 Task: Use the formula "LINEST" in spreadsheet "Project portfolio".
Action: Mouse moved to (903, 114)
Screenshot: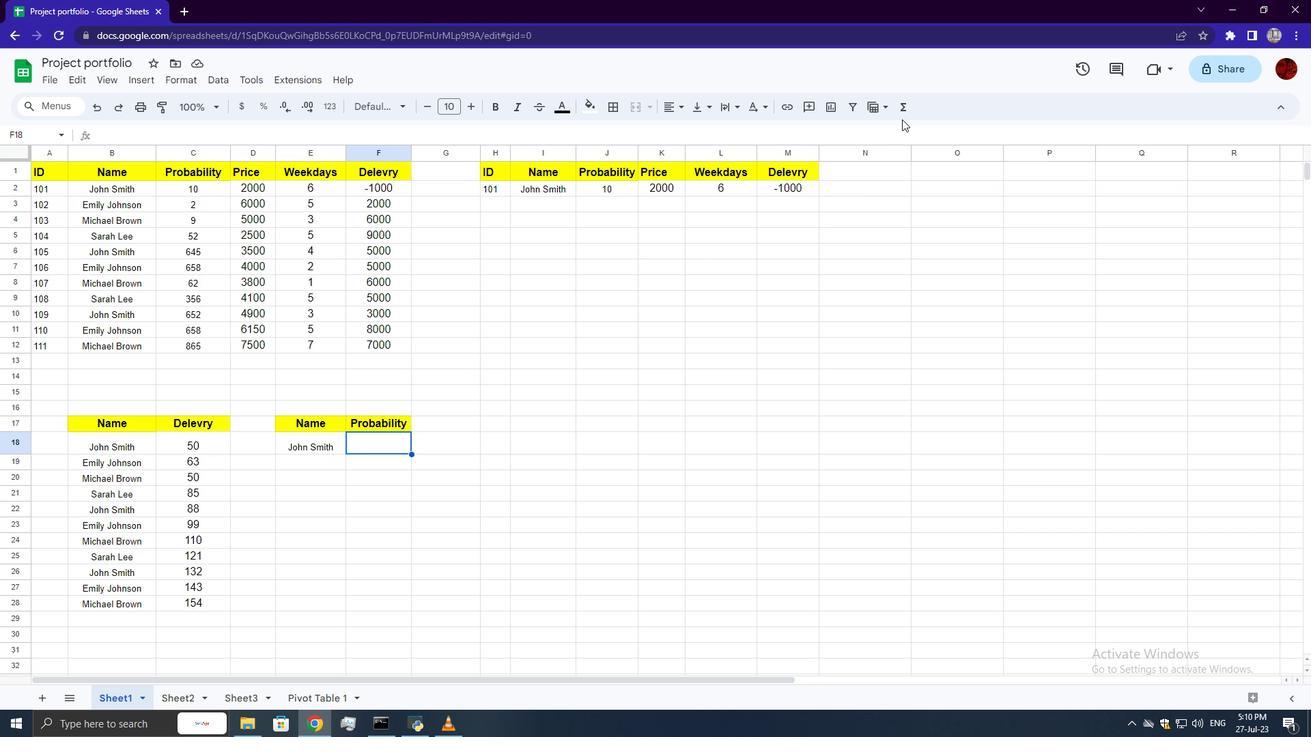 
Action: Mouse pressed left at (903, 114)
Screenshot: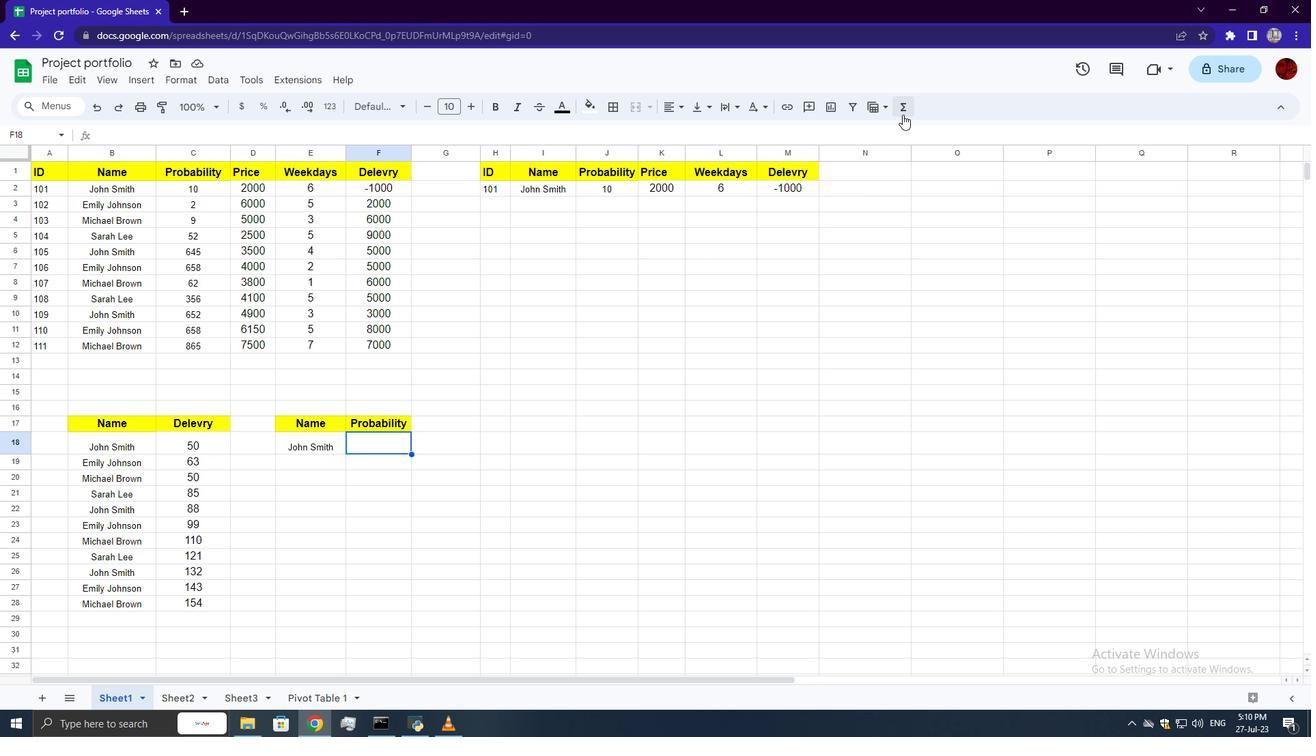 
Action: Mouse moved to (1098, 252)
Screenshot: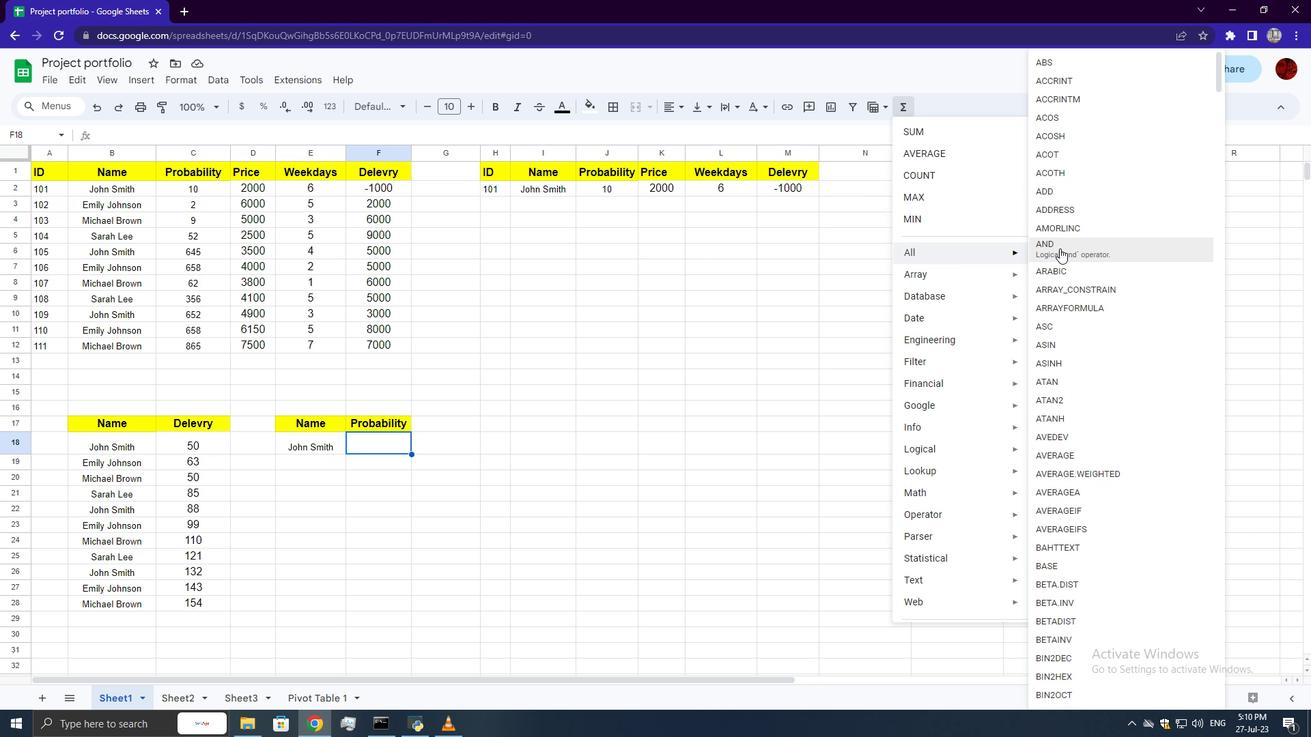 
Action: Mouse scrolled (1098, 251) with delta (0, 0)
Screenshot: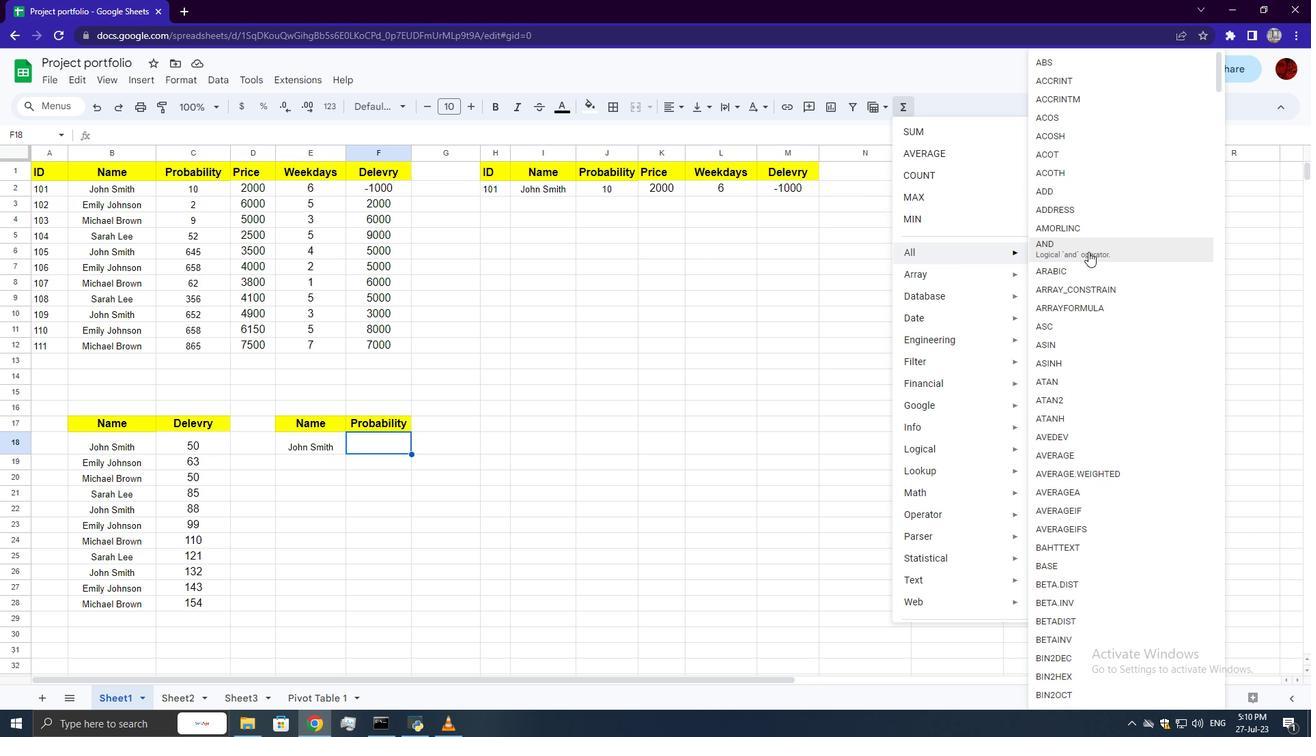 
Action: Mouse scrolled (1098, 251) with delta (0, 0)
Screenshot: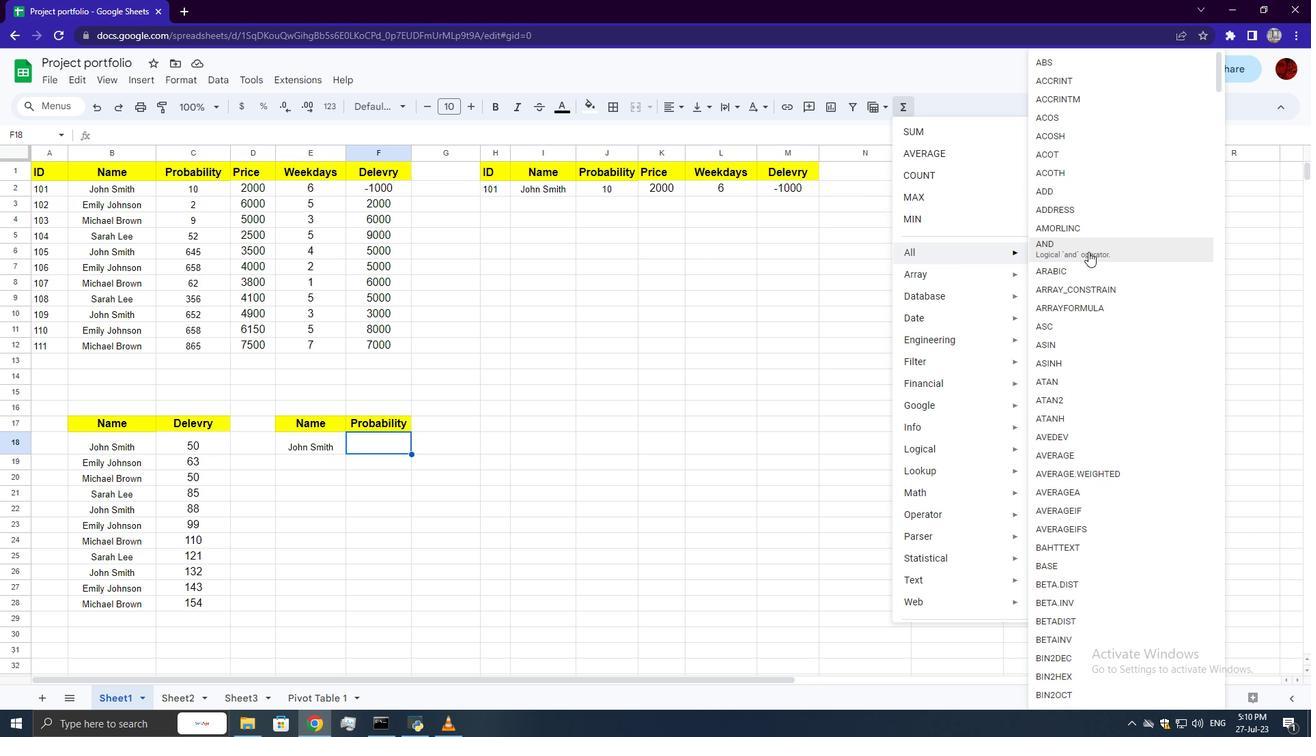
Action: Mouse scrolled (1098, 251) with delta (0, 0)
Screenshot: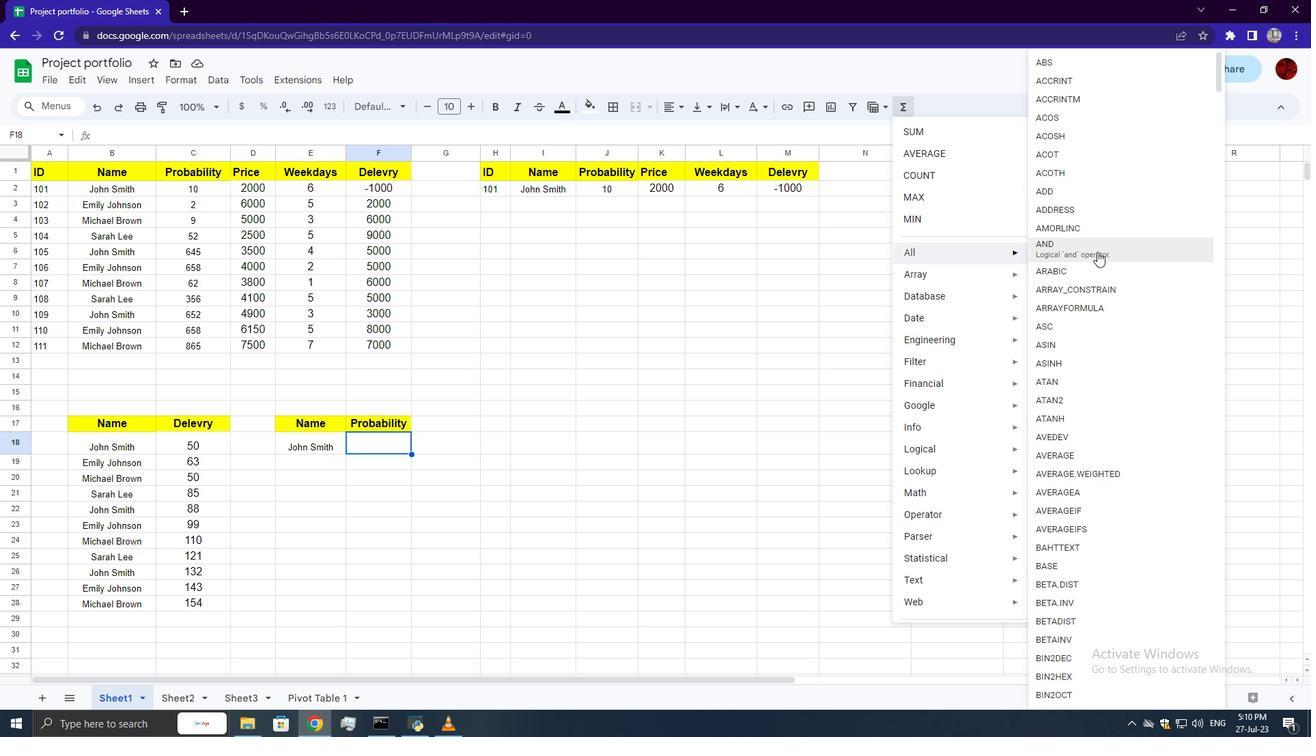 
Action: Mouse scrolled (1098, 251) with delta (0, 0)
Screenshot: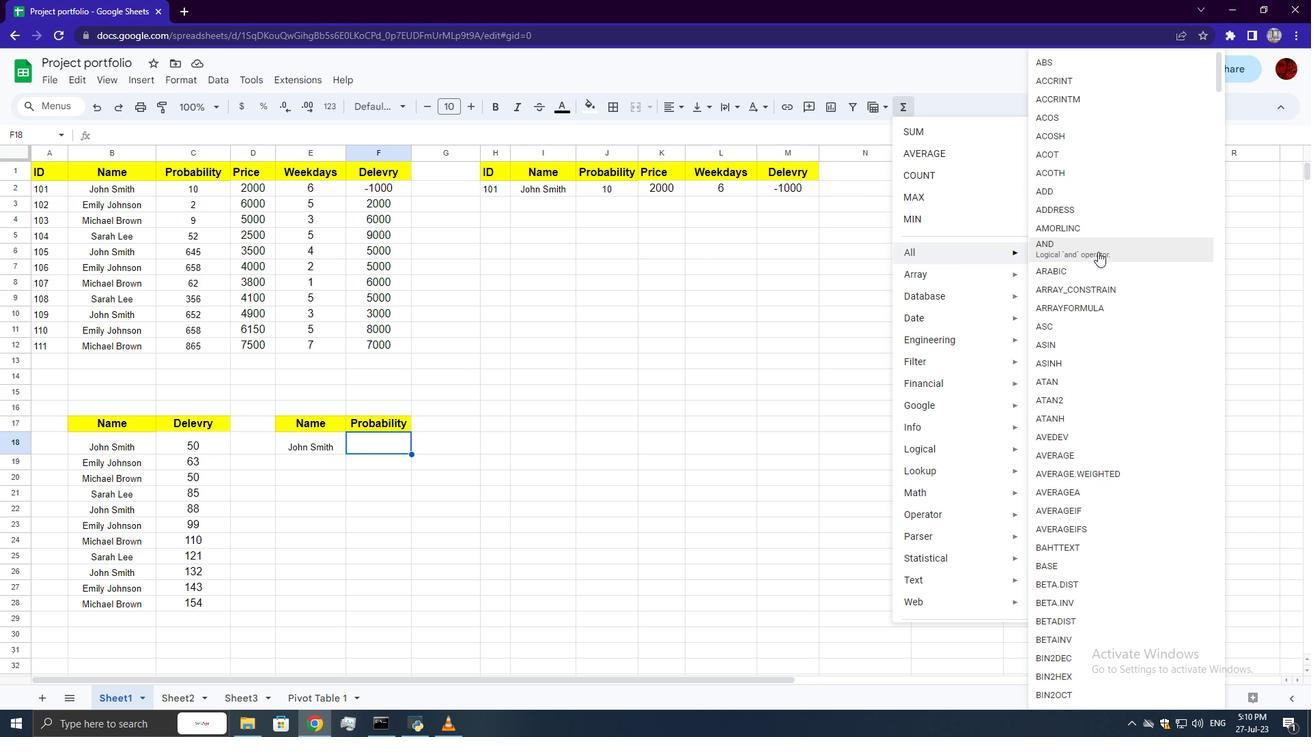 
Action: Mouse scrolled (1098, 251) with delta (0, 0)
Screenshot: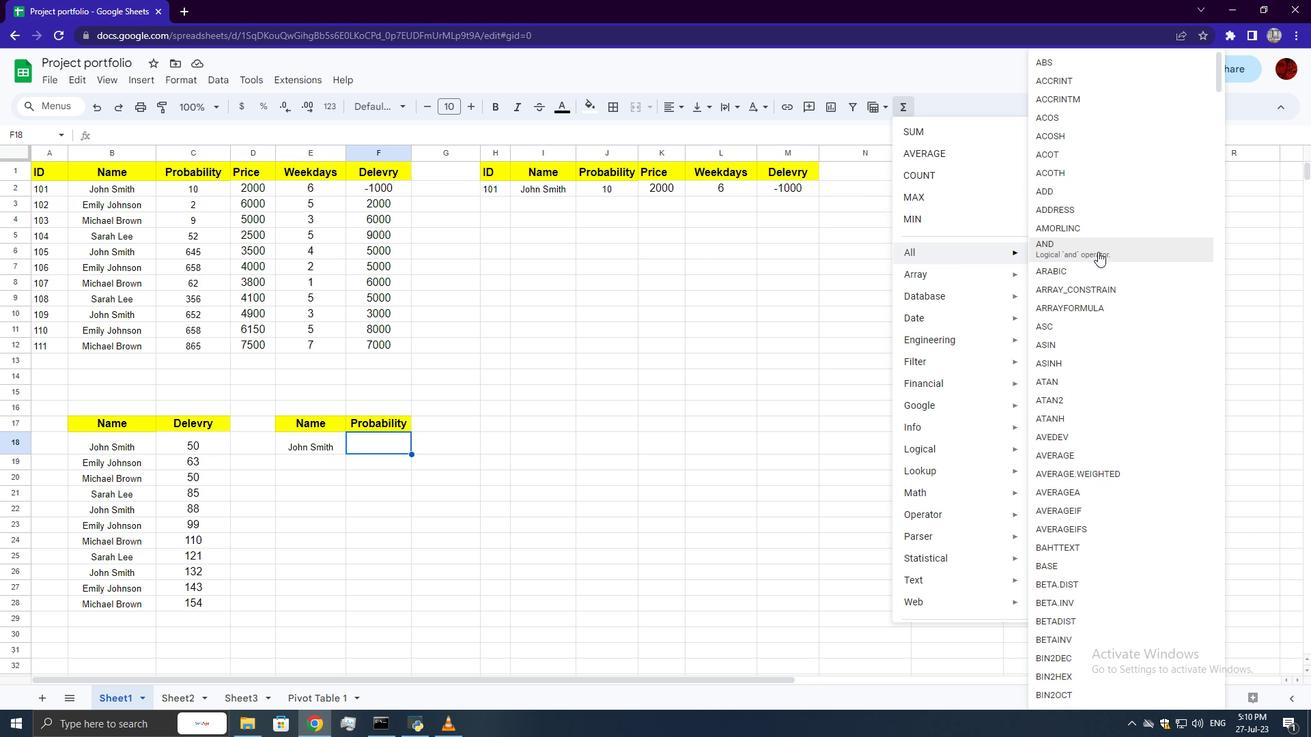 
Action: Mouse moved to (1099, 252)
Screenshot: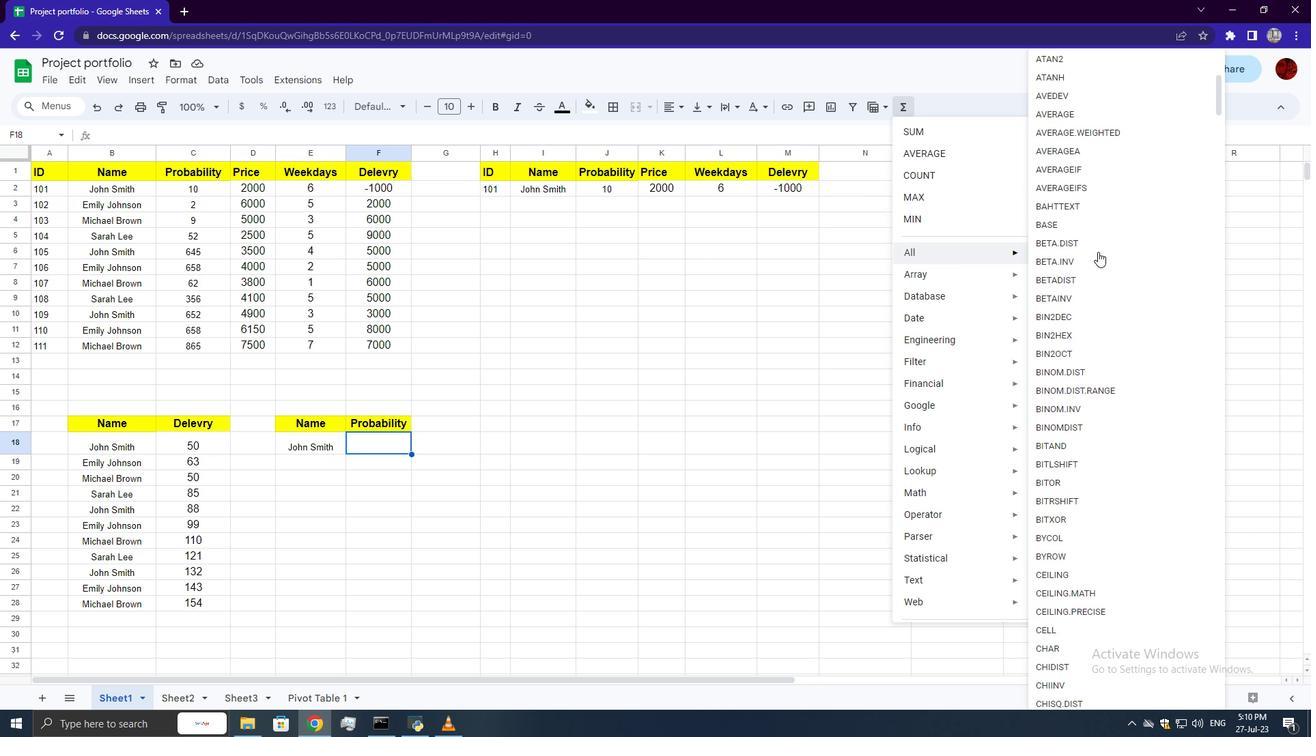 
Action: Mouse scrolled (1099, 252) with delta (0, 0)
Screenshot: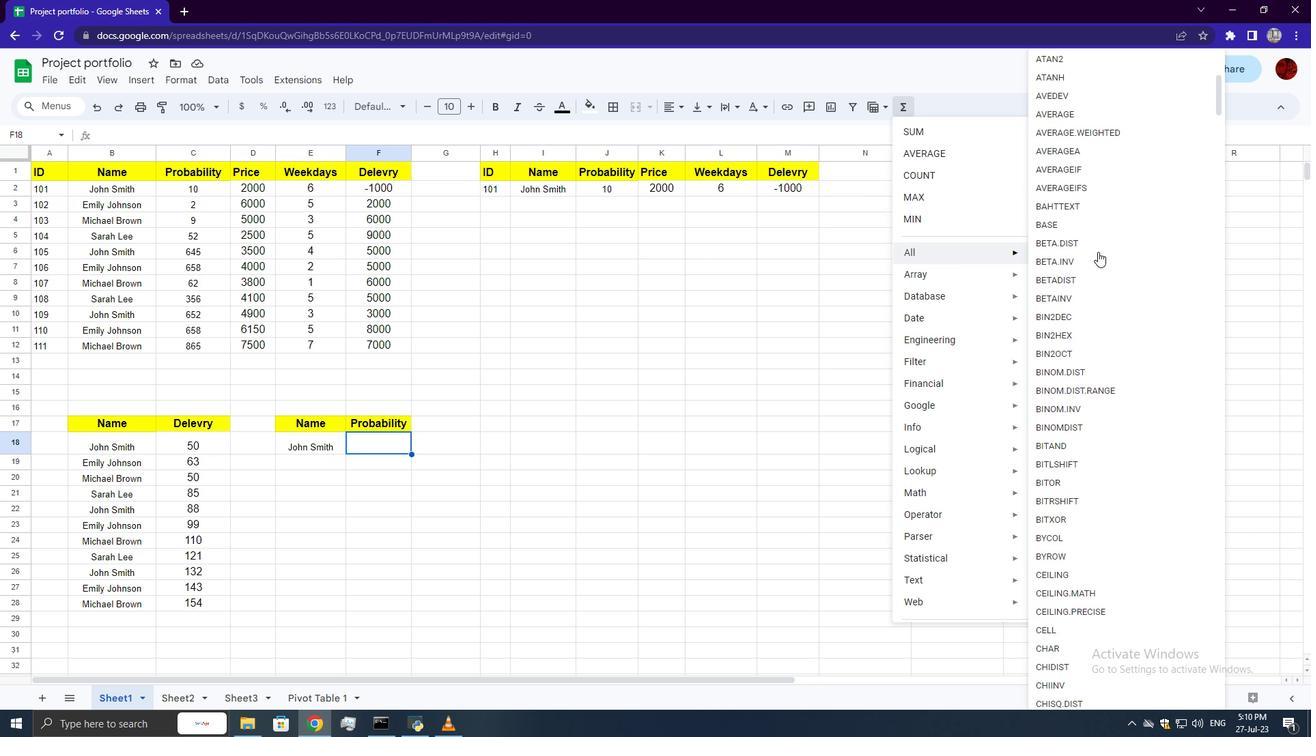 
Action: Mouse moved to (1099, 254)
Screenshot: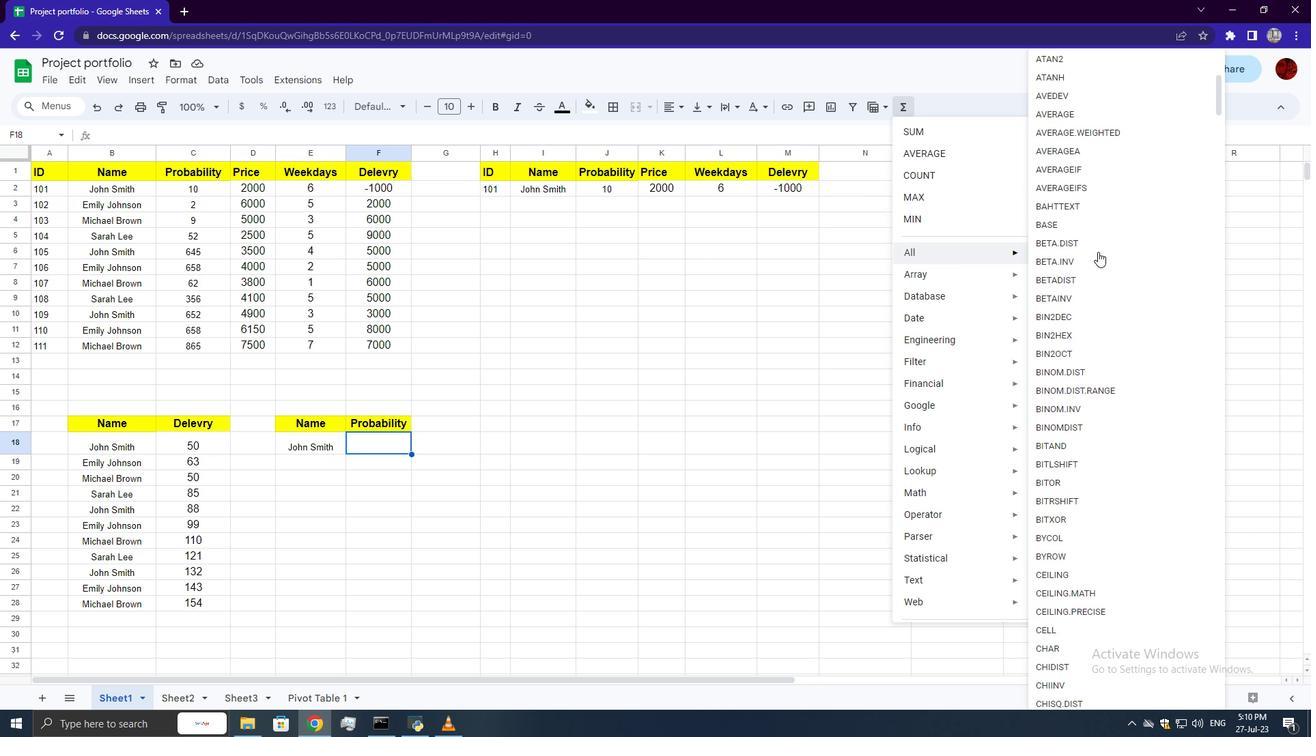 
Action: Mouse scrolled (1099, 254) with delta (0, 0)
Screenshot: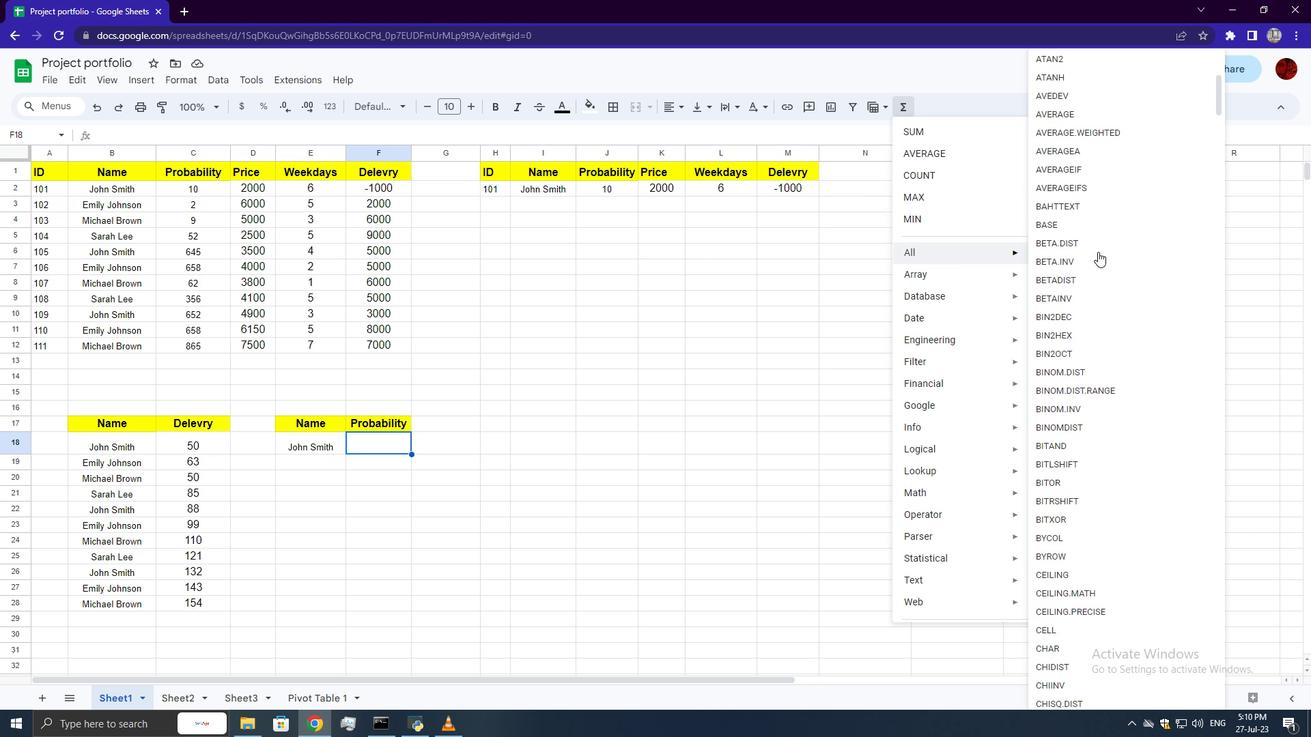 
Action: Mouse scrolled (1099, 254) with delta (0, 0)
Screenshot: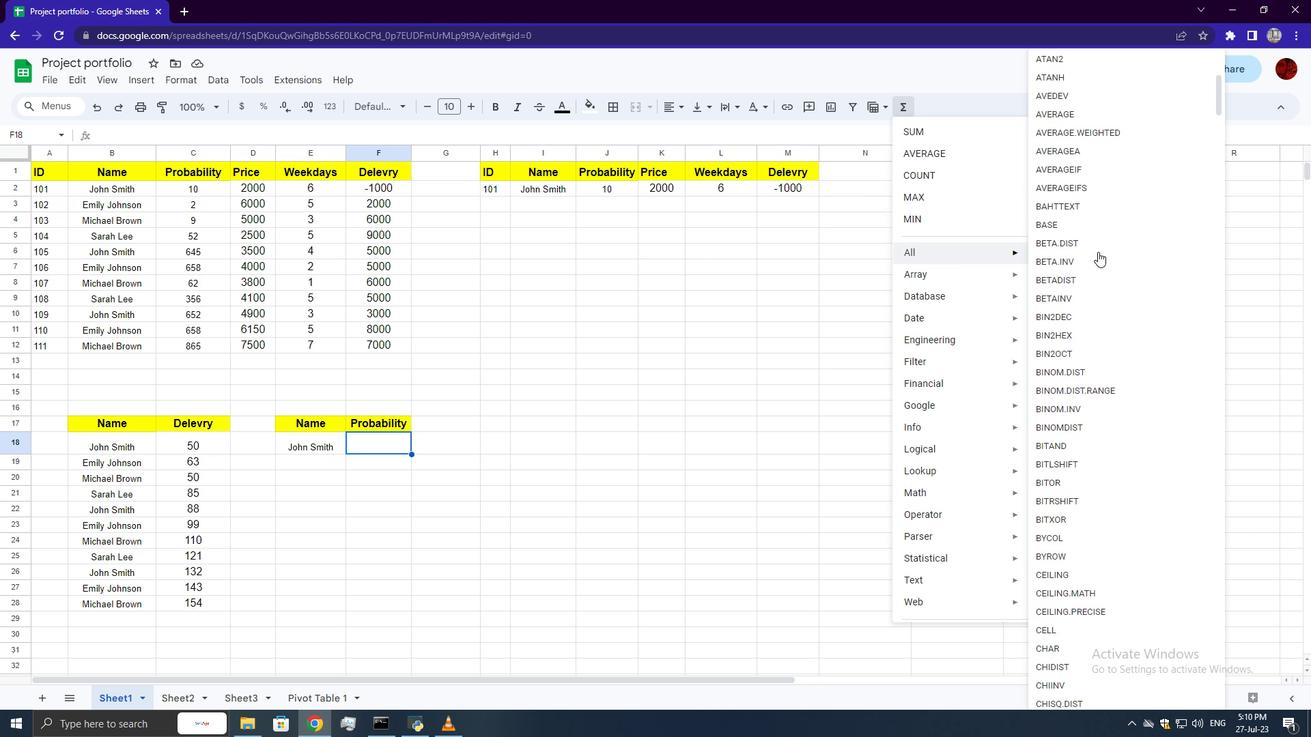 
Action: Mouse scrolled (1099, 254) with delta (0, 0)
Screenshot: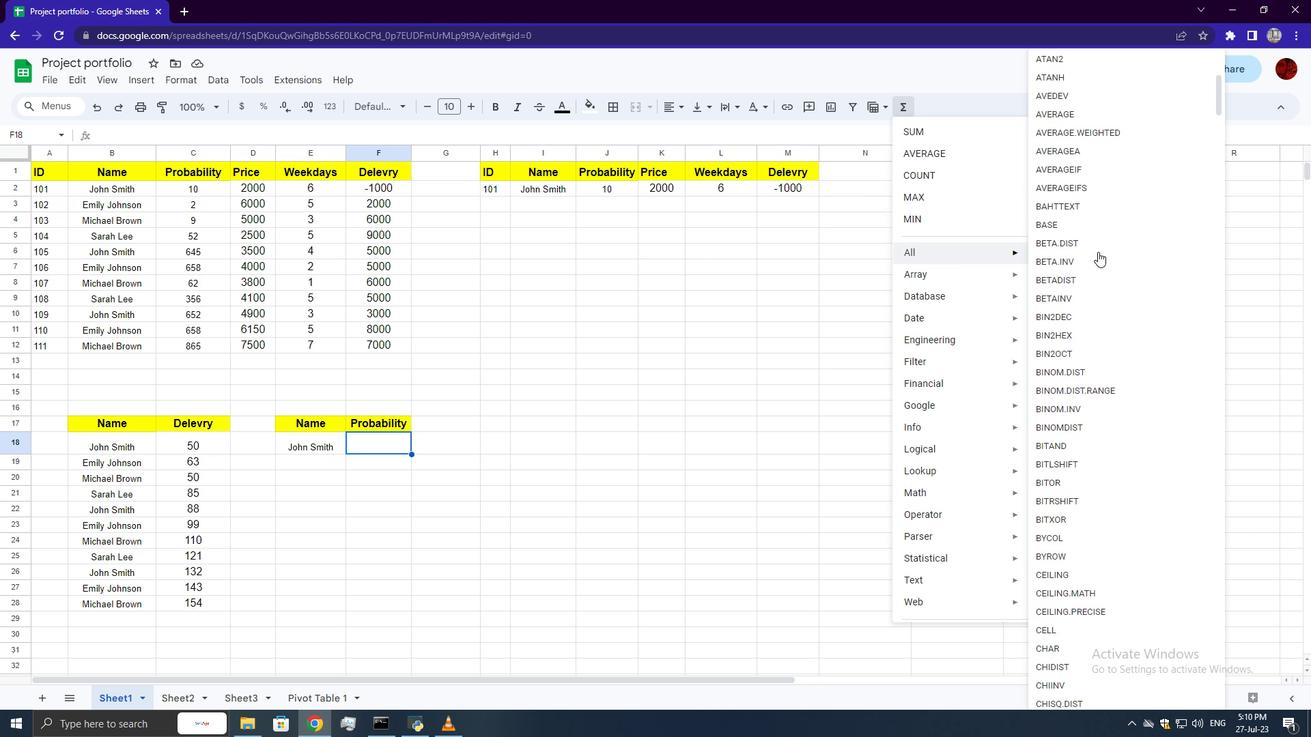 
Action: Mouse moved to (1097, 256)
Screenshot: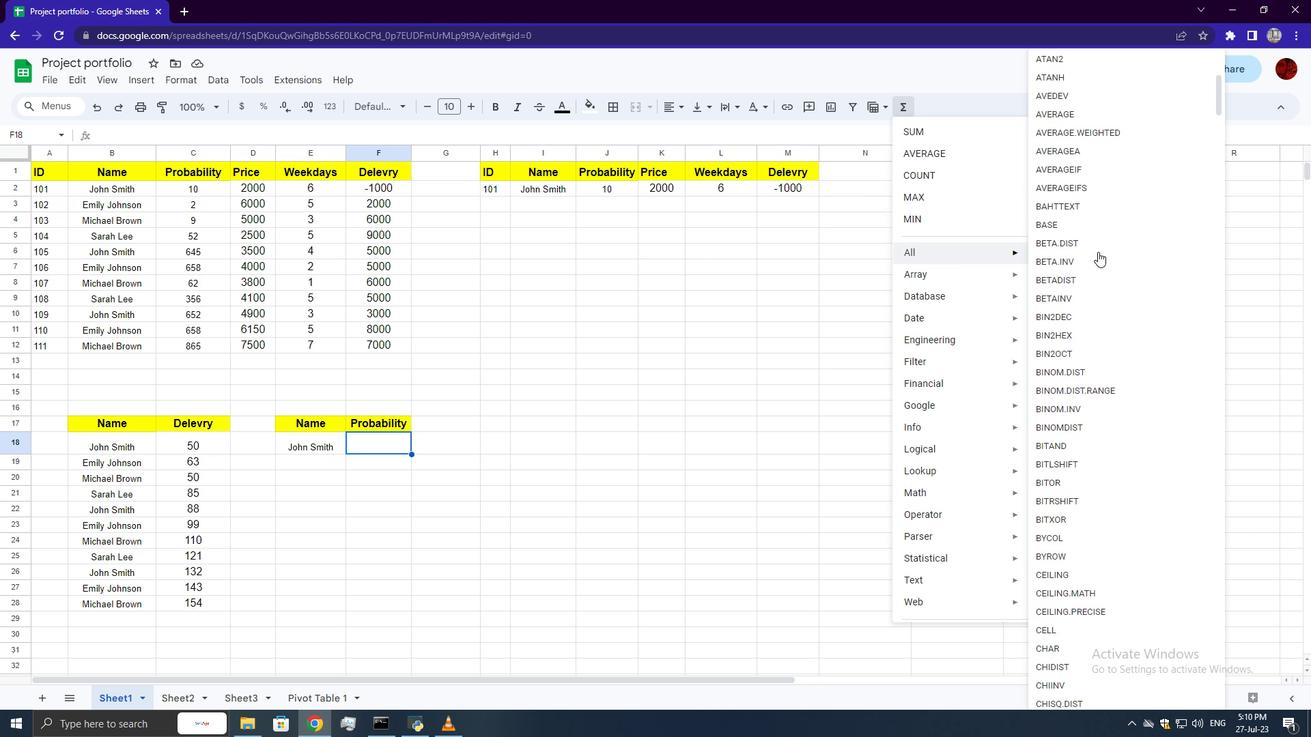 
Action: Mouse scrolled (1097, 255) with delta (0, 0)
Screenshot: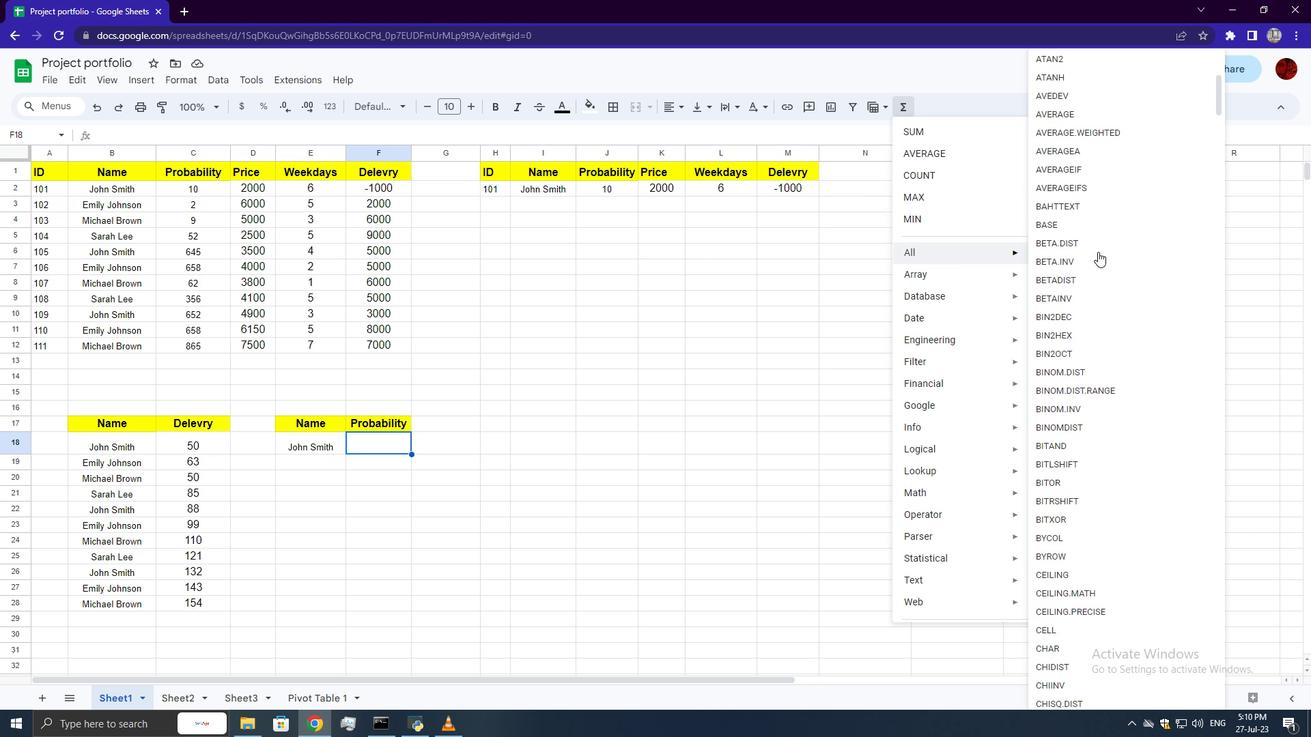 
Action: Mouse scrolled (1097, 255) with delta (0, 0)
Screenshot: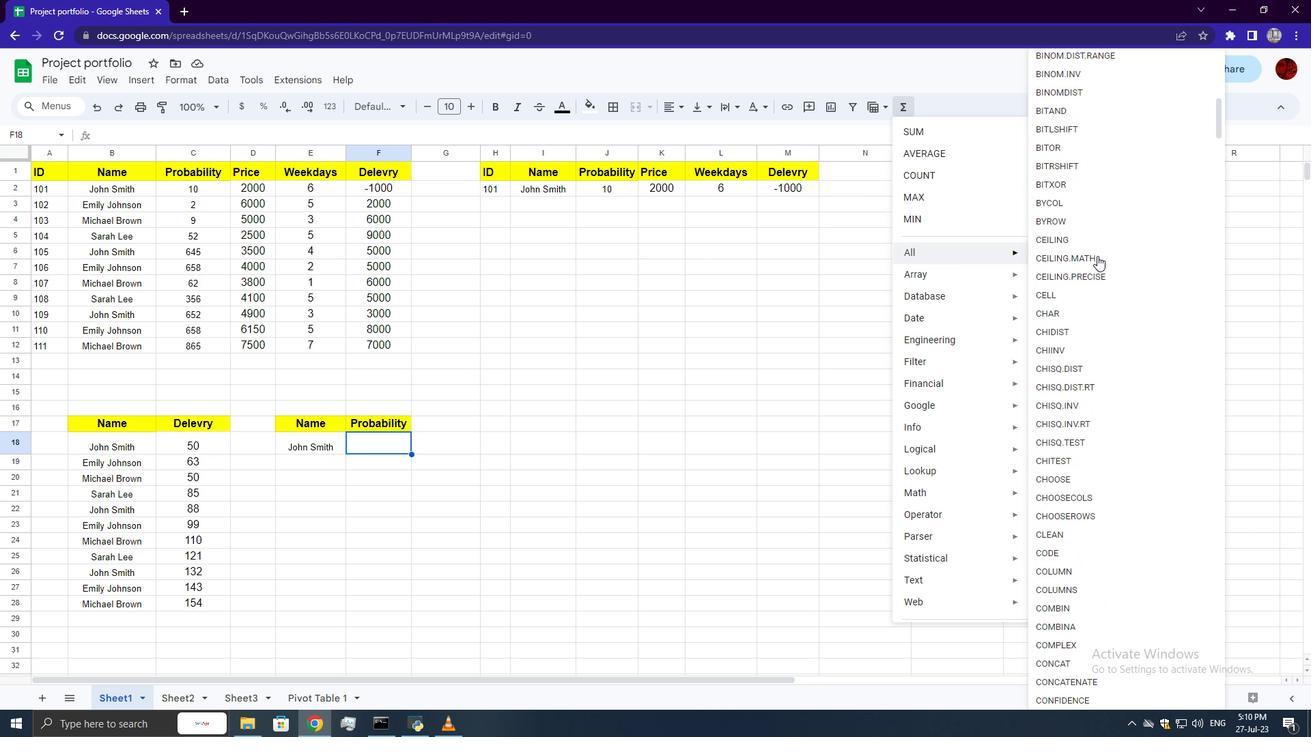 
Action: Mouse moved to (1098, 262)
Screenshot: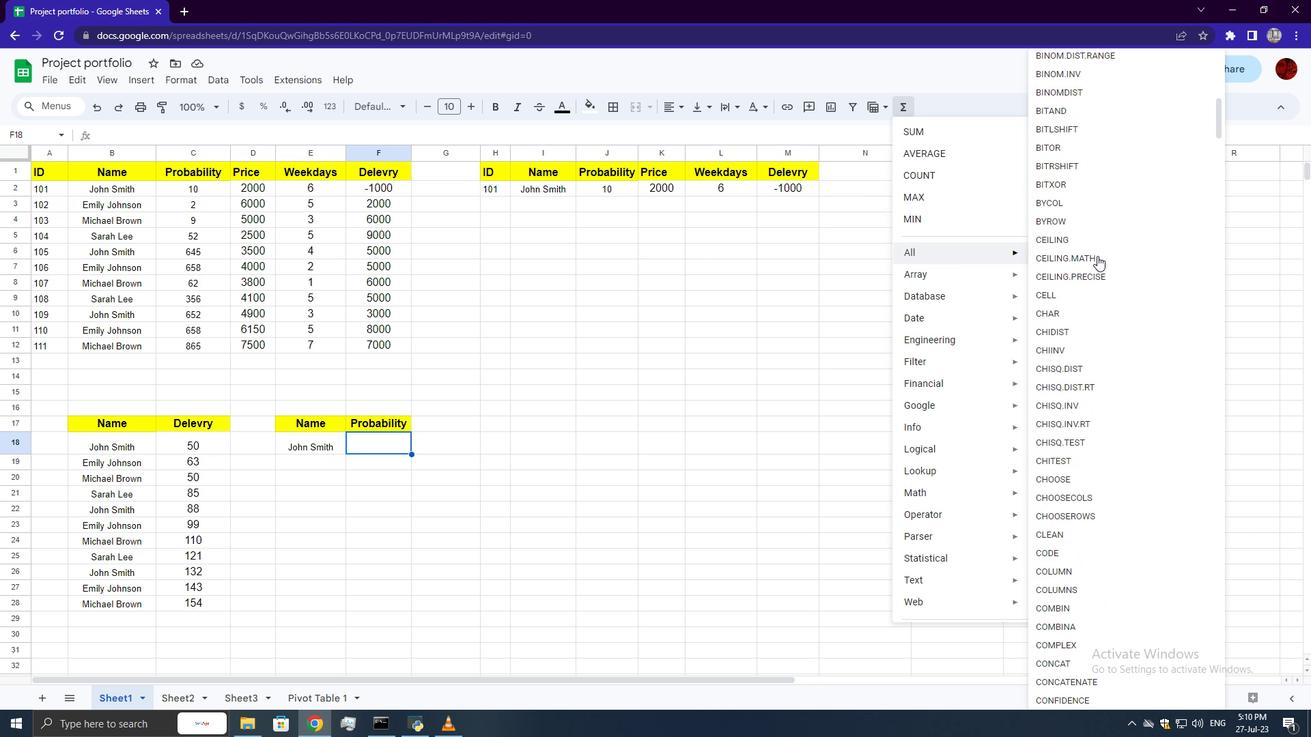 
Action: Mouse scrolled (1098, 262) with delta (0, 0)
Screenshot: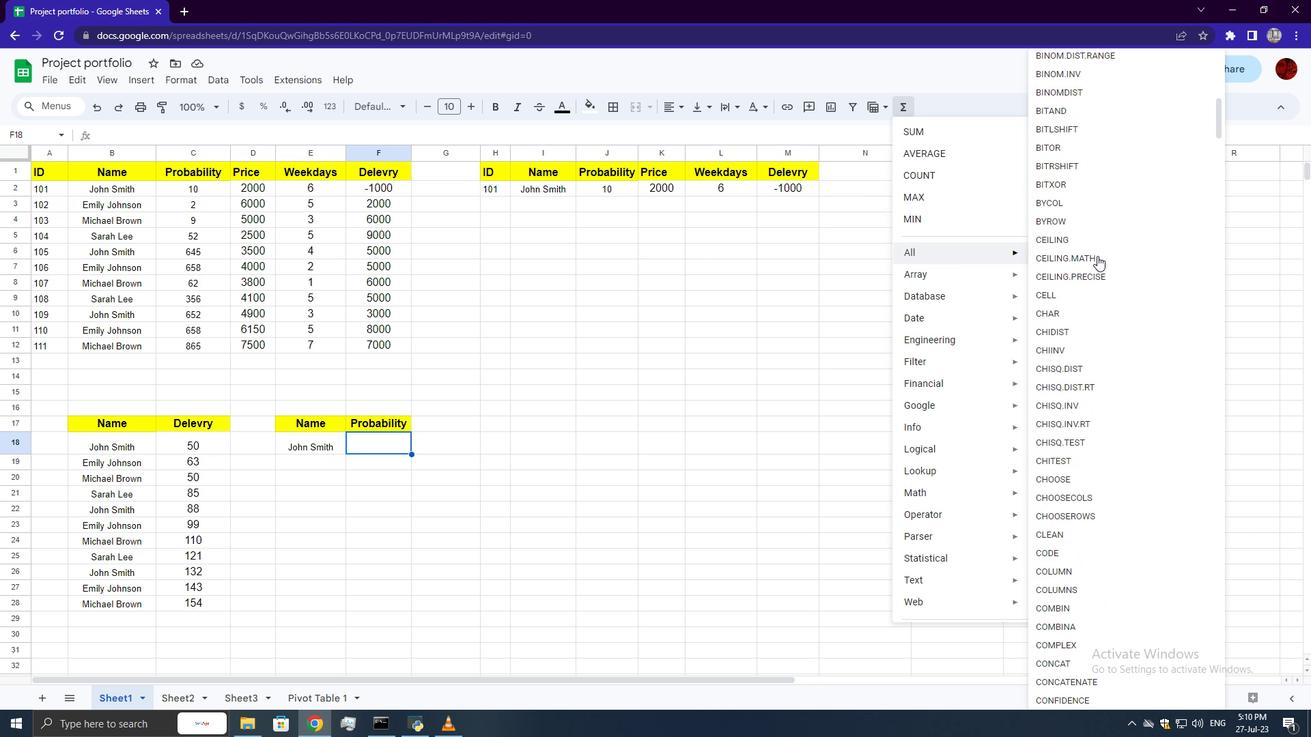 
Action: Mouse moved to (1101, 267)
Screenshot: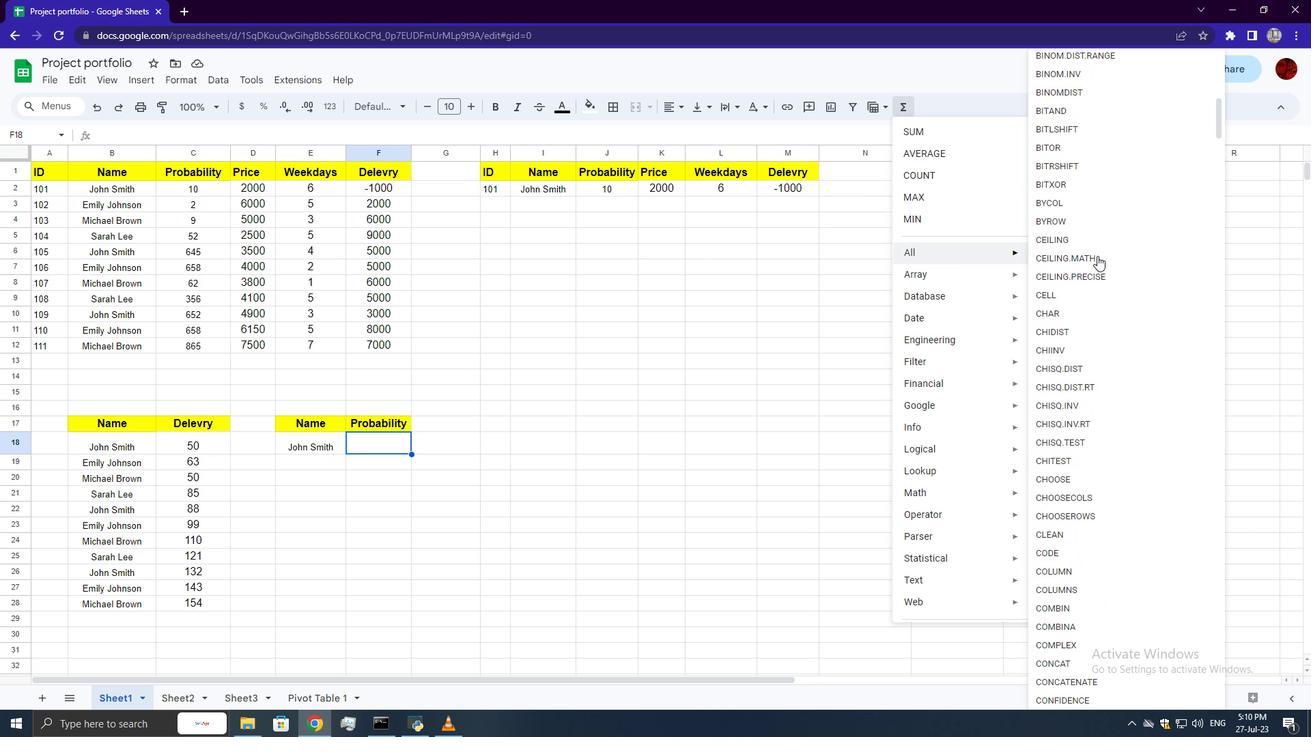 
Action: Mouse scrolled (1101, 266) with delta (0, 0)
Screenshot: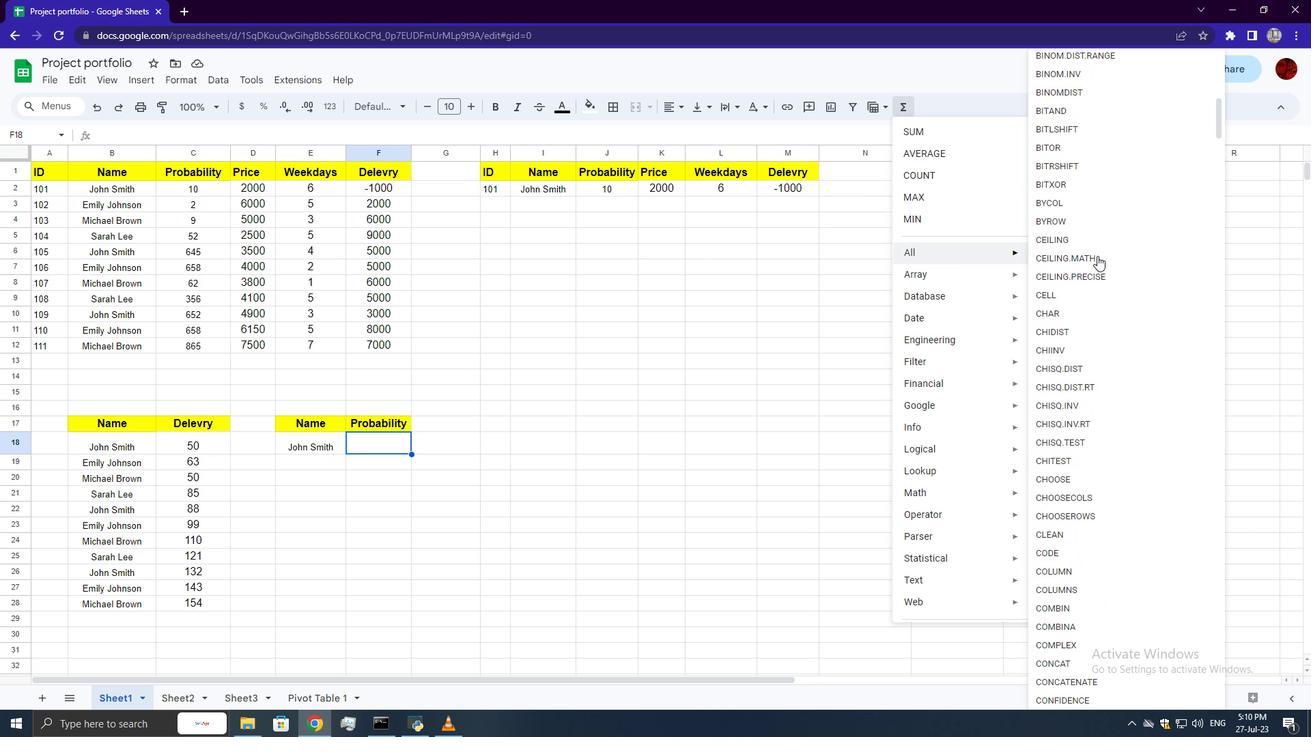 
Action: Mouse scrolled (1101, 266) with delta (0, 0)
Screenshot: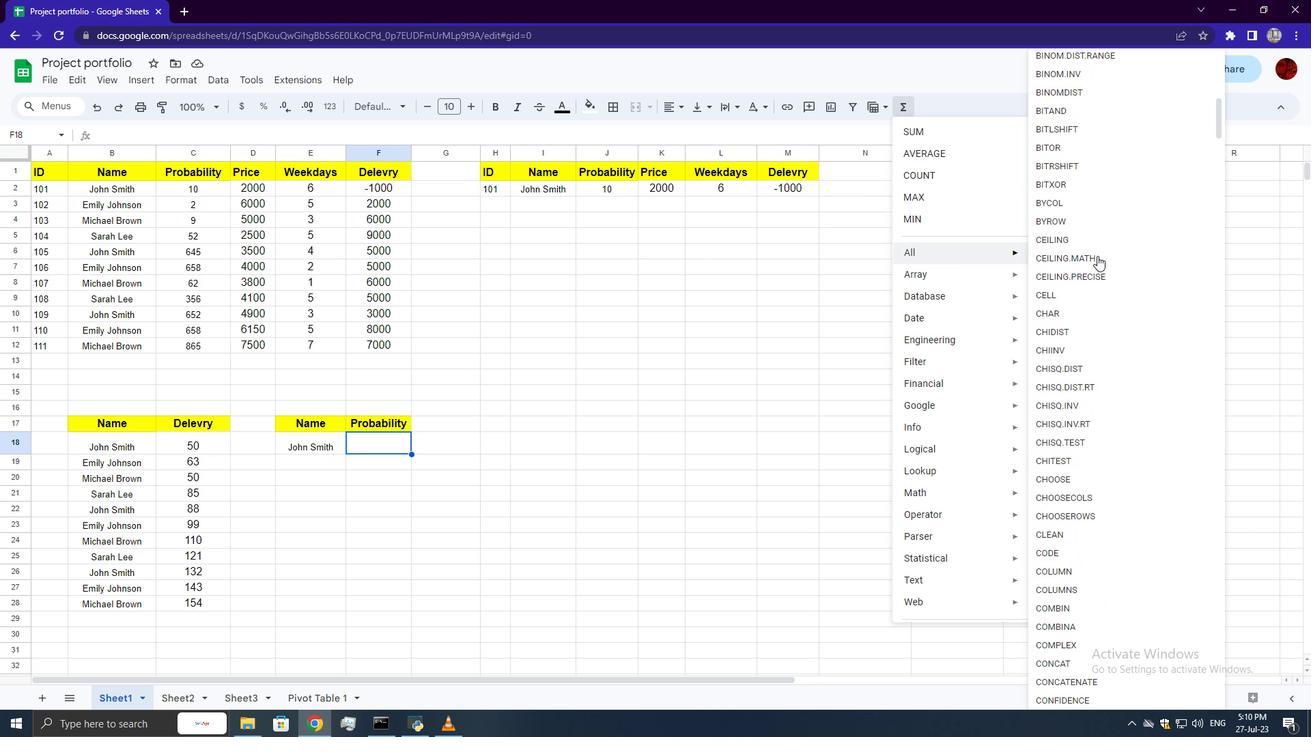 
Action: Mouse moved to (1101, 267)
Screenshot: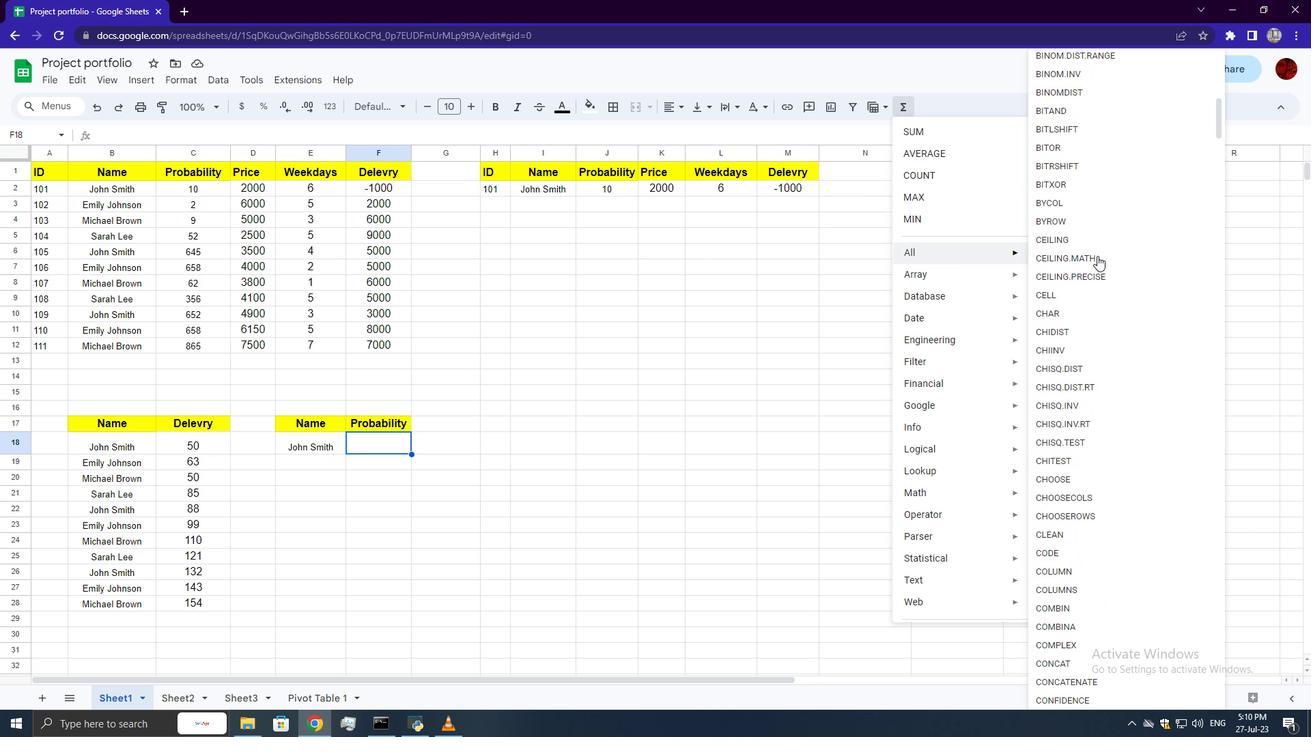 
Action: Mouse scrolled (1101, 266) with delta (0, 0)
Screenshot: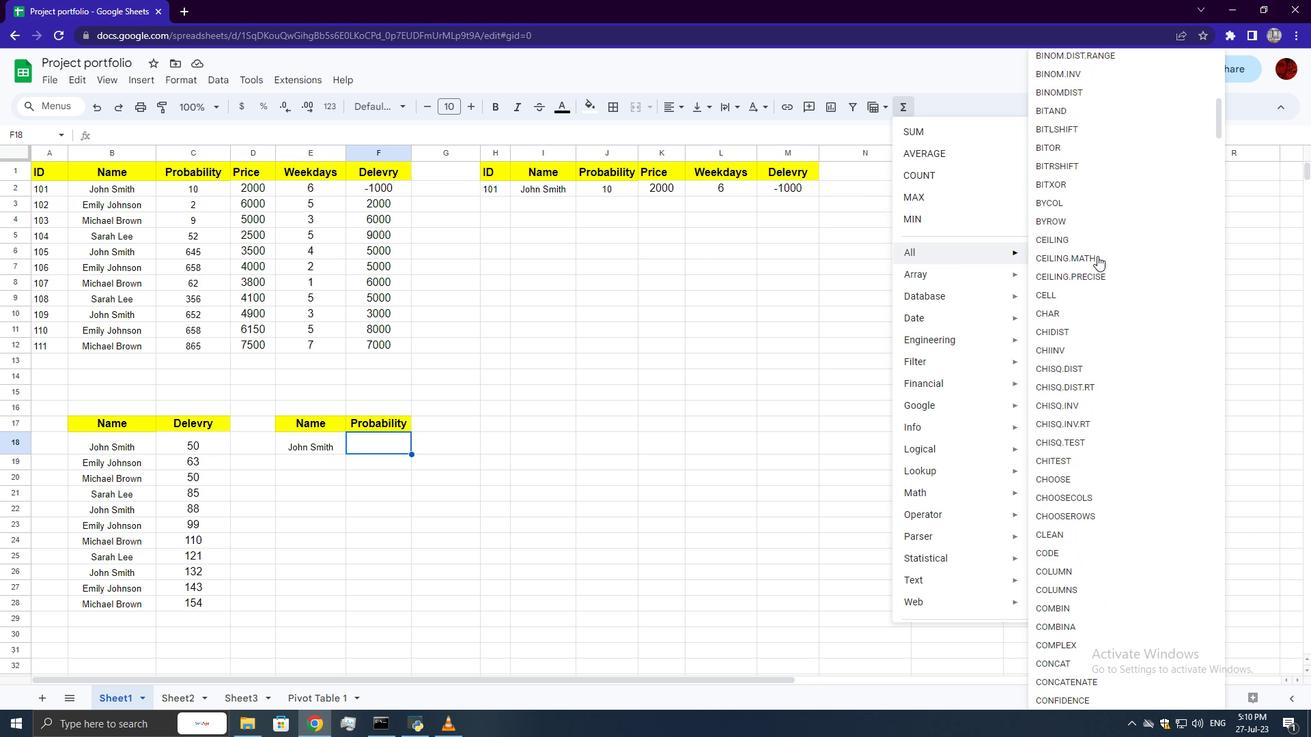 
Action: Mouse scrolled (1101, 266) with delta (0, 0)
Screenshot: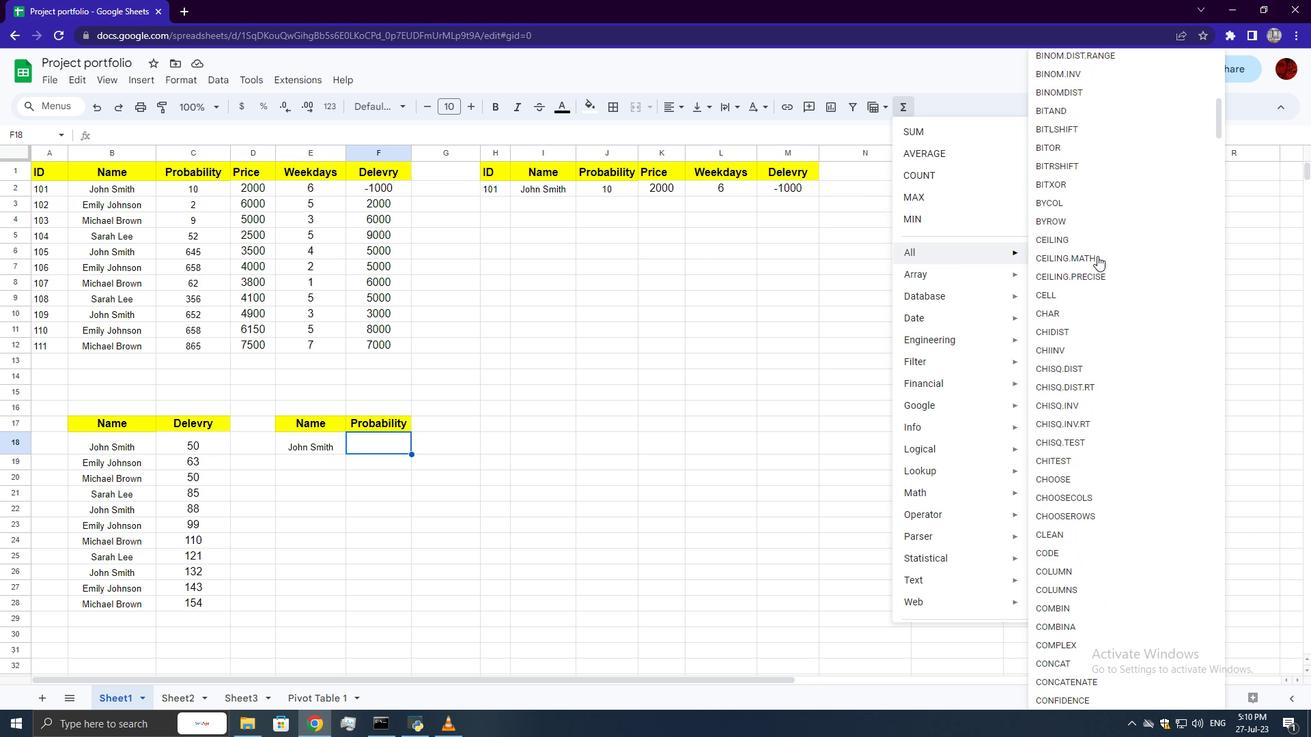 
Action: Mouse scrolled (1101, 266) with delta (0, 0)
Screenshot: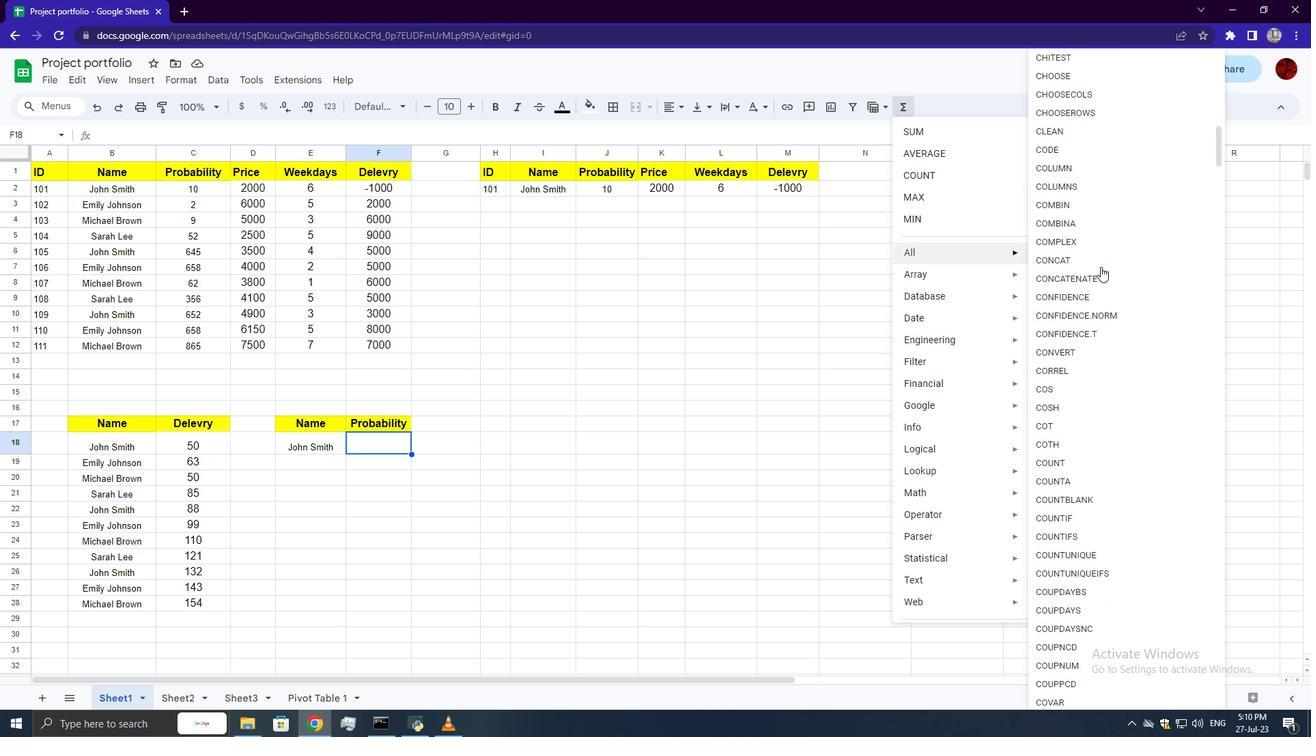 
Action: Mouse scrolled (1101, 266) with delta (0, 0)
Screenshot: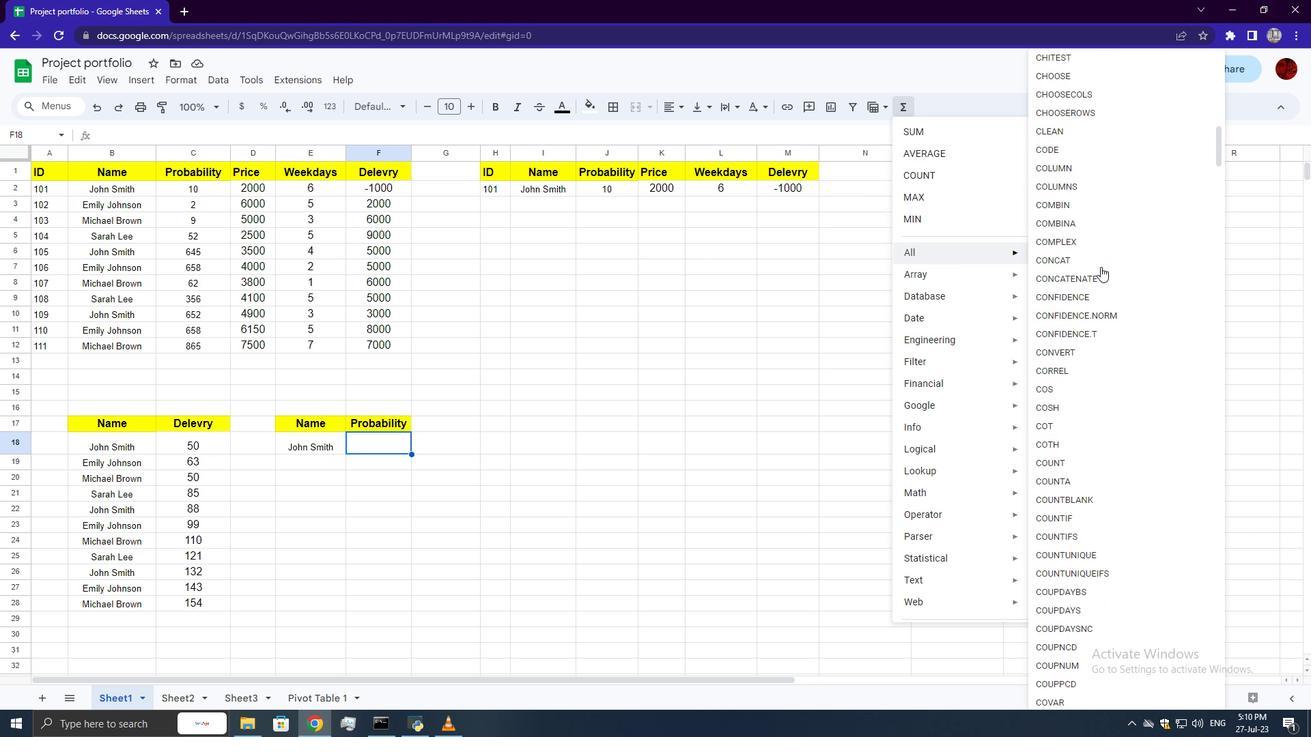 
Action: Mouse scrolled (1101, 266) with delta (0, 0)
Screenshot: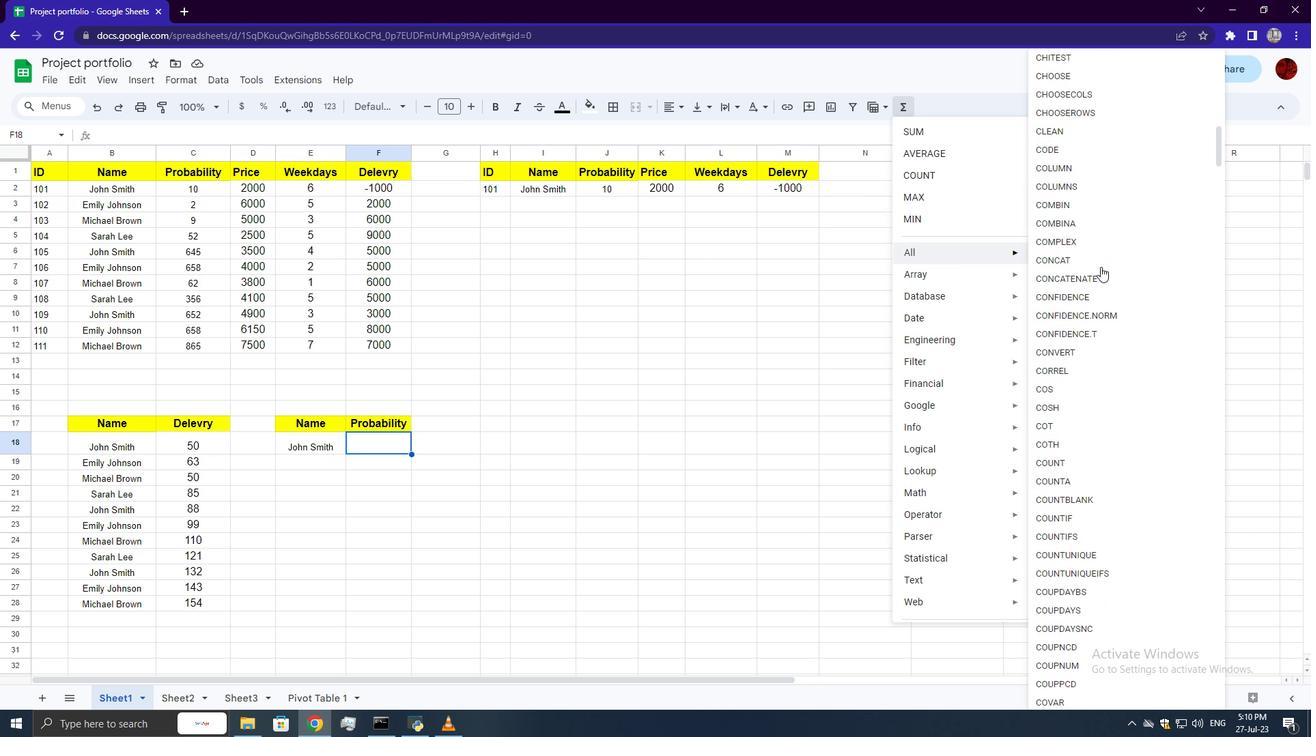 
Action: Mouse scrolled (1101, 266) with delta (0, 0)
Screenshot: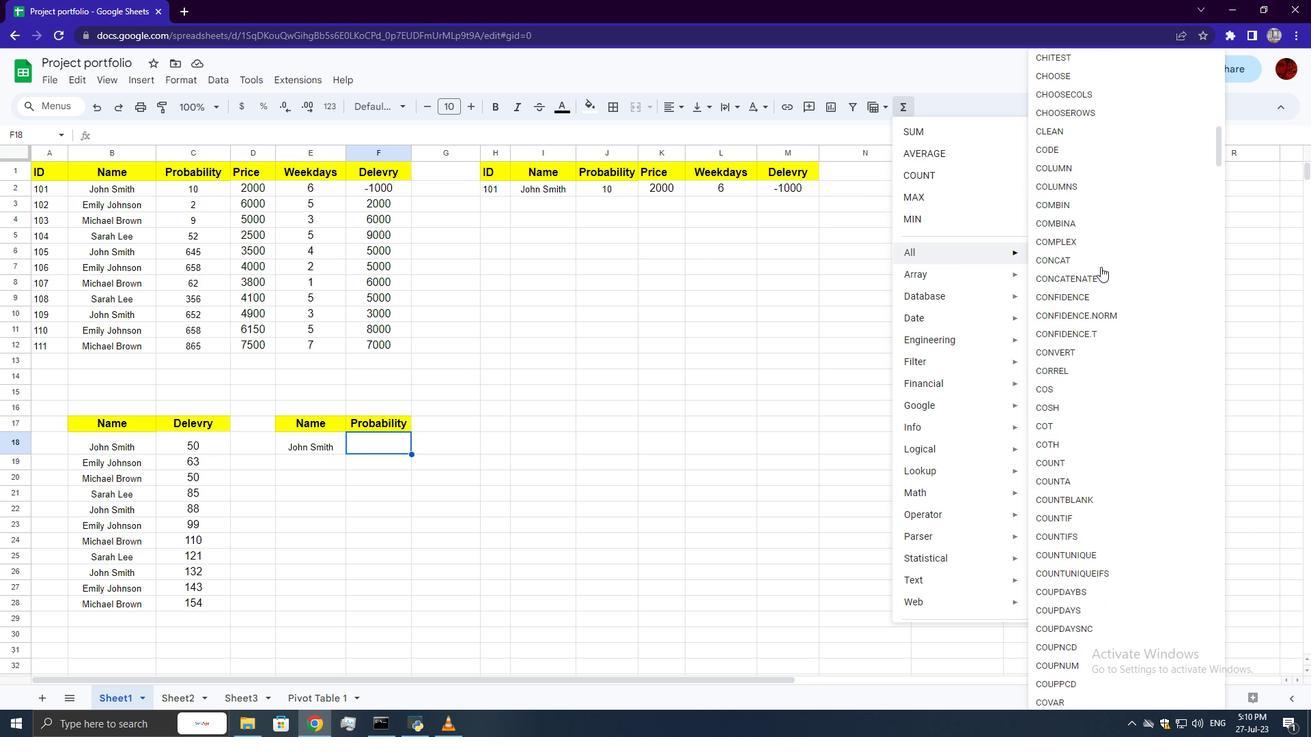 
Action: Mouse scrolled (1101, 266) with delta (0, 0)
Screenshot: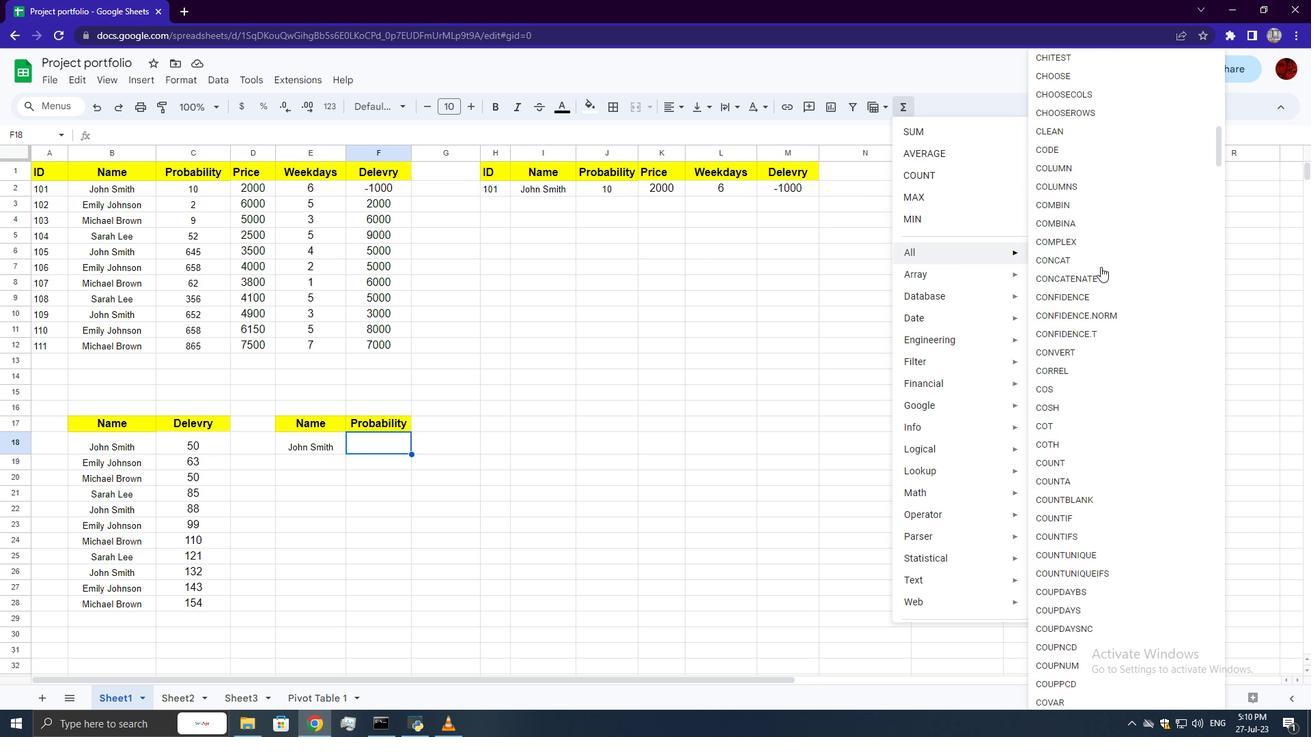 
Action: Mouse scrolled (1101, 266) with delta (0, 0)
Screenshot: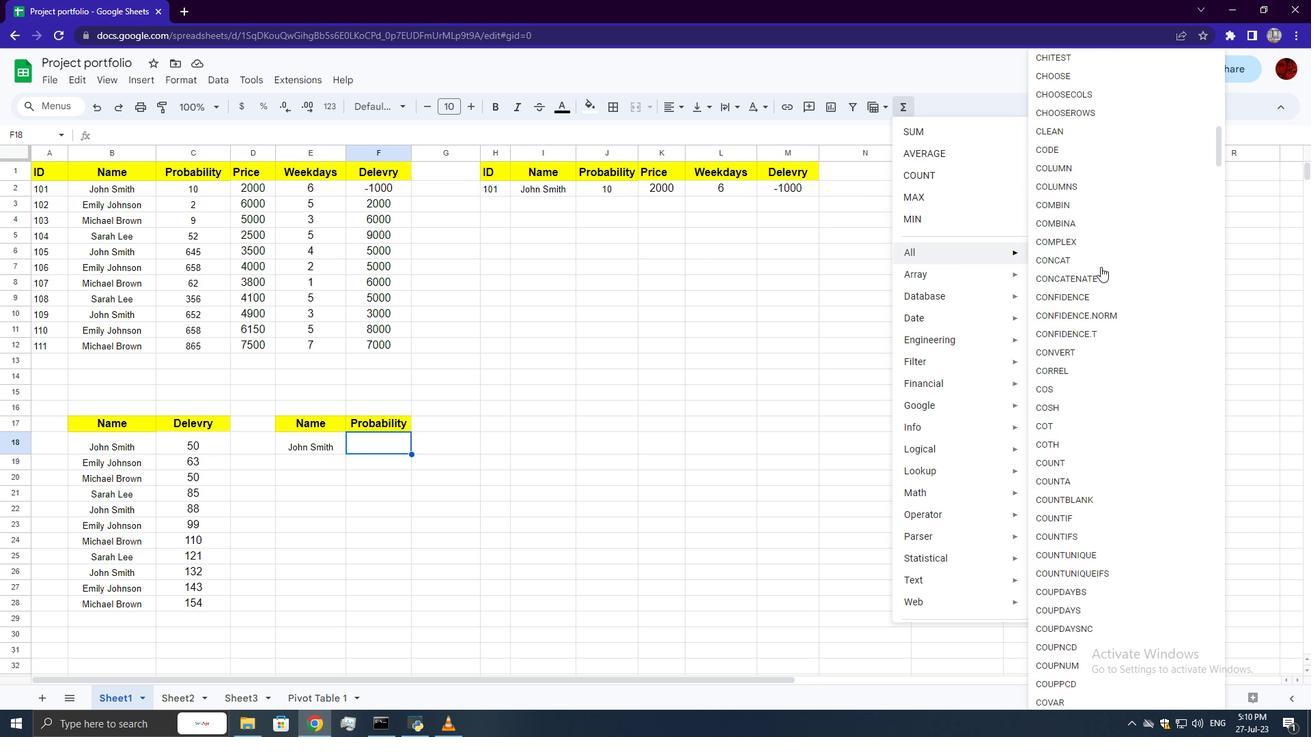 
Action: Mouse scrolled (1101, 267) with delta (0, 0)
Screenshot: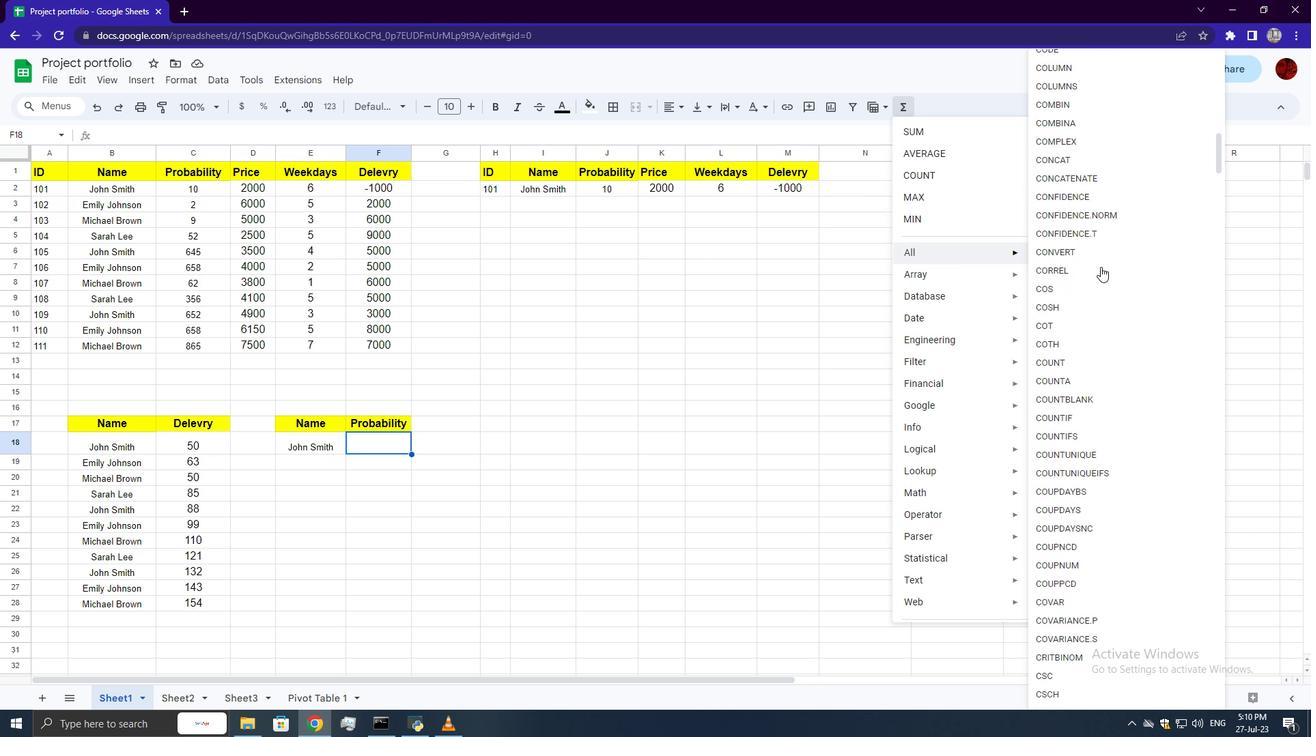 
Action: Mouse scrolled (1101, 266) with delta (0, 0)
Screenshot: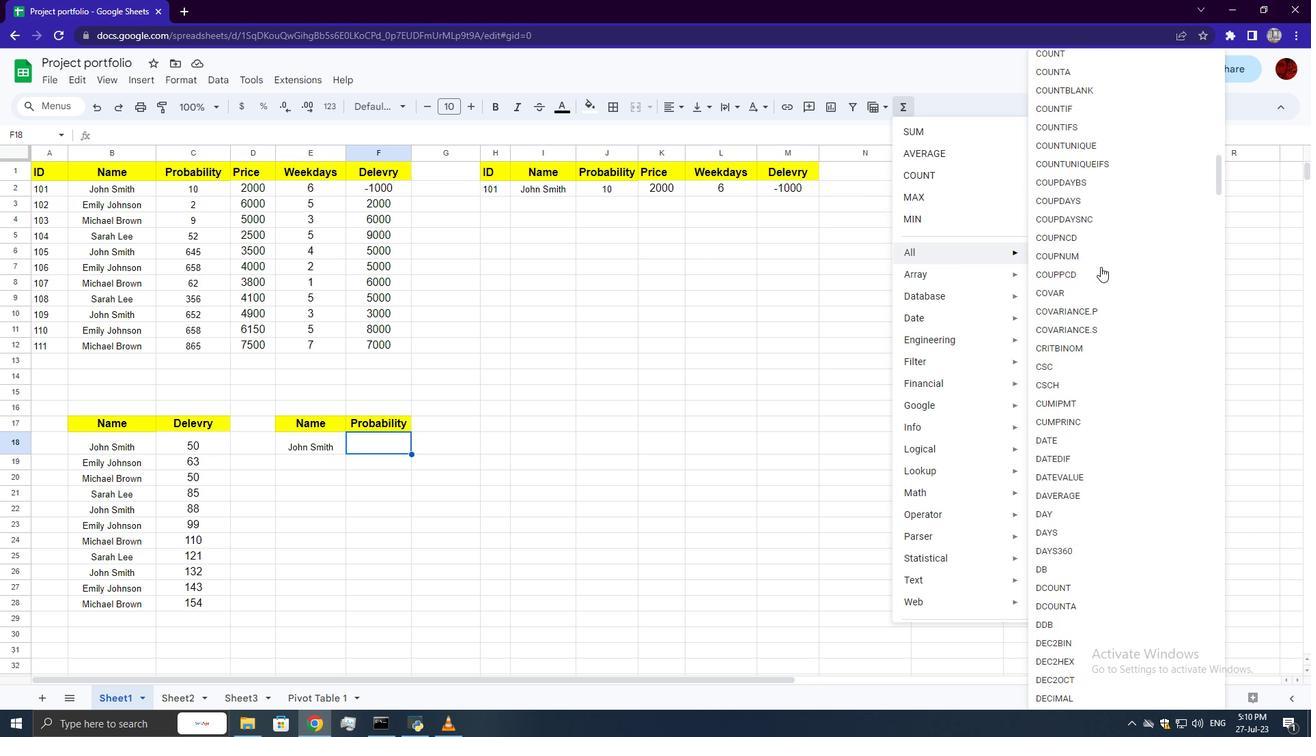 
Action: Mouse scrolled (1101, 266) with delta (0, 0)
Screenshot: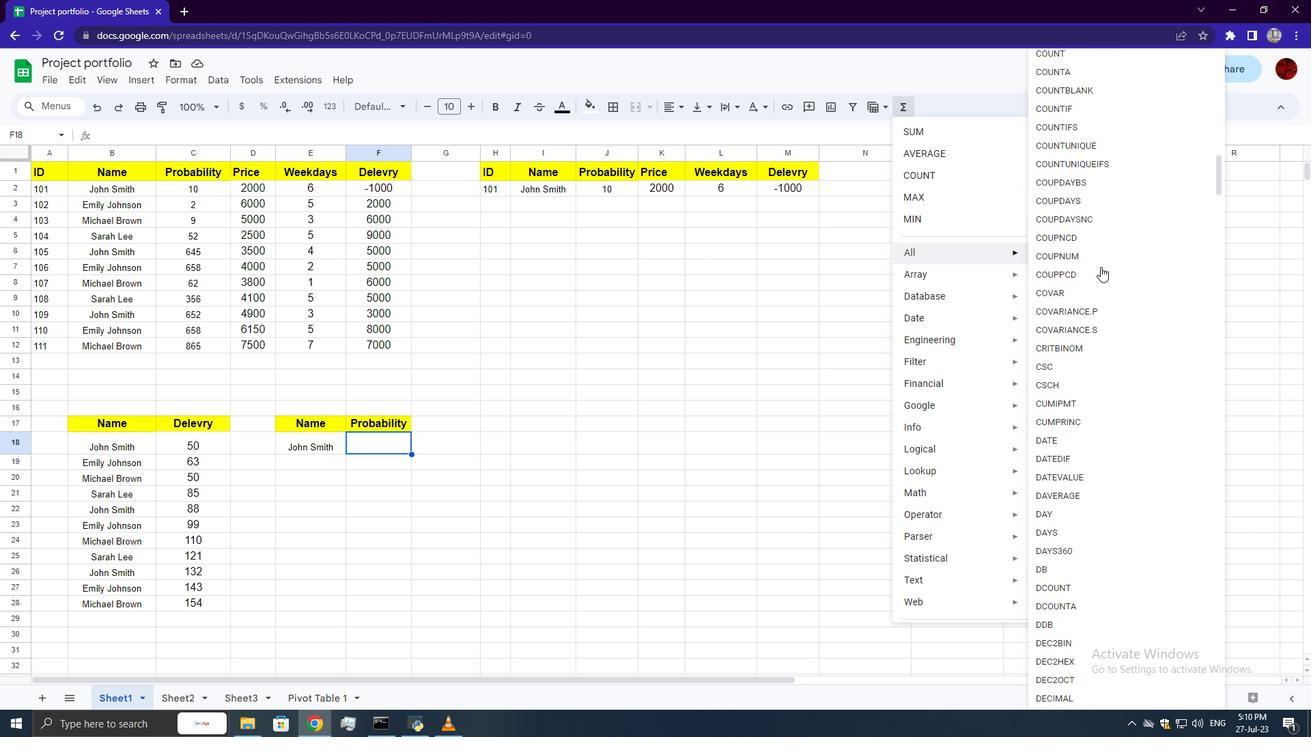 
Action: Mouse scrolled (1101, 266) with delta (0, 0)
Screenshot: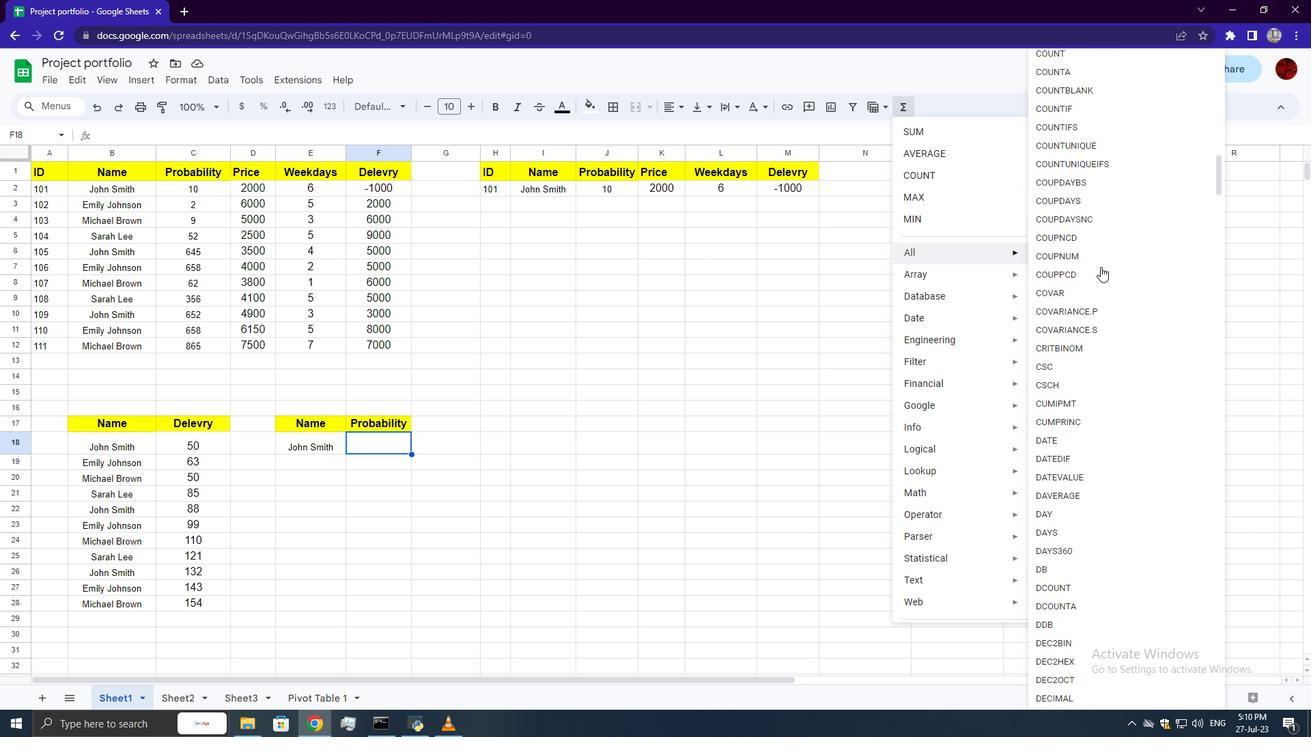 
Action: Mouse scrolled (1101, 266) with delta (0, 0)
Screenshot: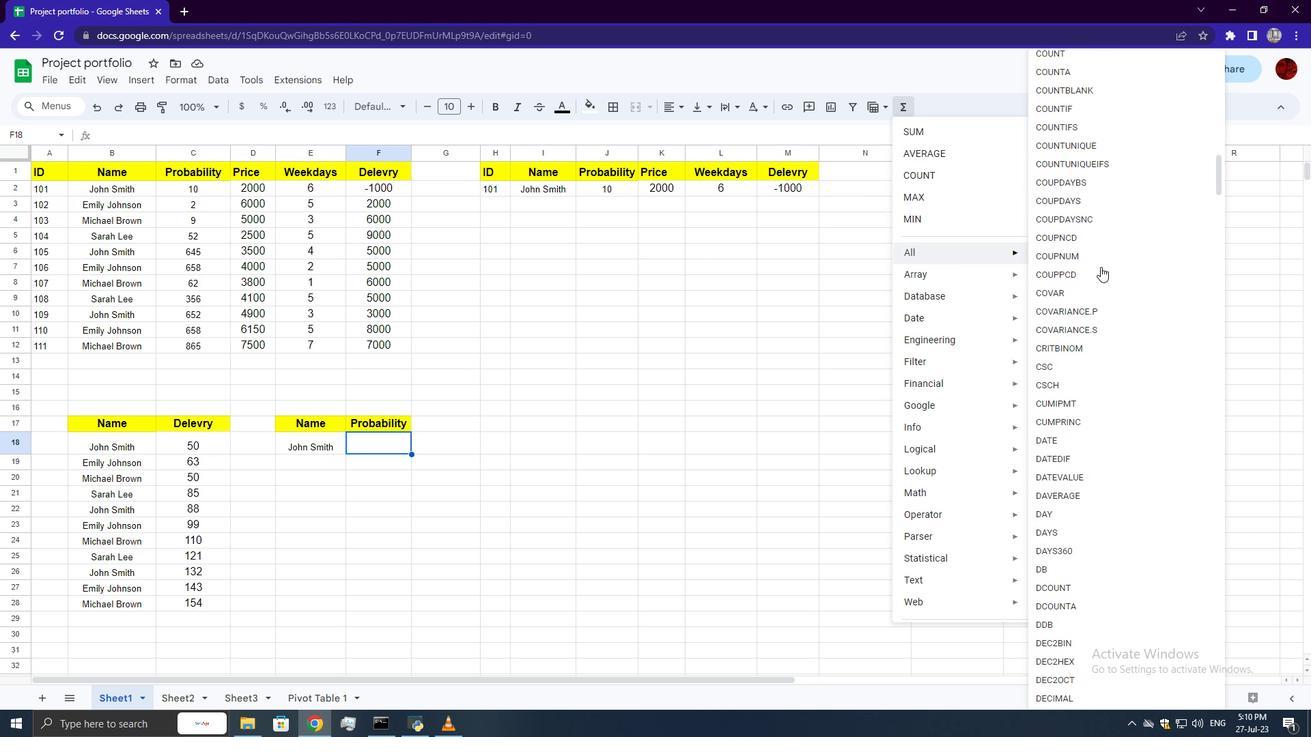 
Action: Mouse scrolled (1101, 266) with delta (0, 0)
Screenshot: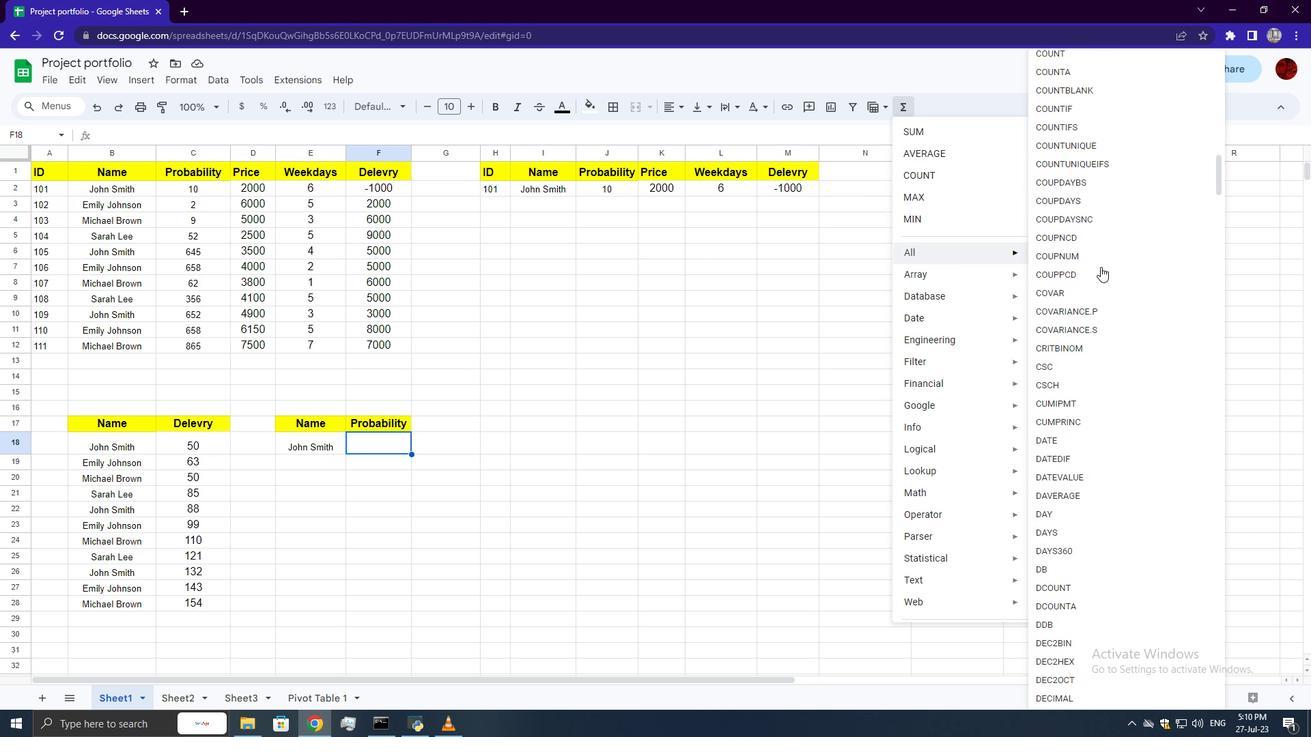 
Action: Mouse scrolled (1101, 266) with delta (0, 0)
Screenshot: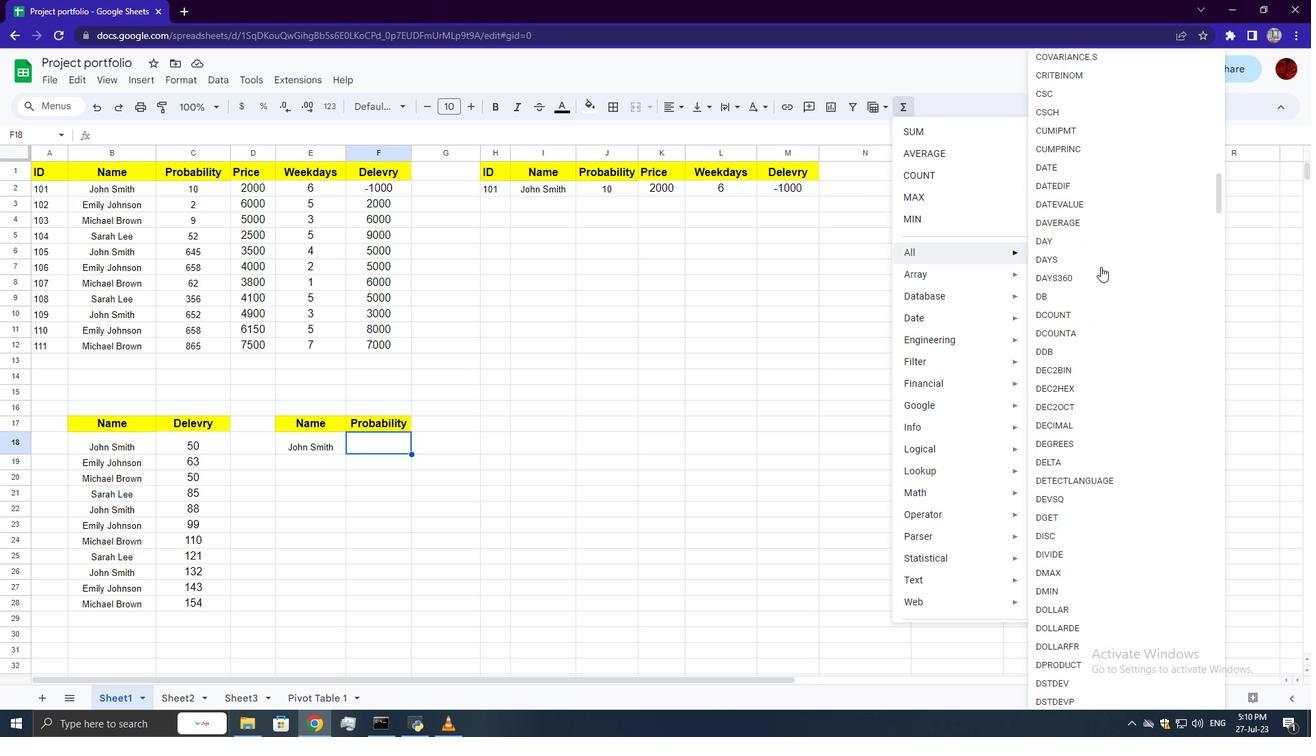 
Action: Mouse scrolled (1101, 266) with delta (0, 0)
Screenshot: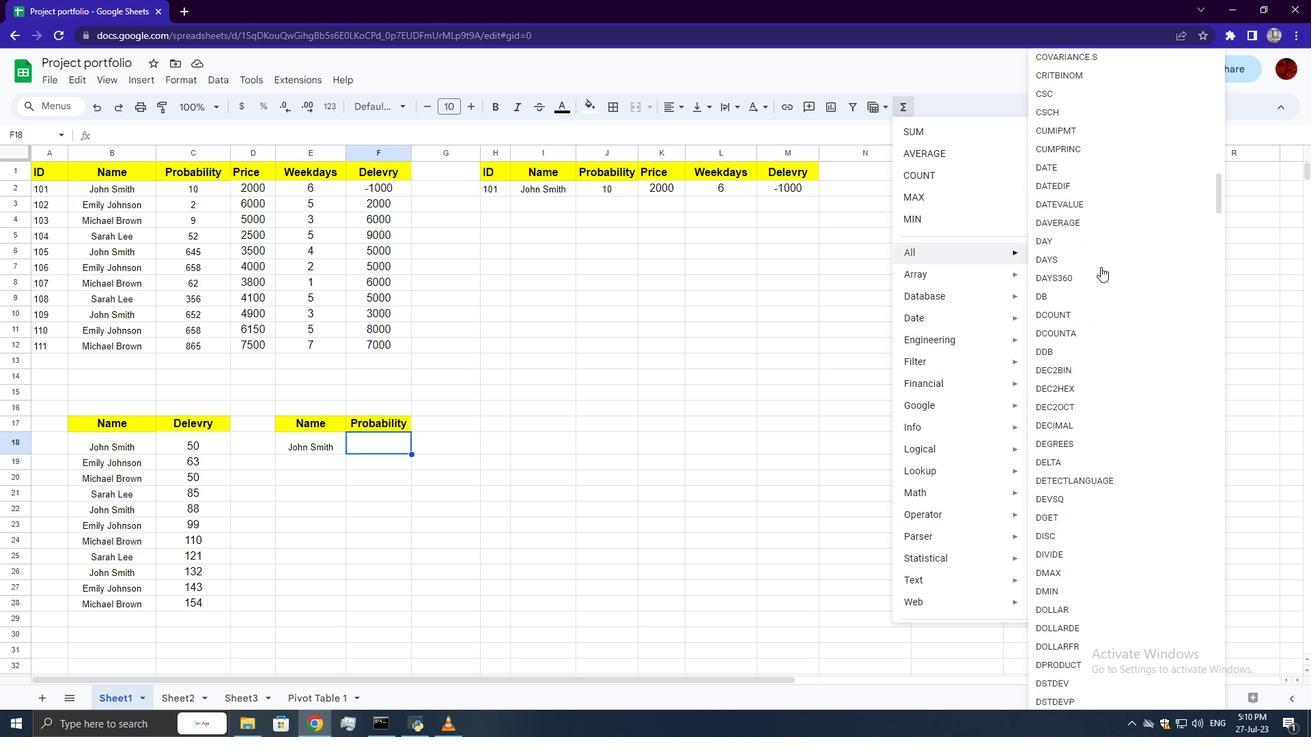 
Action: Mouse scrolled (1101, 266) with delta (0, 0)
Screenshot: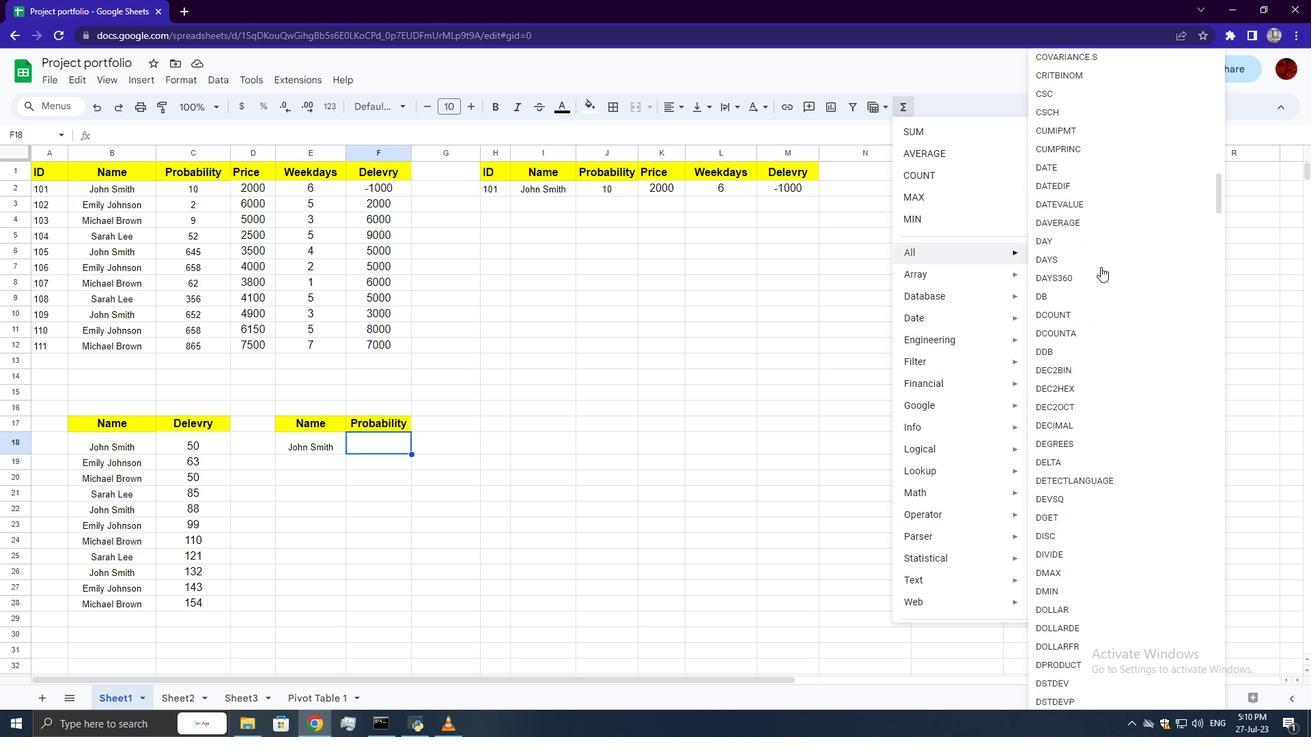 
Action: Mouse scrolled (1101, 266) with delta (0, 0)
Screenshot: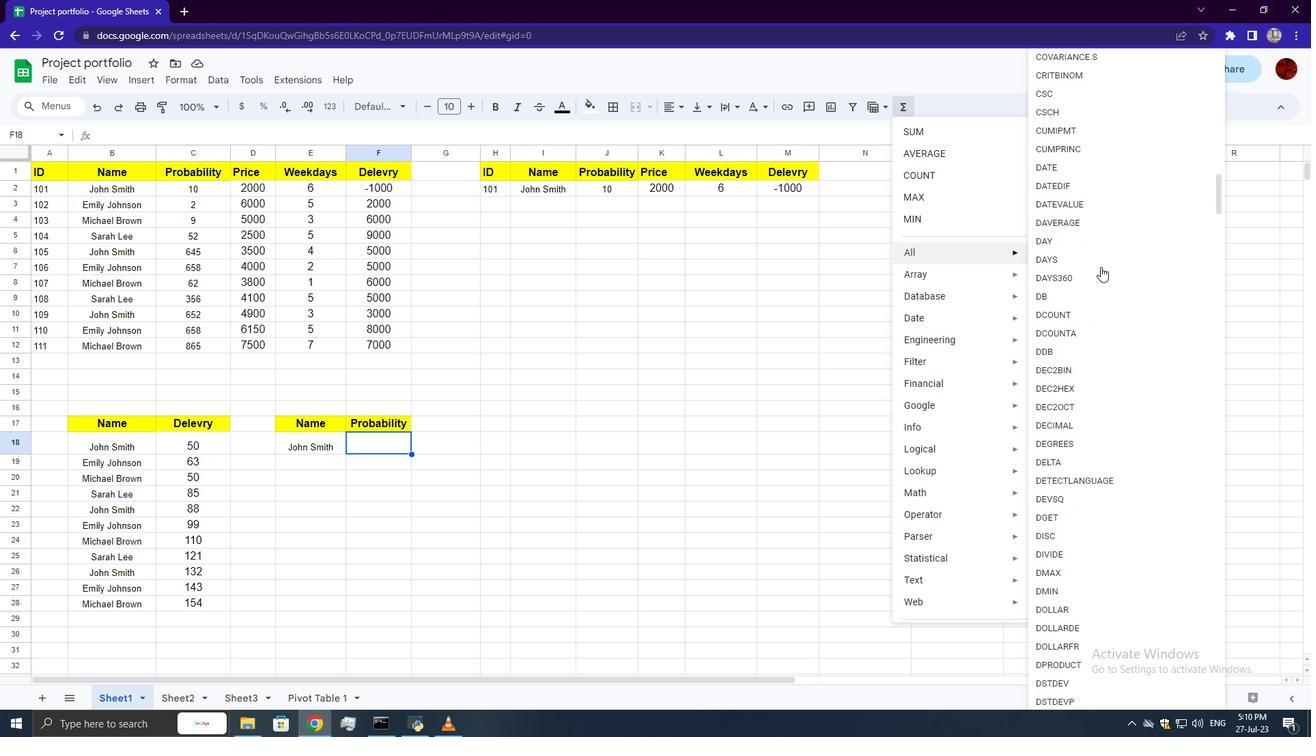 
Action: Mouse scrolled (1101, 266) with delta (0, 0)
Screenshot: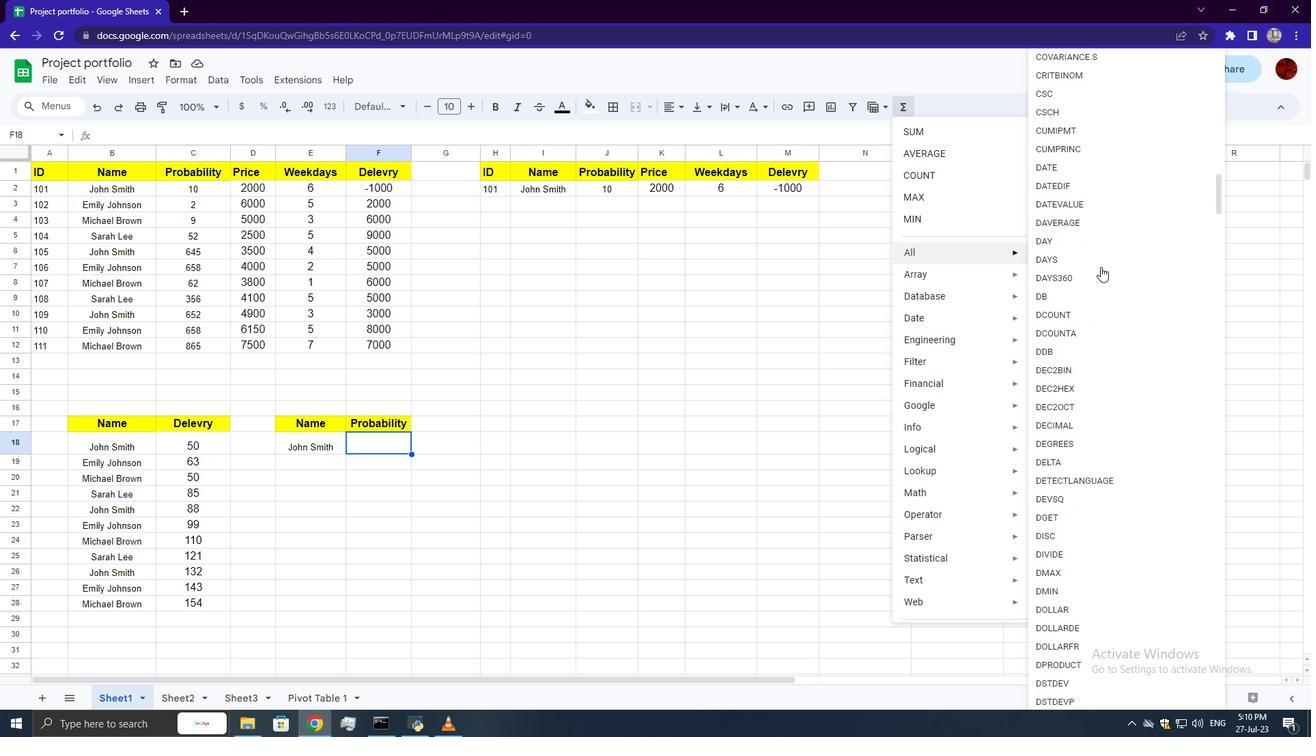 
Action: Mouse scrolled (1101, 266) with delta (0, 0)
Screenshot: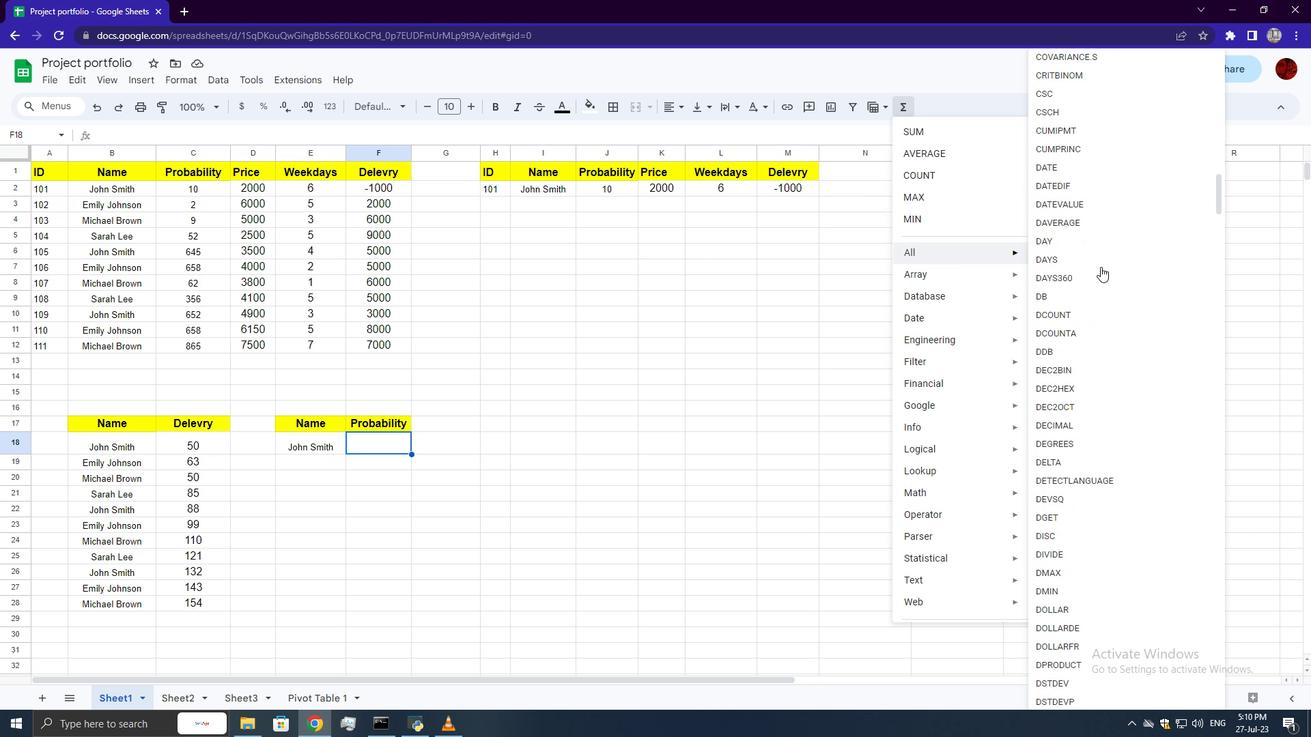 
Action: Mouse scrolled (1101, 267) with delta (0, 0)
Screenshot: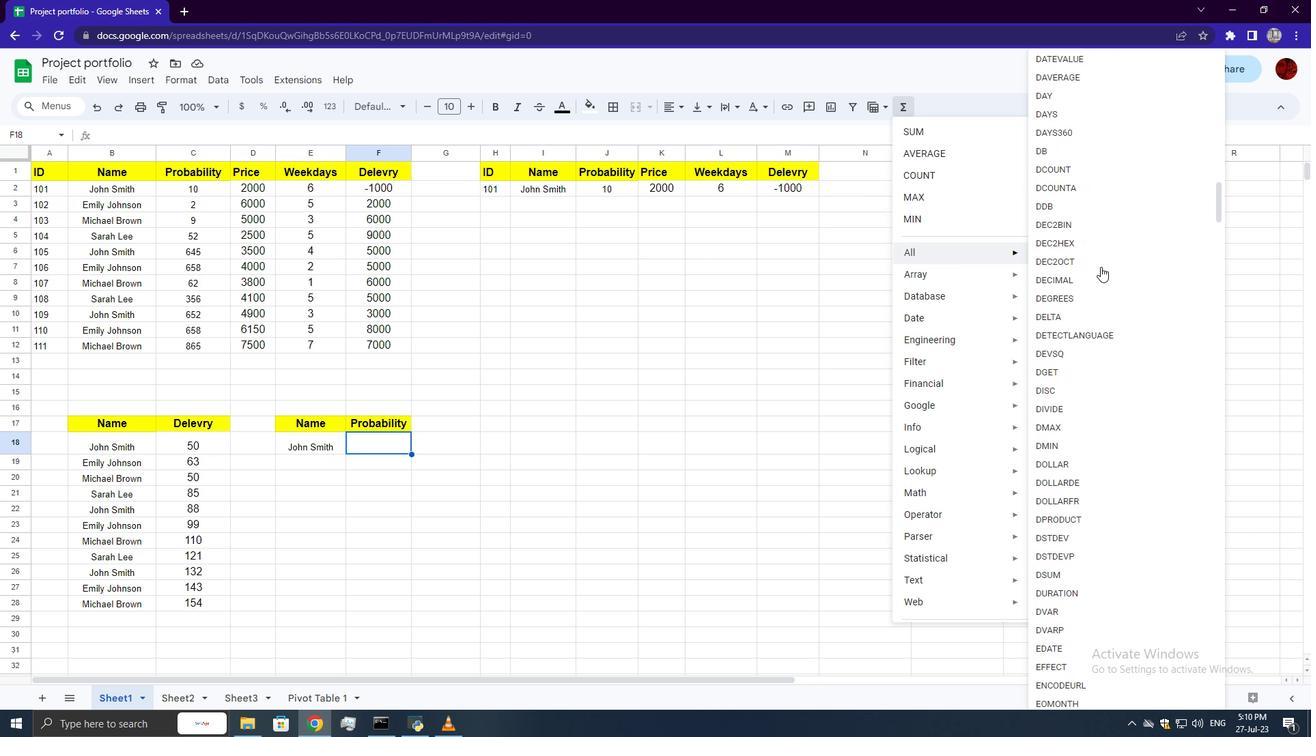 
Action: Mouse scrolled (1101, 266) with delta (0, 0)
Screenshot: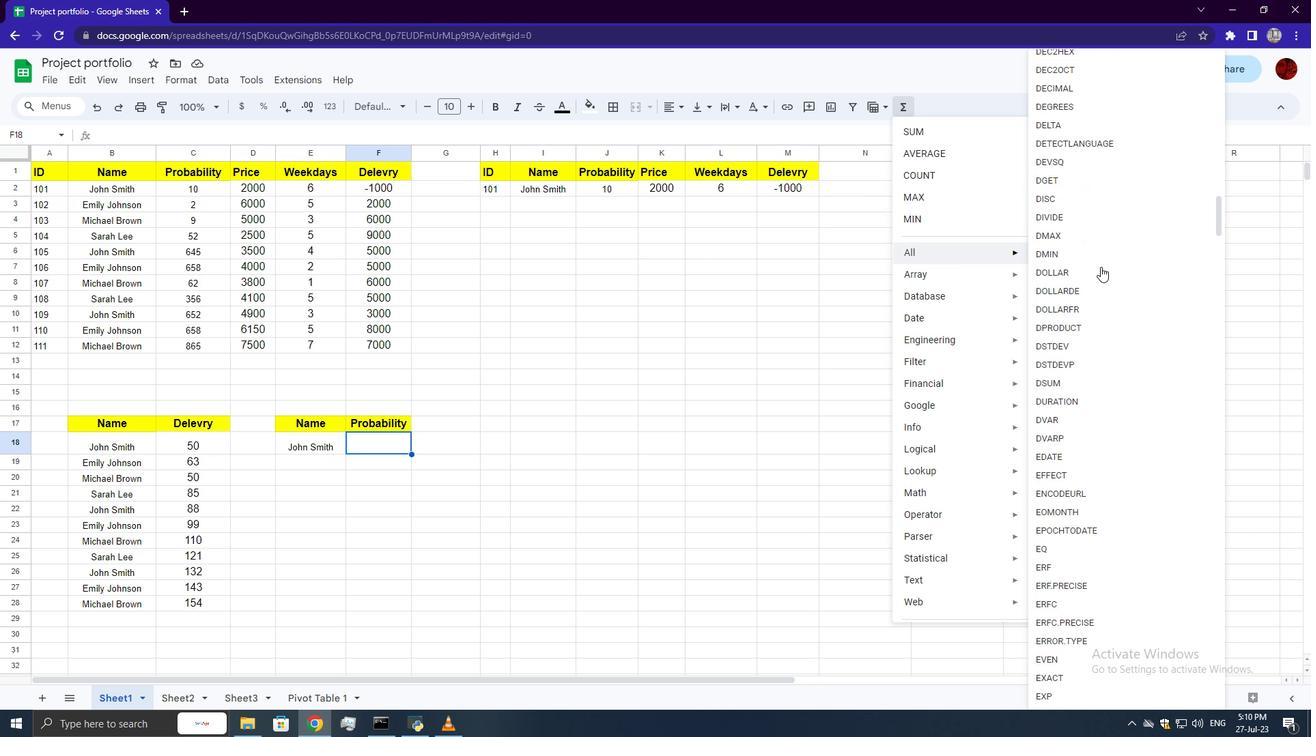 
Action: Mouse scrolled (1101, 266) with delta (0, 0)
Screenshot: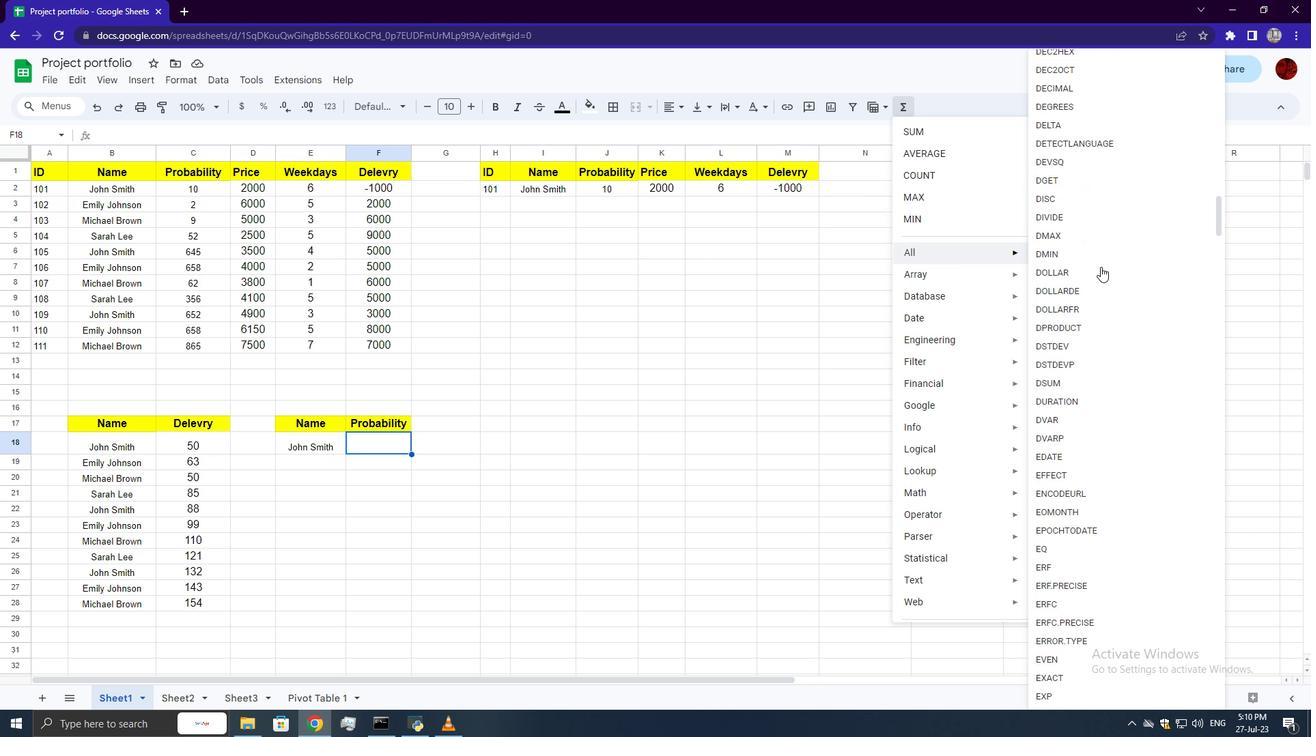 
Action: Mouse scrolled (1101, 266) with delta (0, 0)
Screenshot: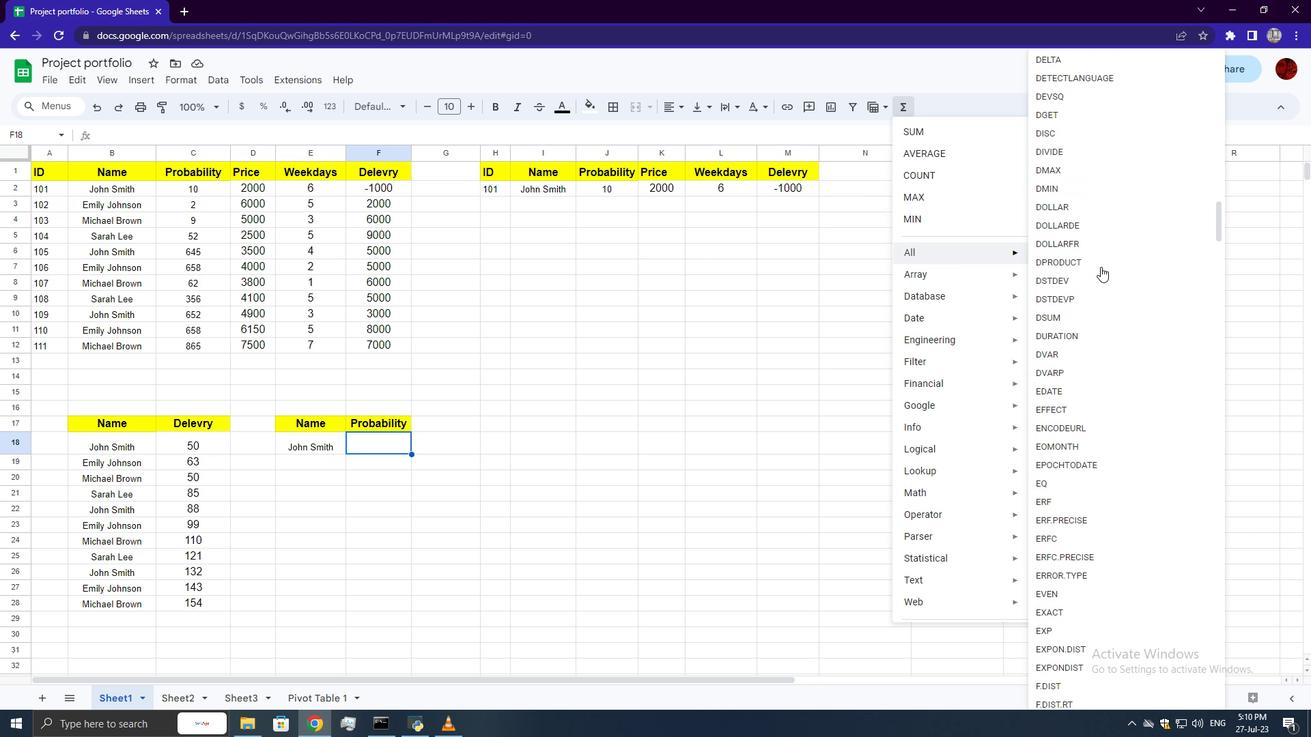 
Action: Mouse scrolled (1101, 266) with delta (0, 0)
Screenshot: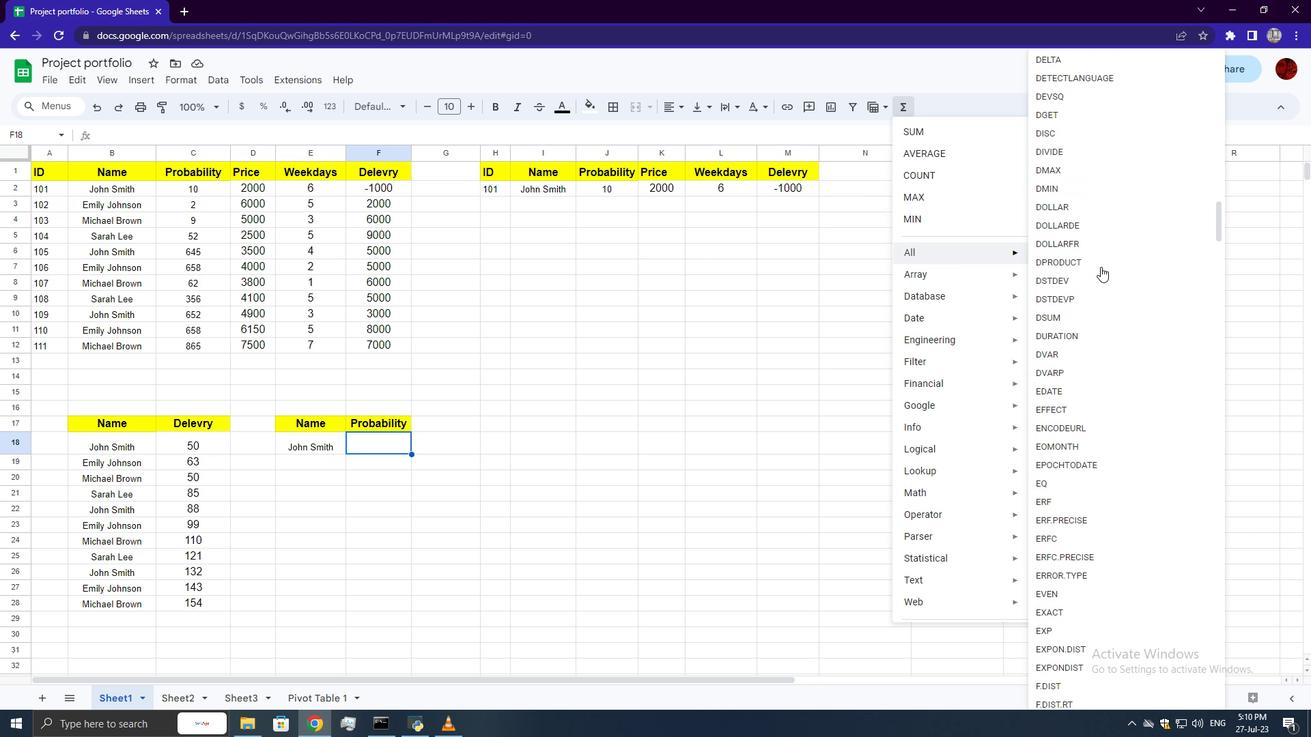 
Action: Mouse scrolled (1101, 266) with delta (0, 0)
Screenshot: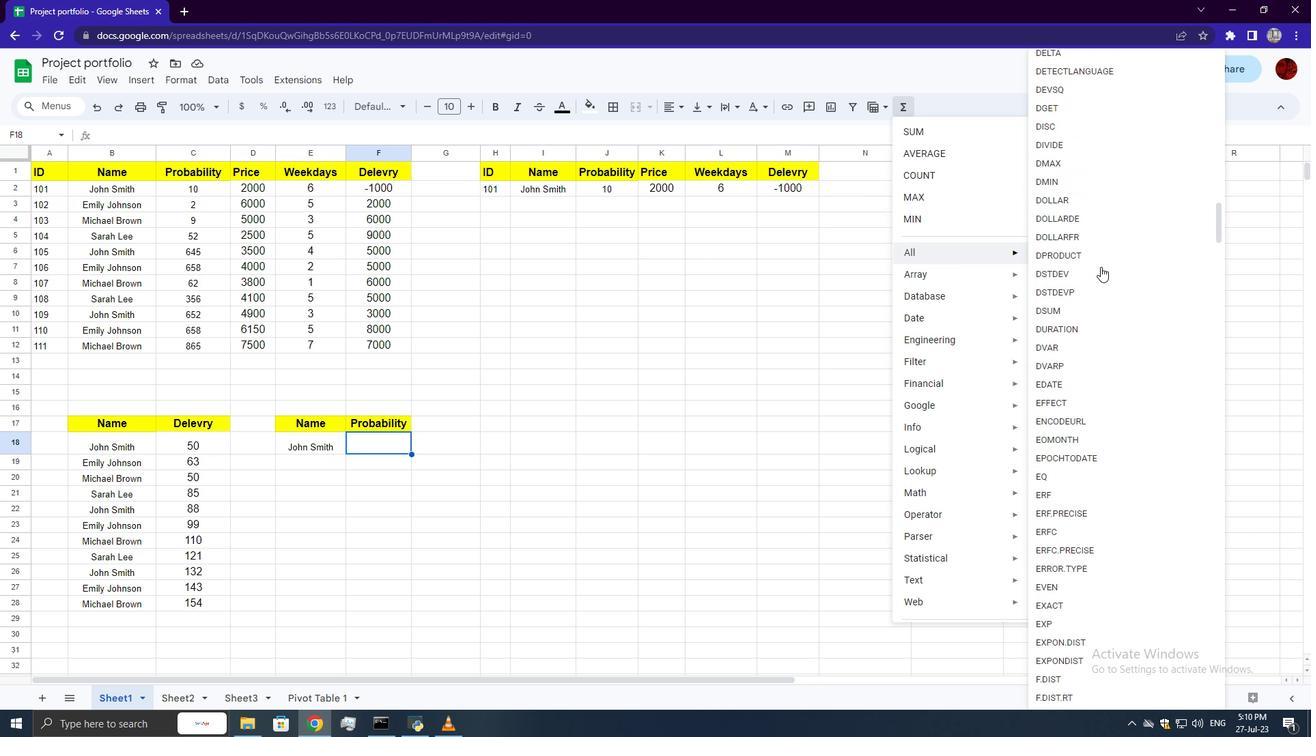 
Action: Mouse scrolled (1101, 266) with delta (0, 0)
Screenshot: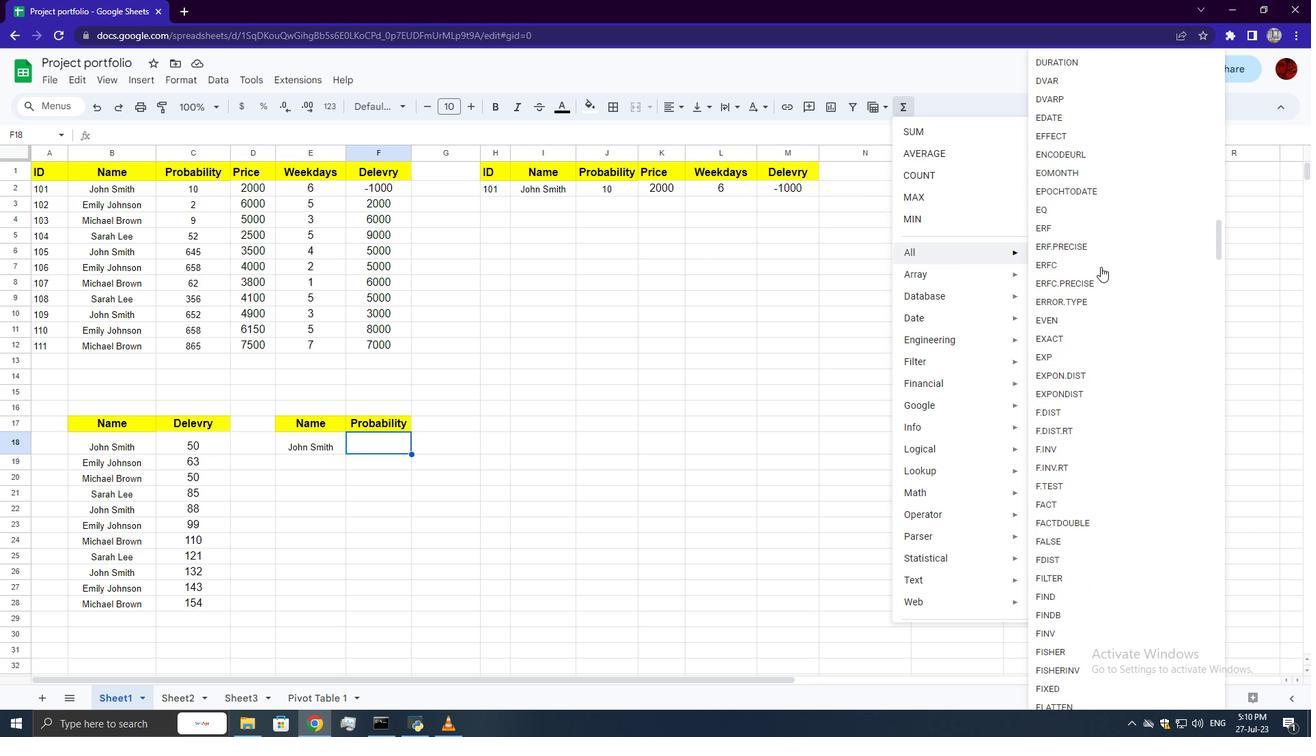 
Action: Mouse scrolled (1101, 266) with delta (0, 0)
Screenshot: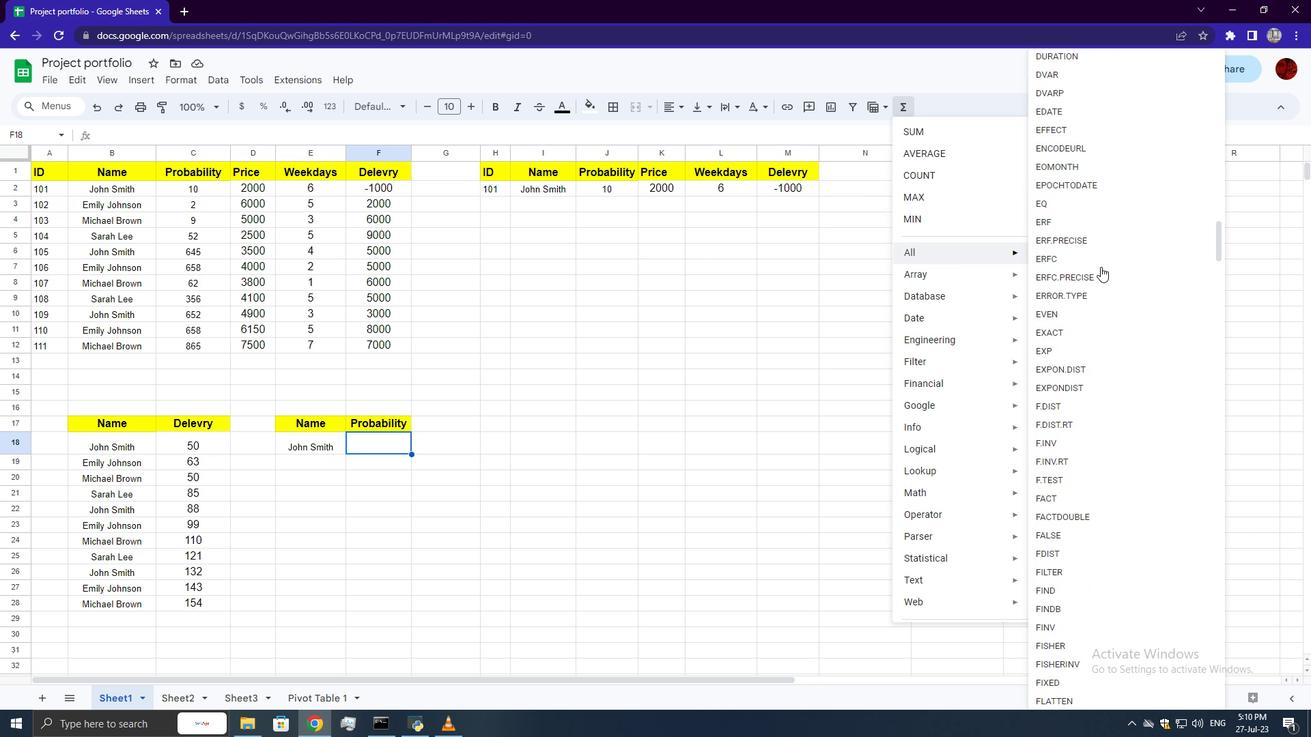 
Action: Mouse scrolled (1101, 266) with delta (0, 0)
Screenshot: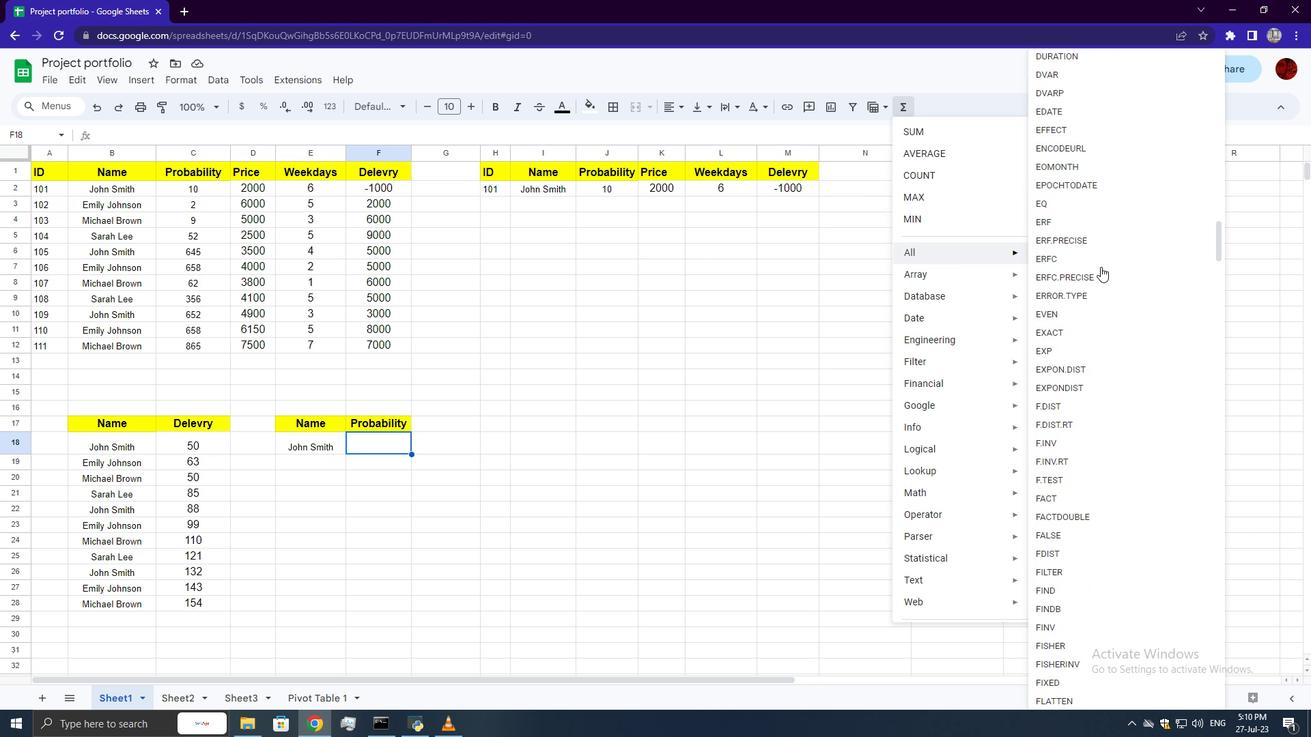 
Action: Mouse scrolled (1101, 266) with delta (0, 0)
Screenshot: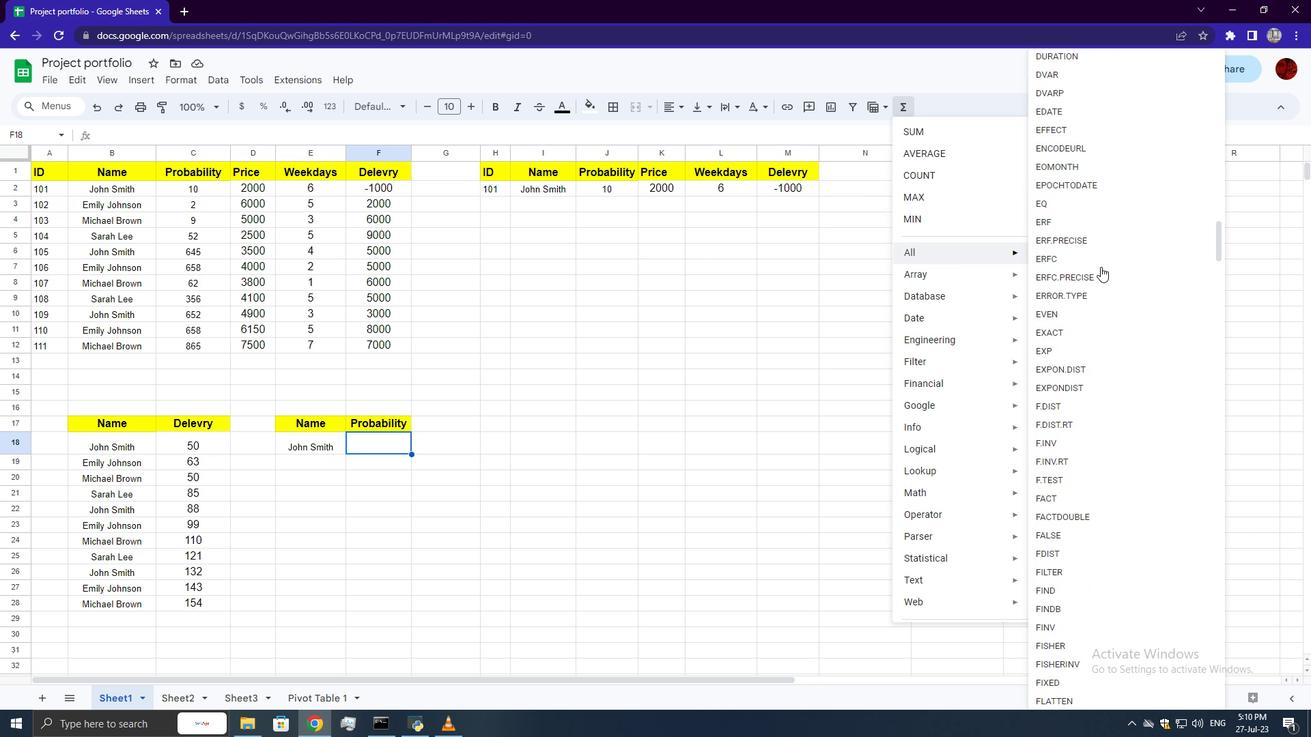
Action: Mouse scrolled (1101, 266) with delta (0, 0)
Screenshot: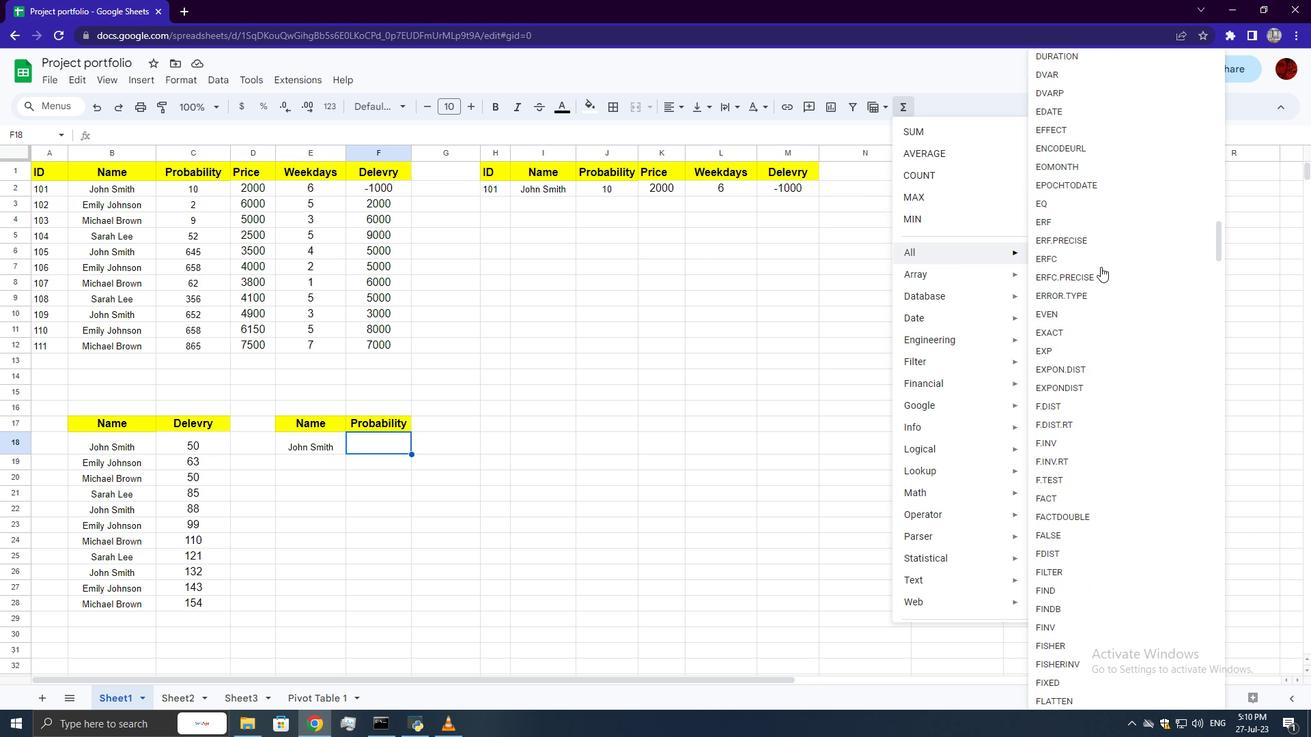 
Action: Mouse scrolled (1101, 266) with delta (0, 0)
Screenshot: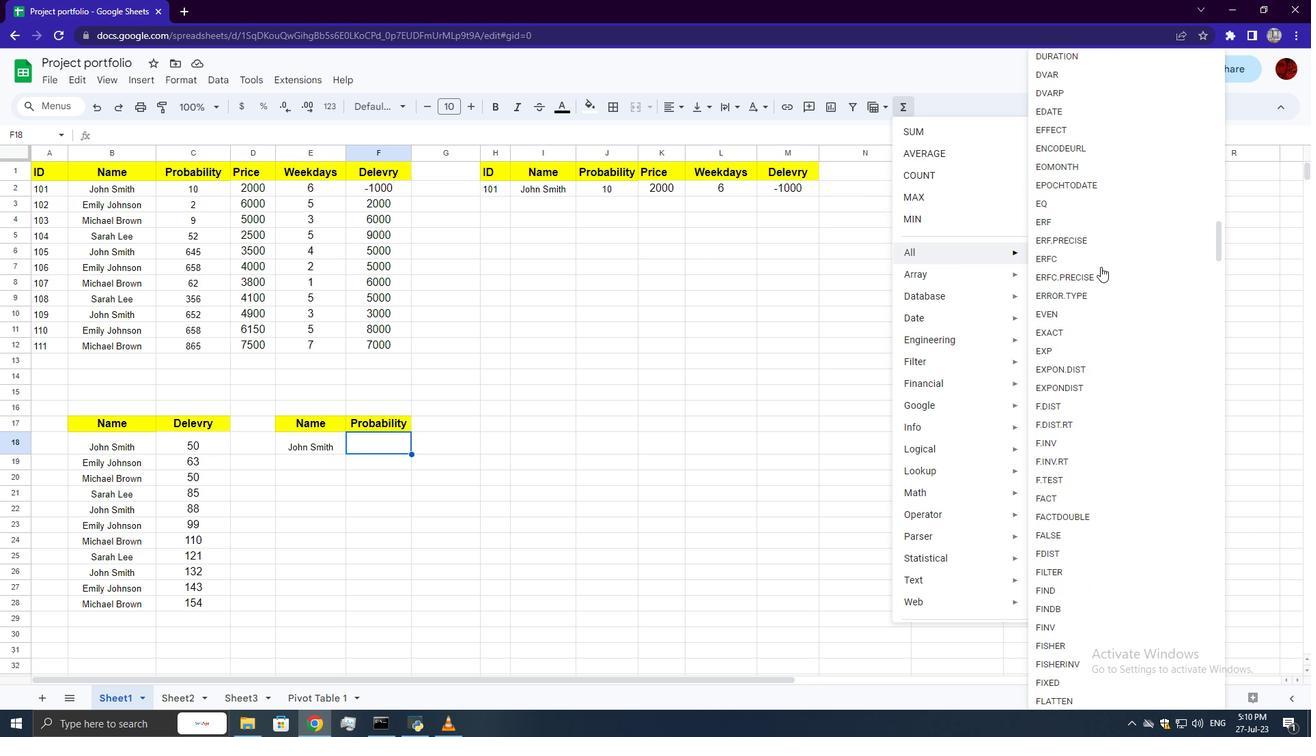 
Action: Mouse scrolled (1101, 266) with delta (0, 0)
Screenshot: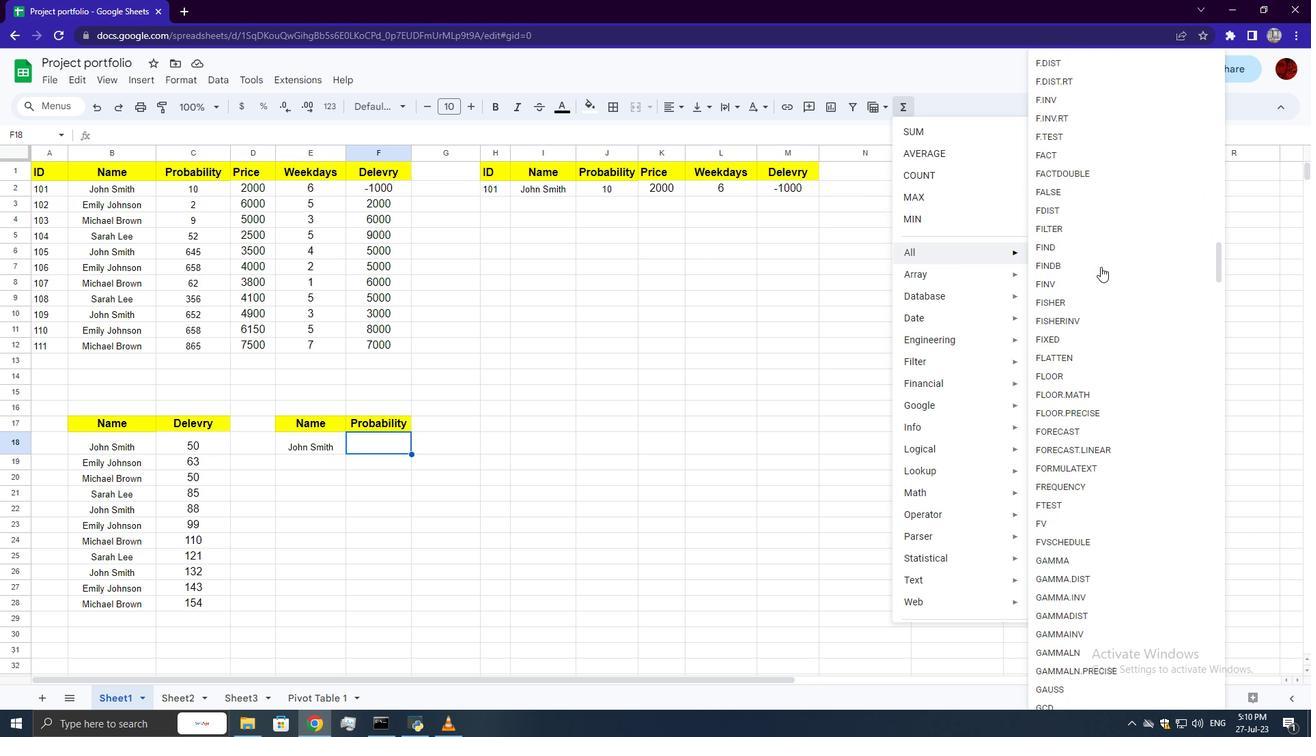 
Action: Mouse scrolled (1101, 266) with delta (0, 0)
Screenshot: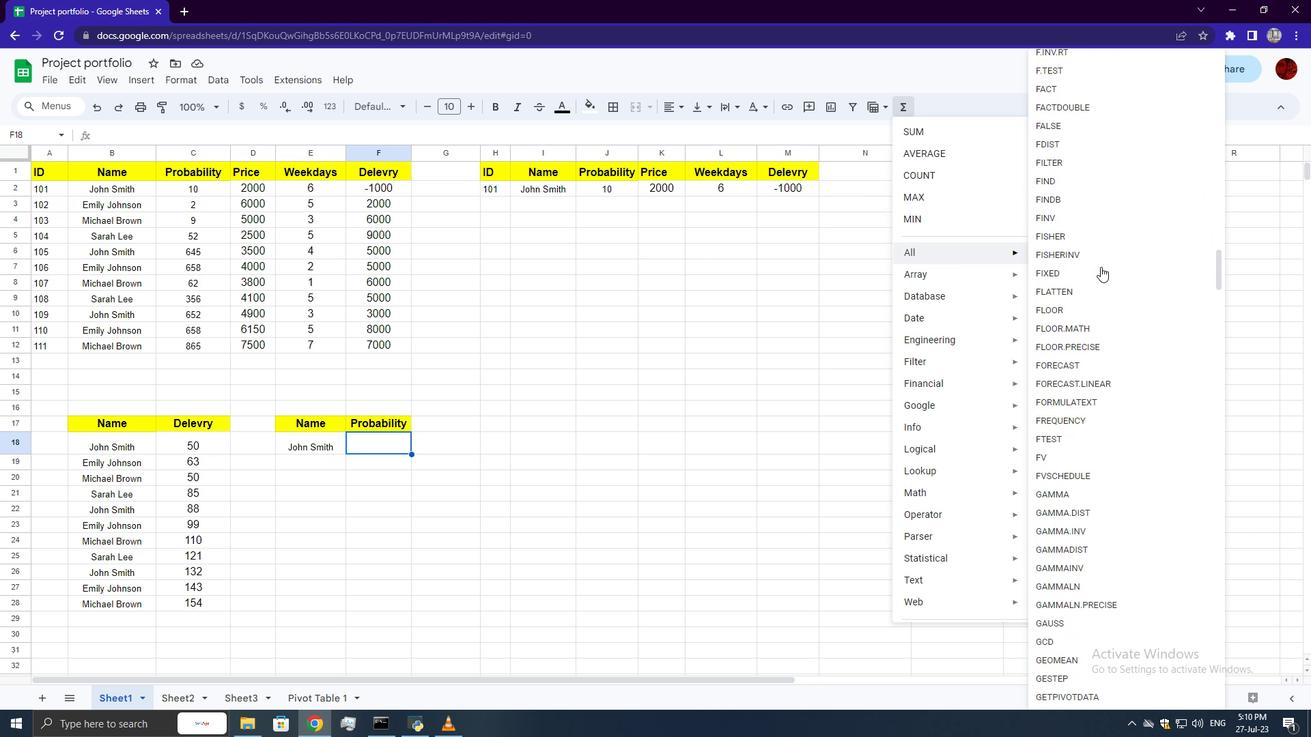 
Action: Mouse scrolled (1101, 266) with delta (0, 0)
Screenshot: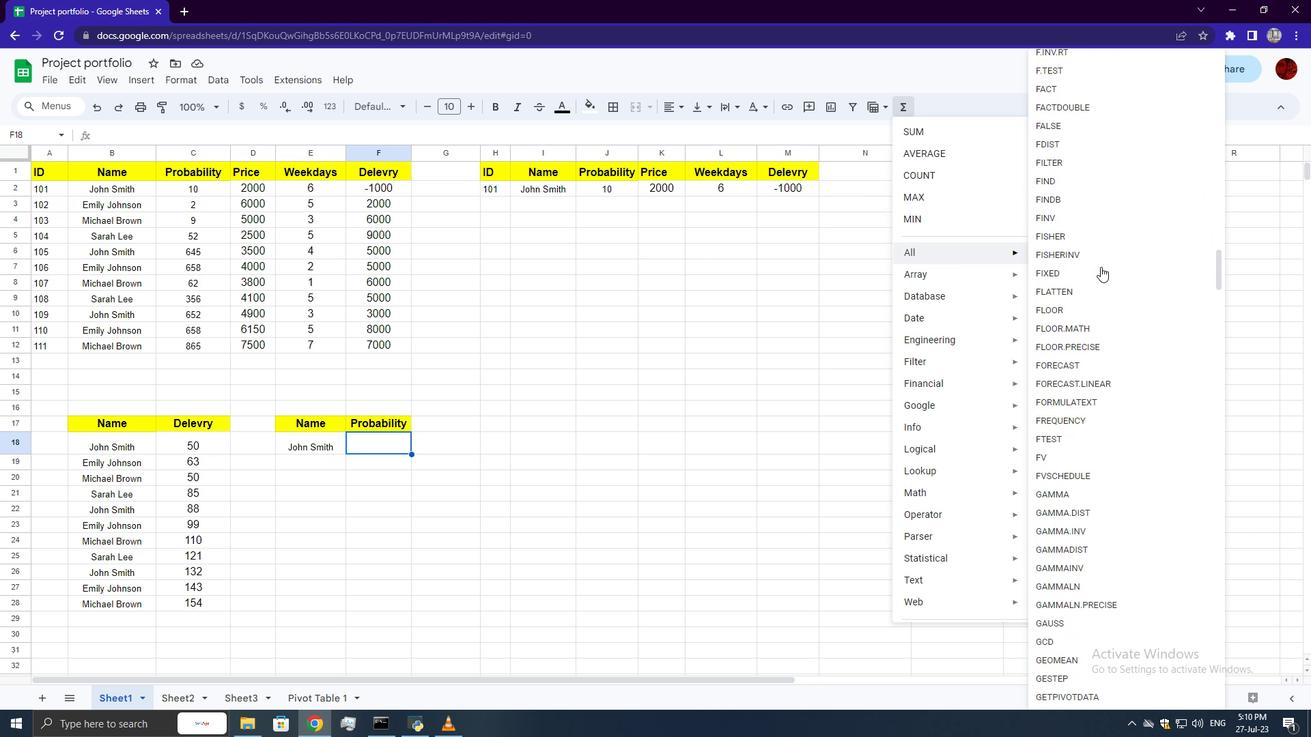 
Action: Mouse scrolled (1101, 266) with delta (0, 0)
Screenshot: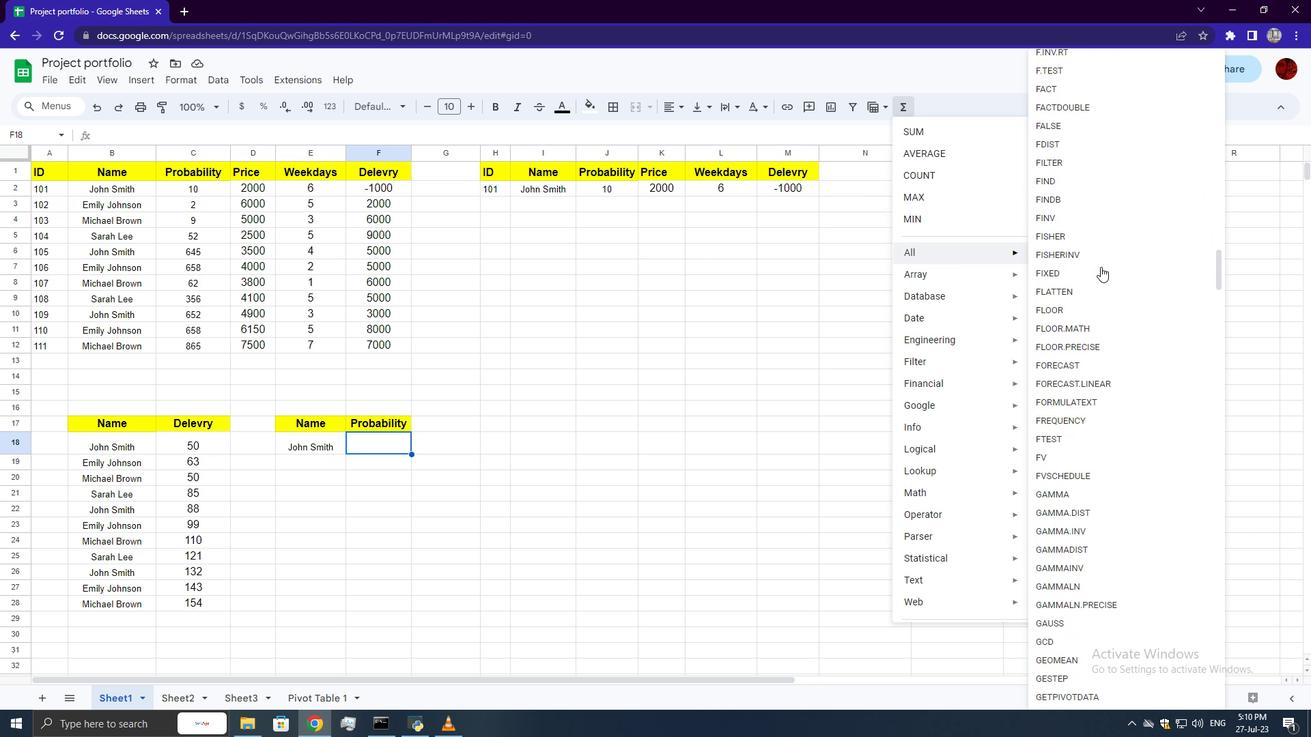 
Action: Mouse scrolled (1101, 266) with delta (0, 0)
Screenshot: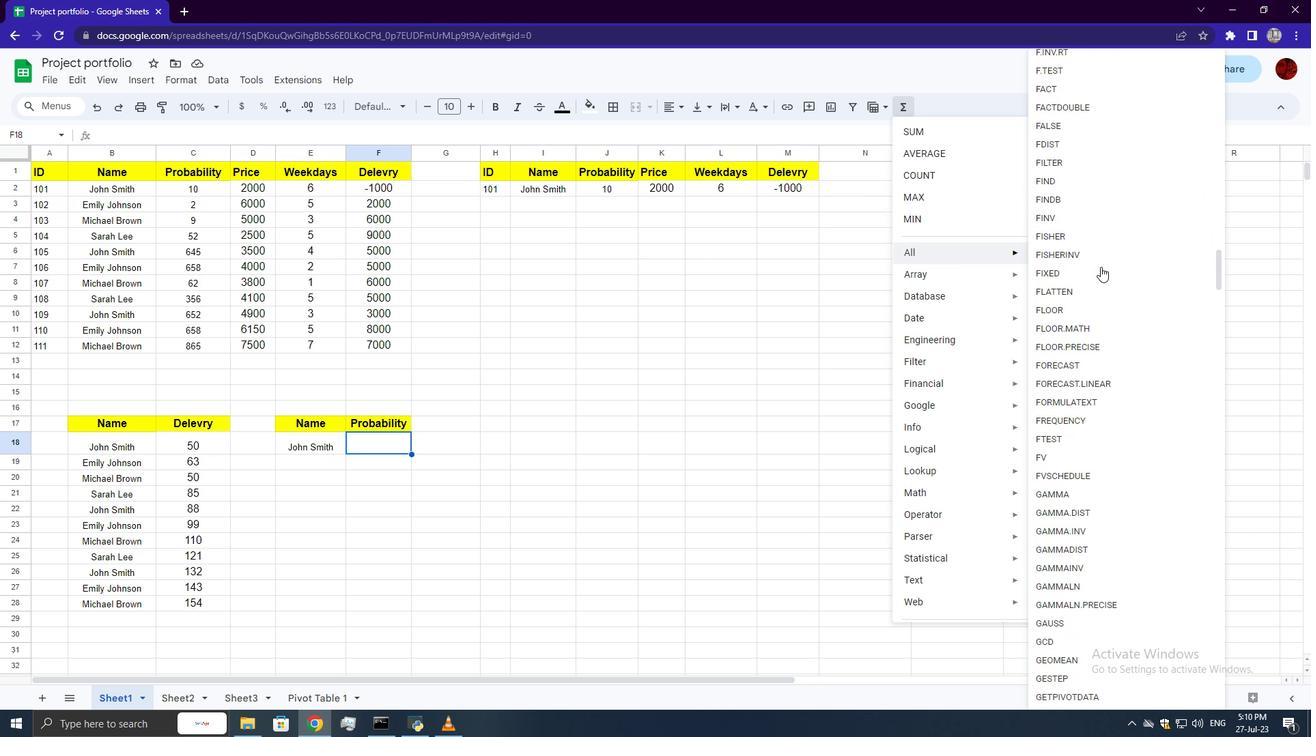 
Action: Mouse scrolled (1101, 266) with delta (0, 0)
Screenshot: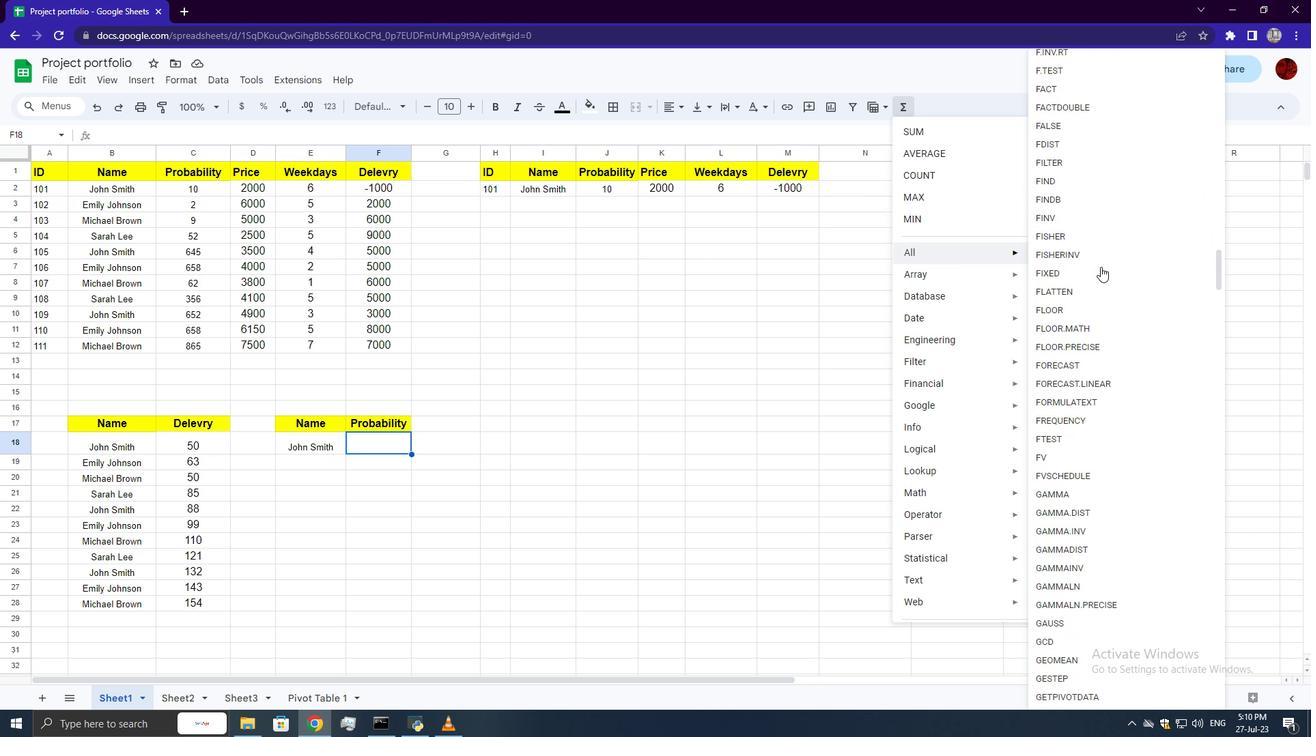
Action: Mouse scrolled (1101, 266) with delta (0, 0)
Screenshot: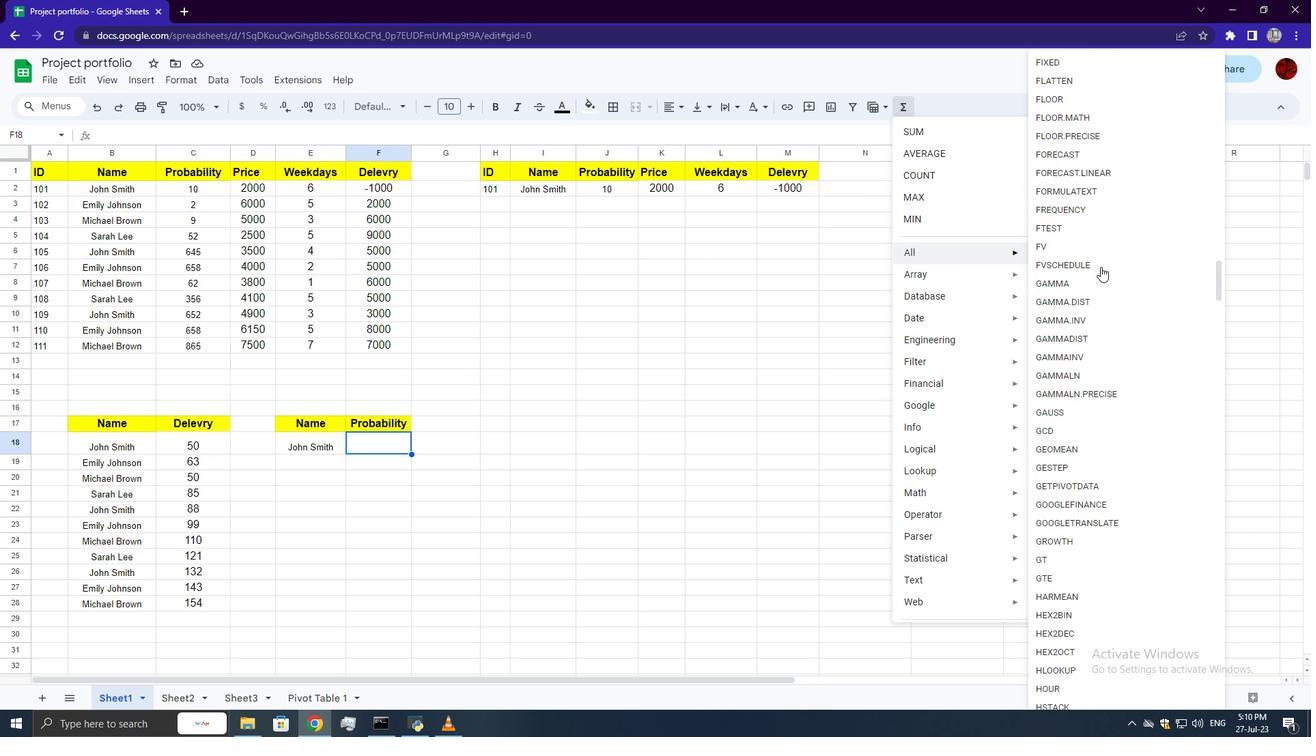 
Action: Mouse scrolled (1101, 266) with delta (0, 0)
Screenshot: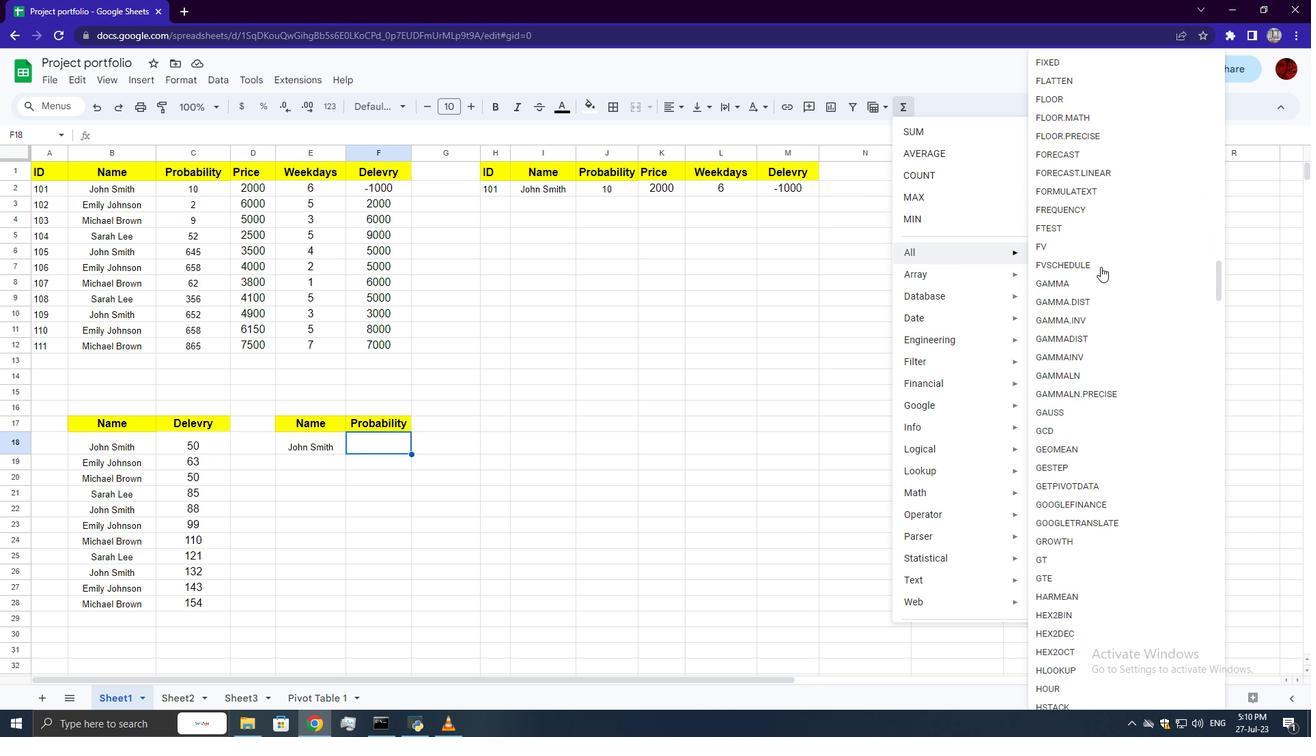 
Action: Mouse scrolled (1101, 266) with delta (0, 0)
Screenshot: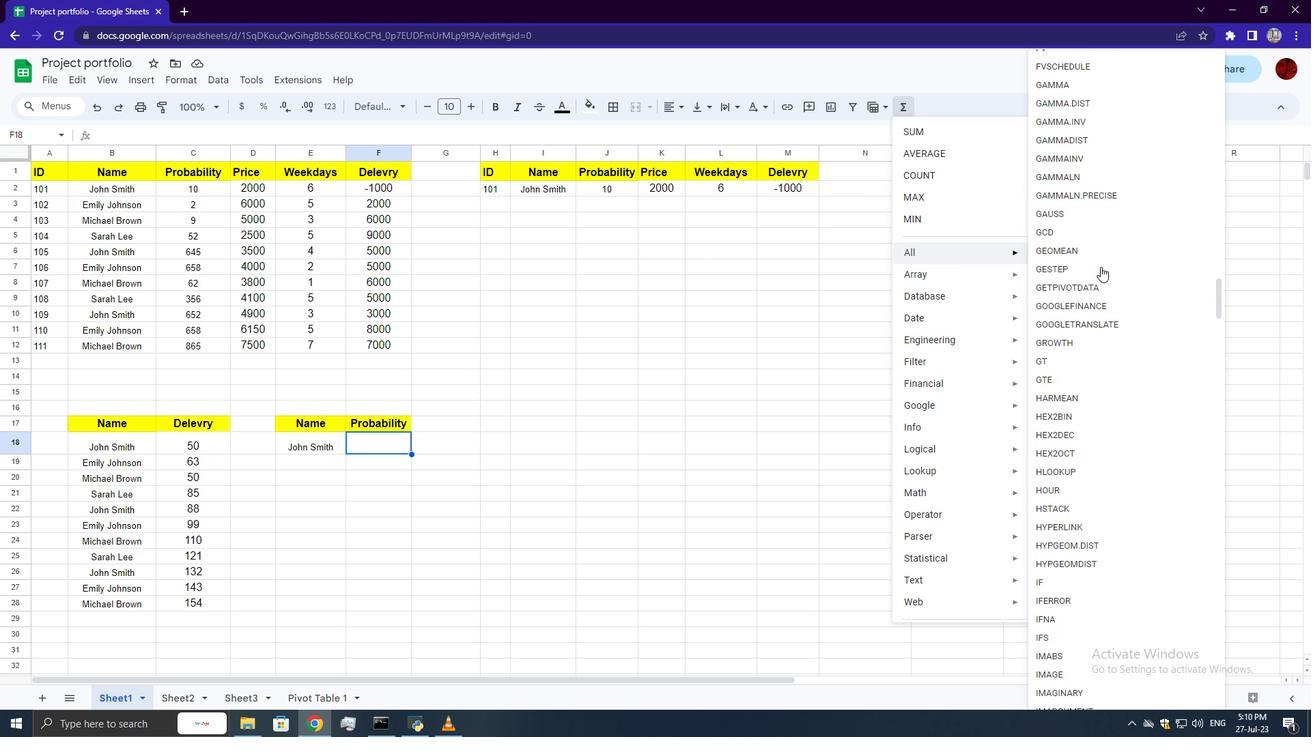 
Action: Mouse scrolled (1101, 266) with delta (0, 0)
Screenshot: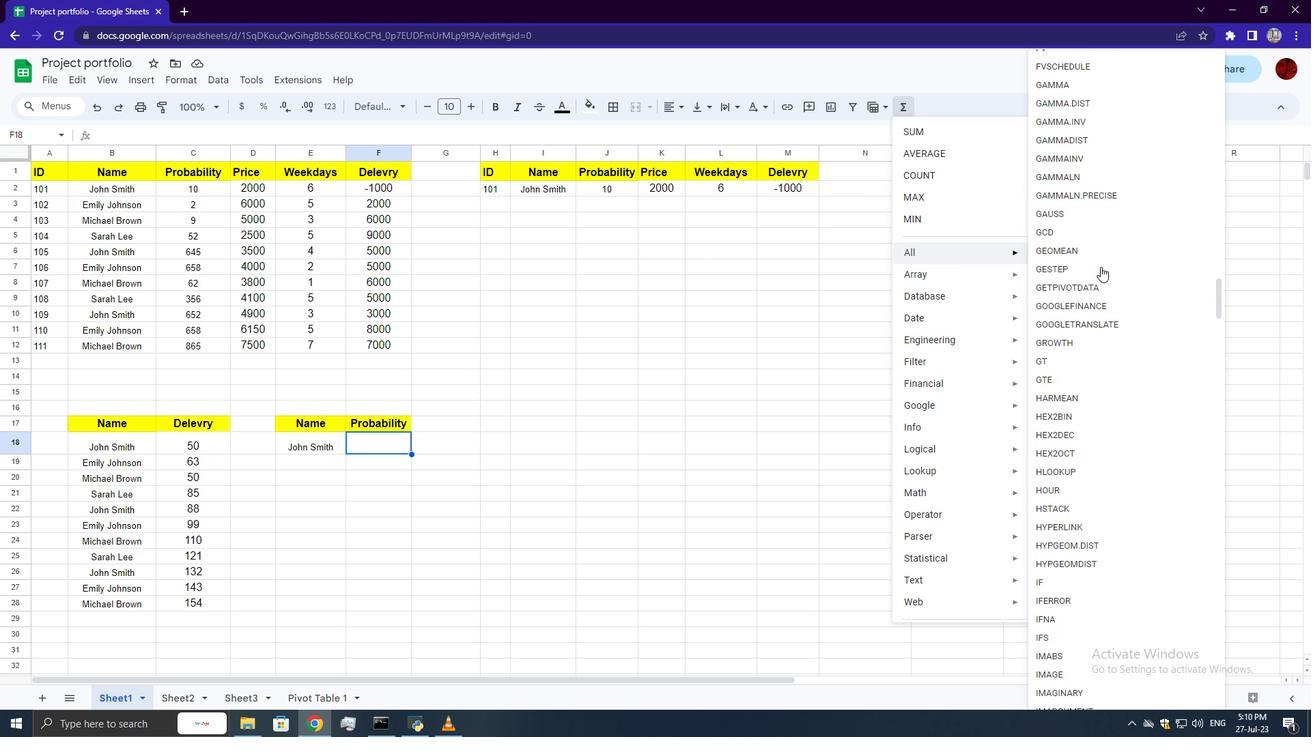 
Action: Mouse scrolled (1101, 266) with delta (0, 0)
Screenshot: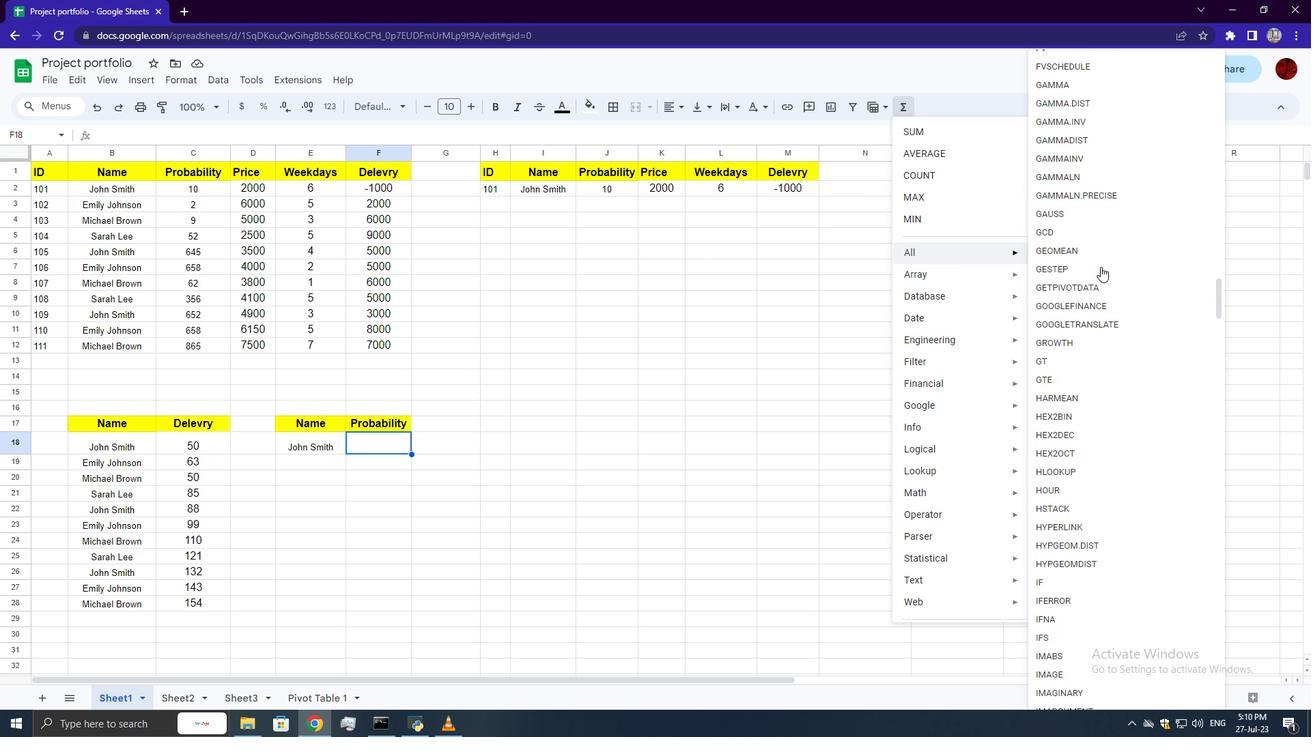 
Action: Mouse scrolled (1101, 266) with delta (0, 0)
Screenshot: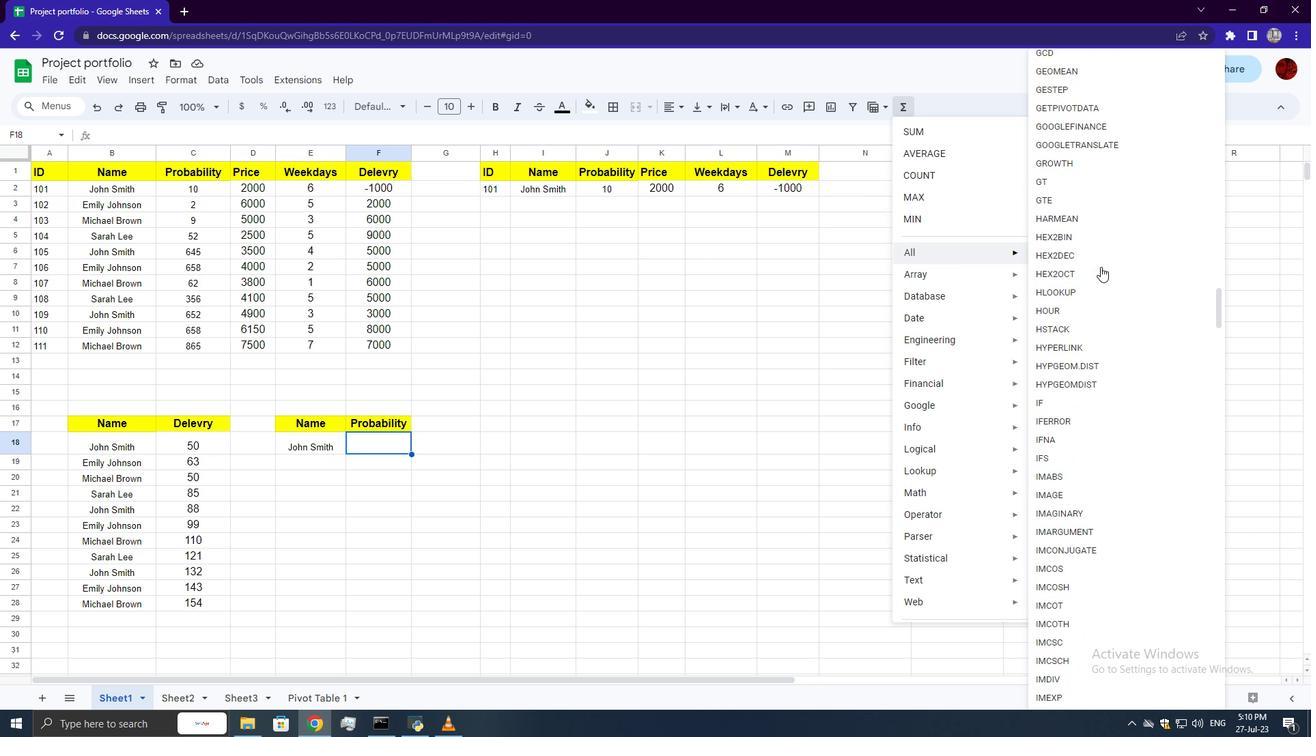 
Action: Mouse scrolled (1101, 266) with delta (0, 0)
Screenshot: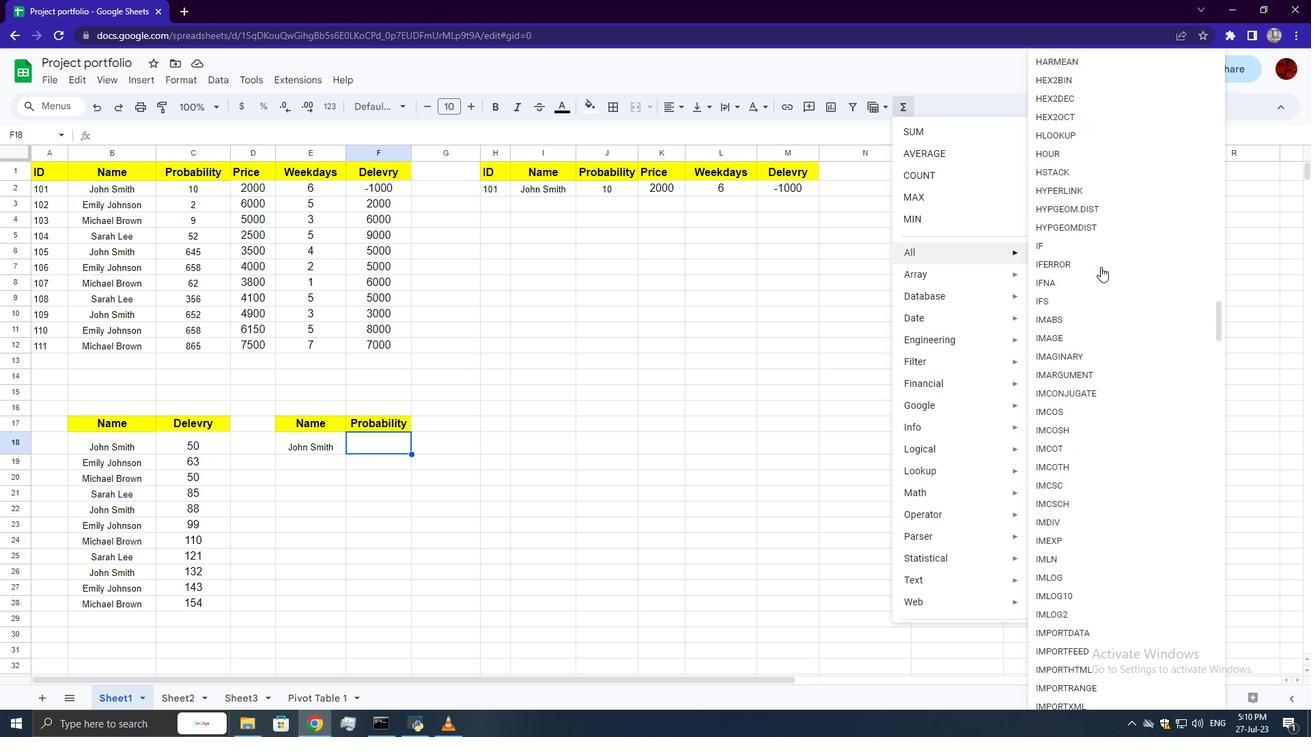 
Action: Mouse scrolled (1101, 266) with delta (0, 0)
Screenshot: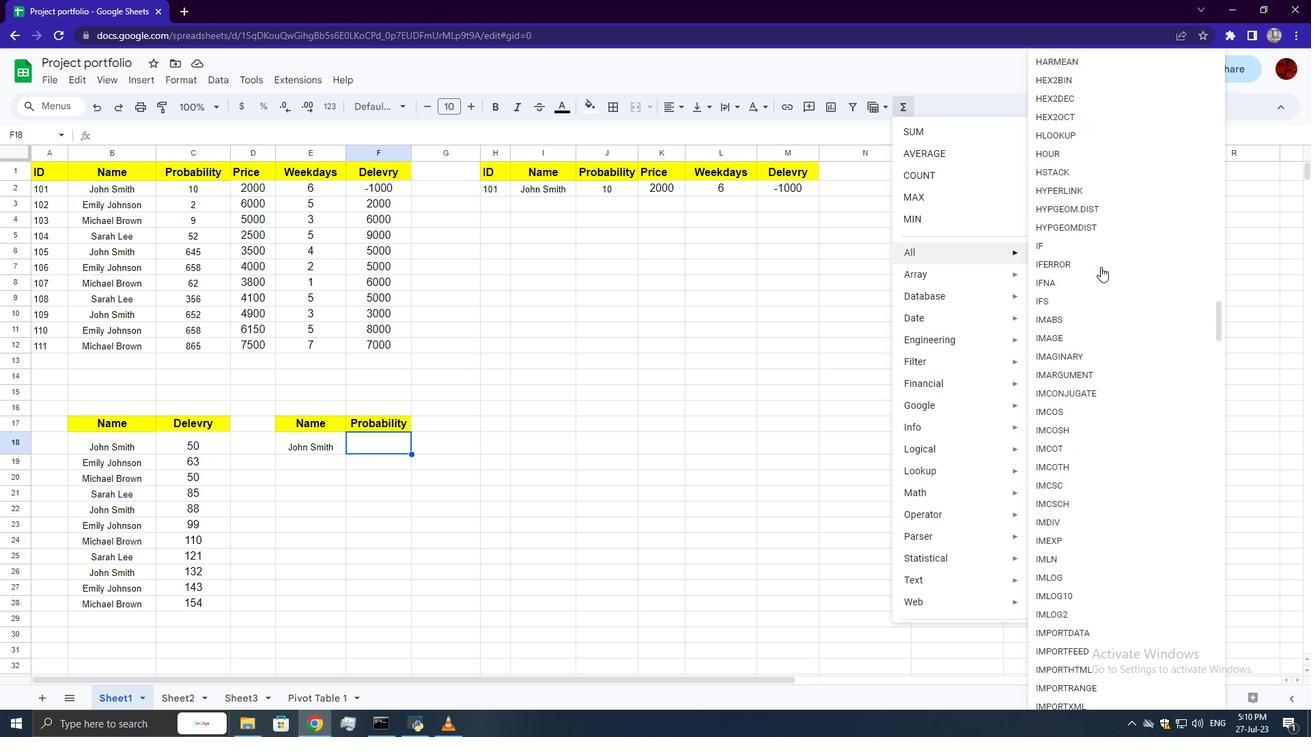 
Action: Mouse scrolled (1101, 266) with delta (0, 0)
Screenshot: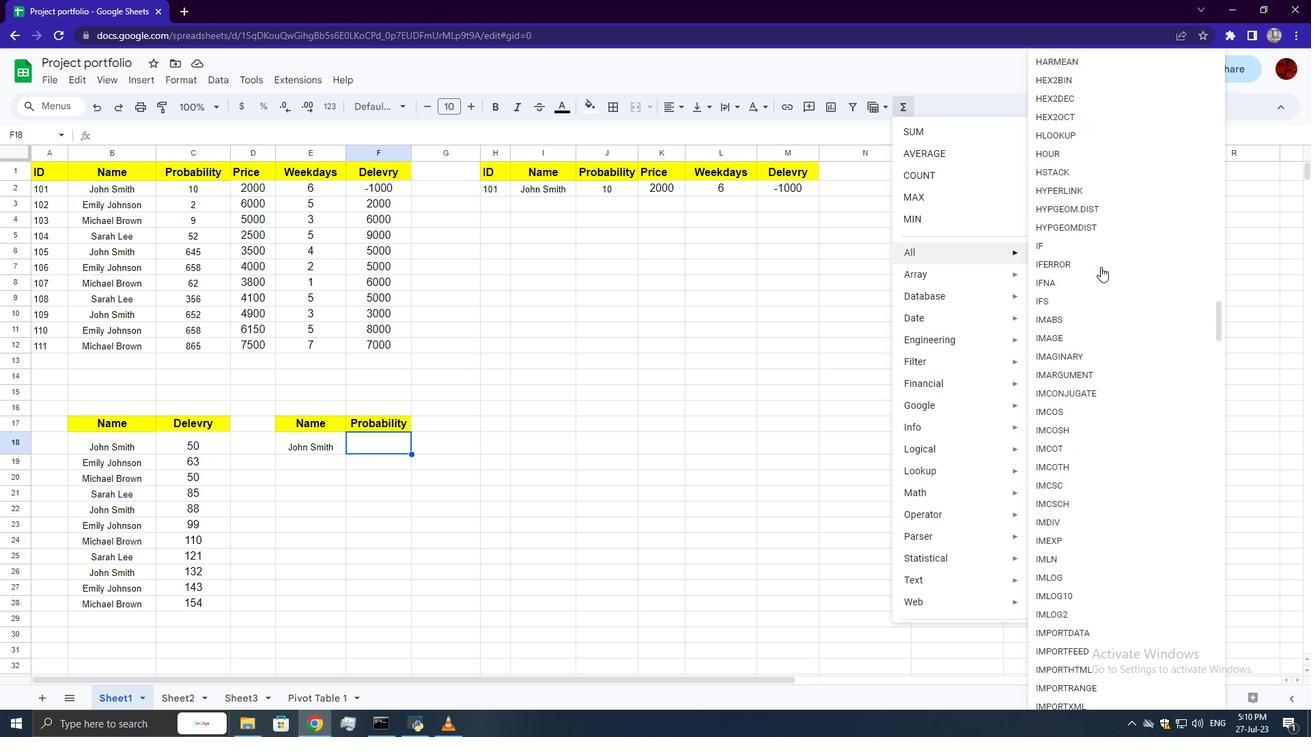 
Action: Mouse scrolled (1101, 266) with delta (0, 0)
Screenshot: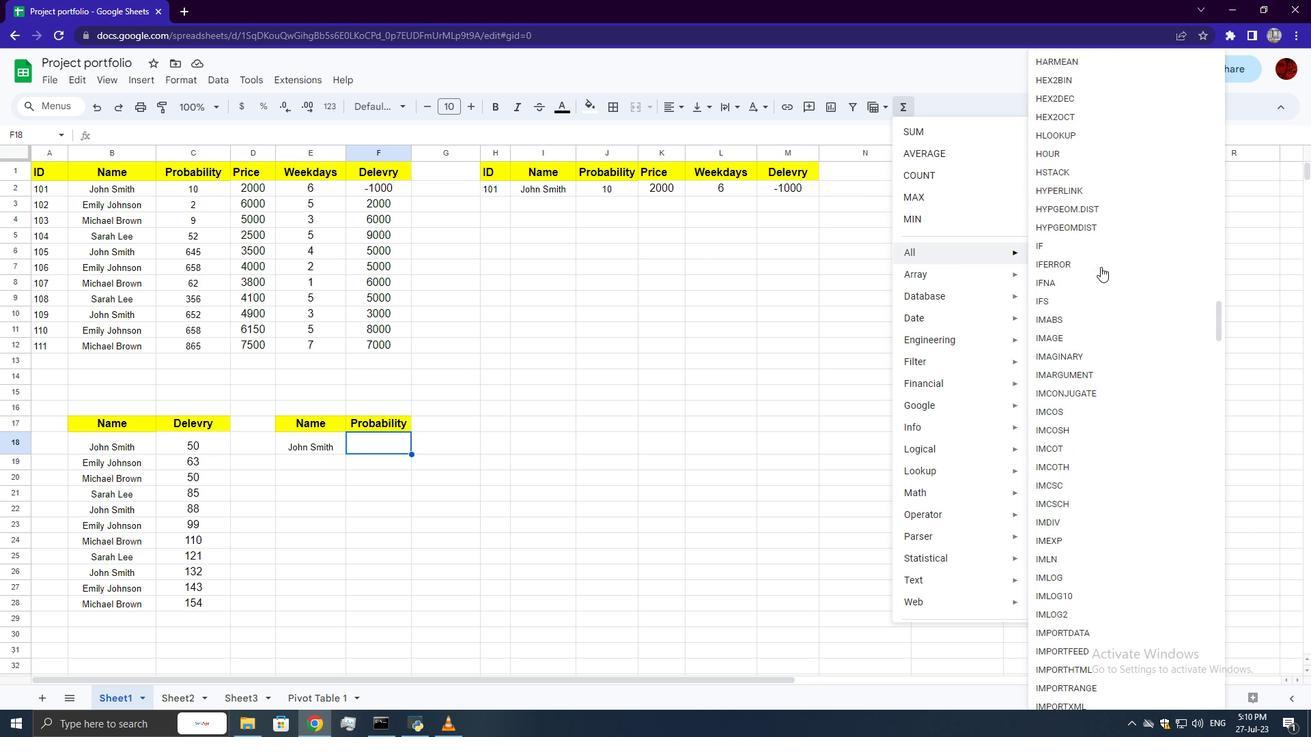 
Action: Mouse scrolled (1101, 266) with delta (0, 0)
Screenshot: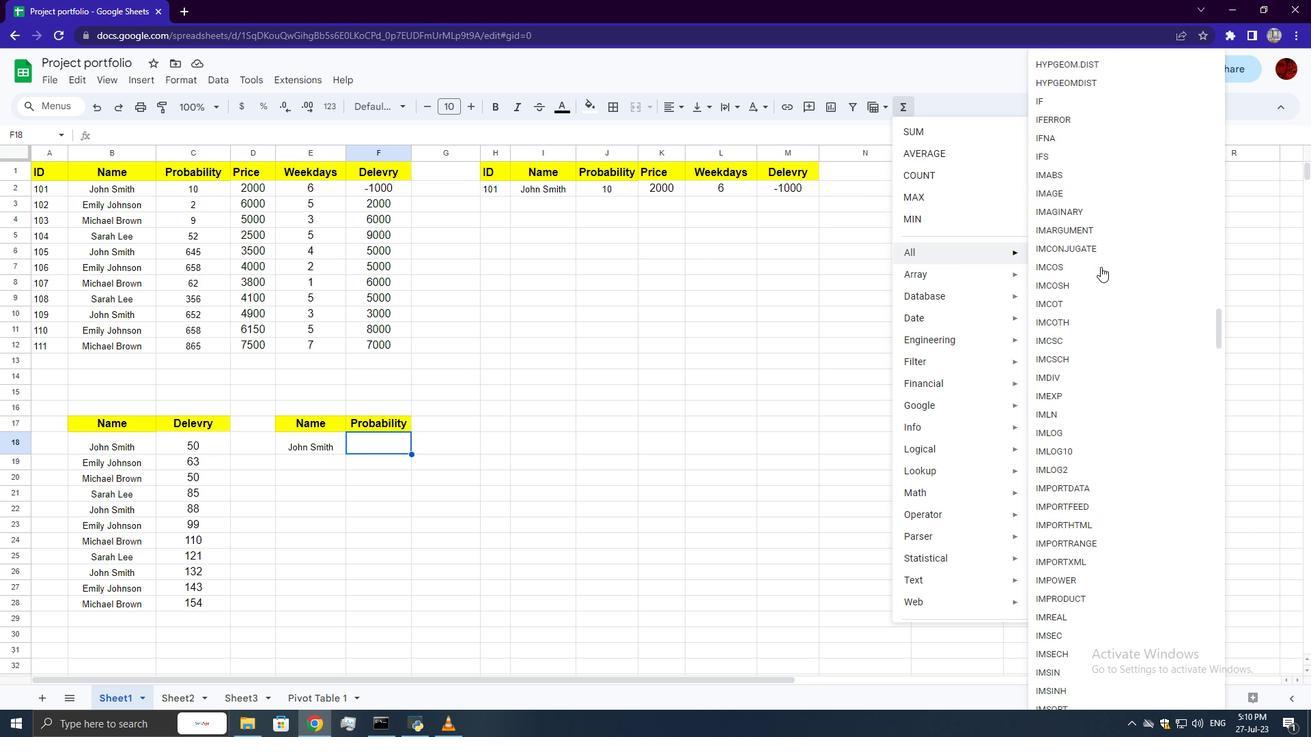
Action: Mouse scrolled (1101, 266) with delta (0, 0)
Screenshot: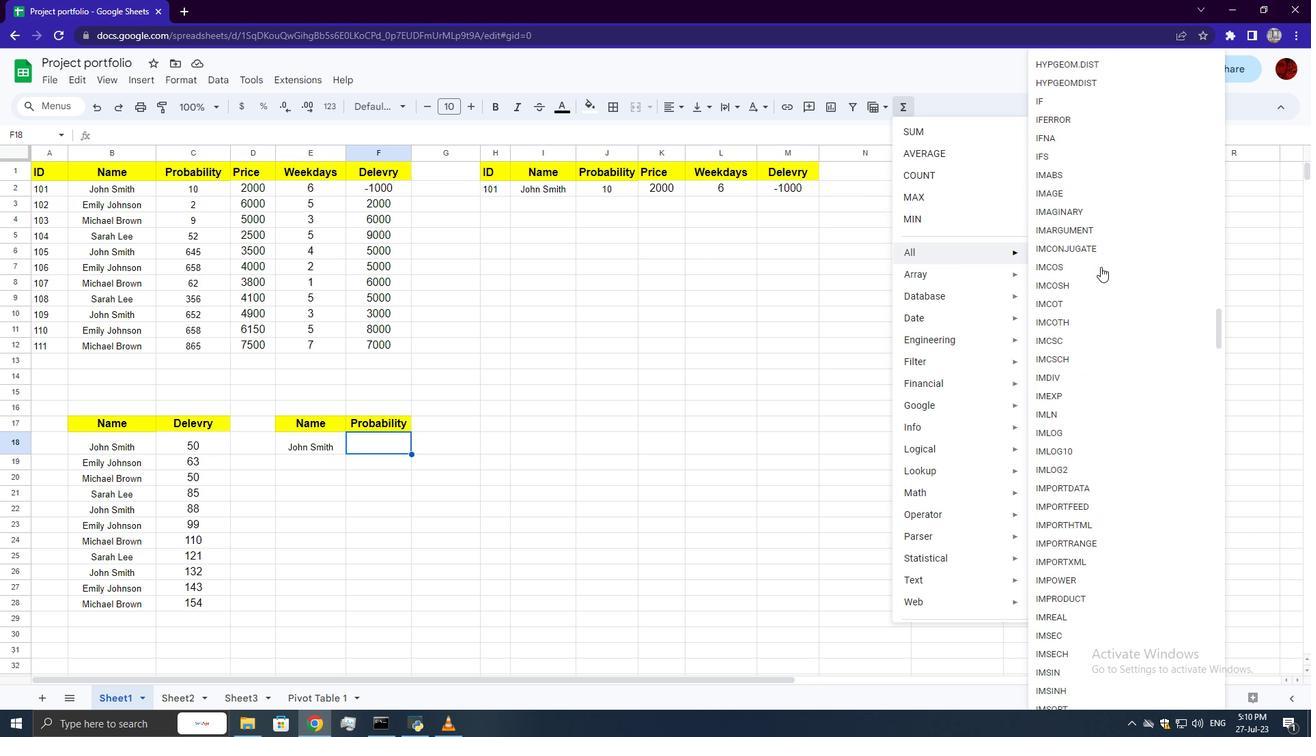 
Action: Mouse scrolled (1101, 266) with delta (0, 0)
Screenshot: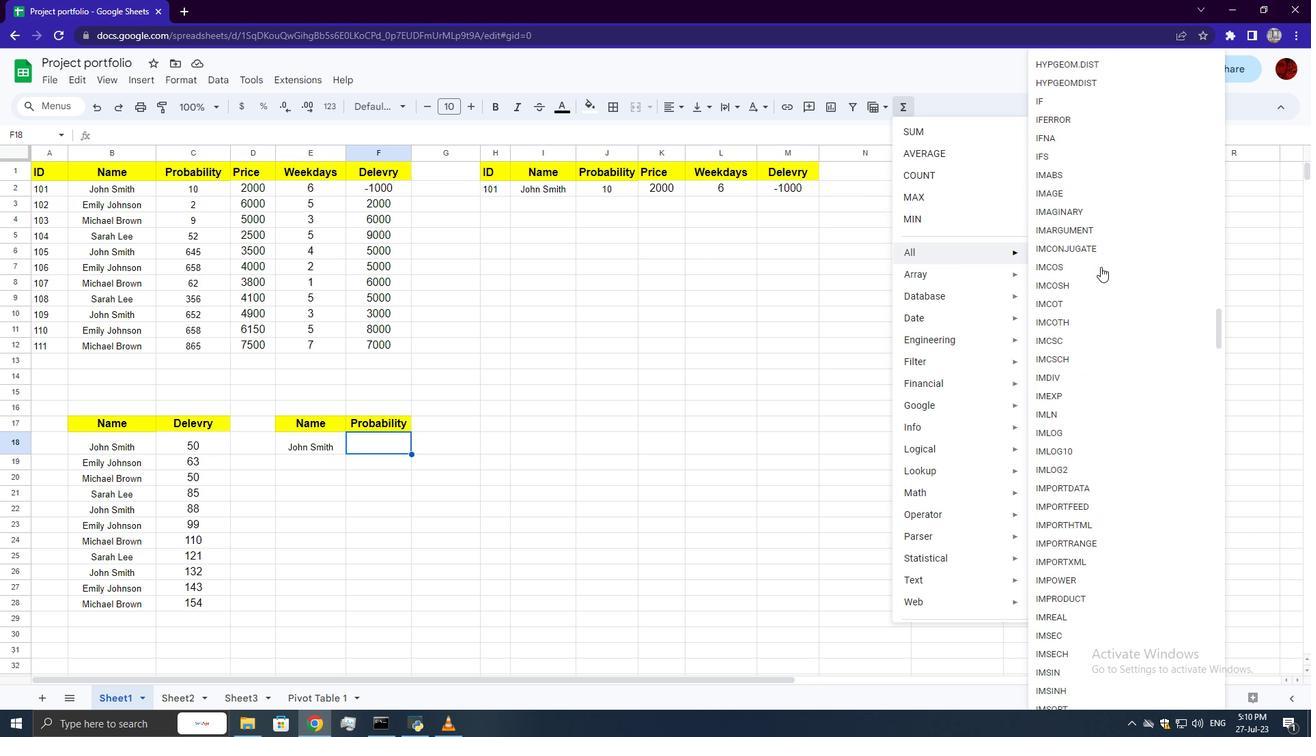 
Action: Mouse scrolled (1101, 266) with delta (0, 0)
Screenshot: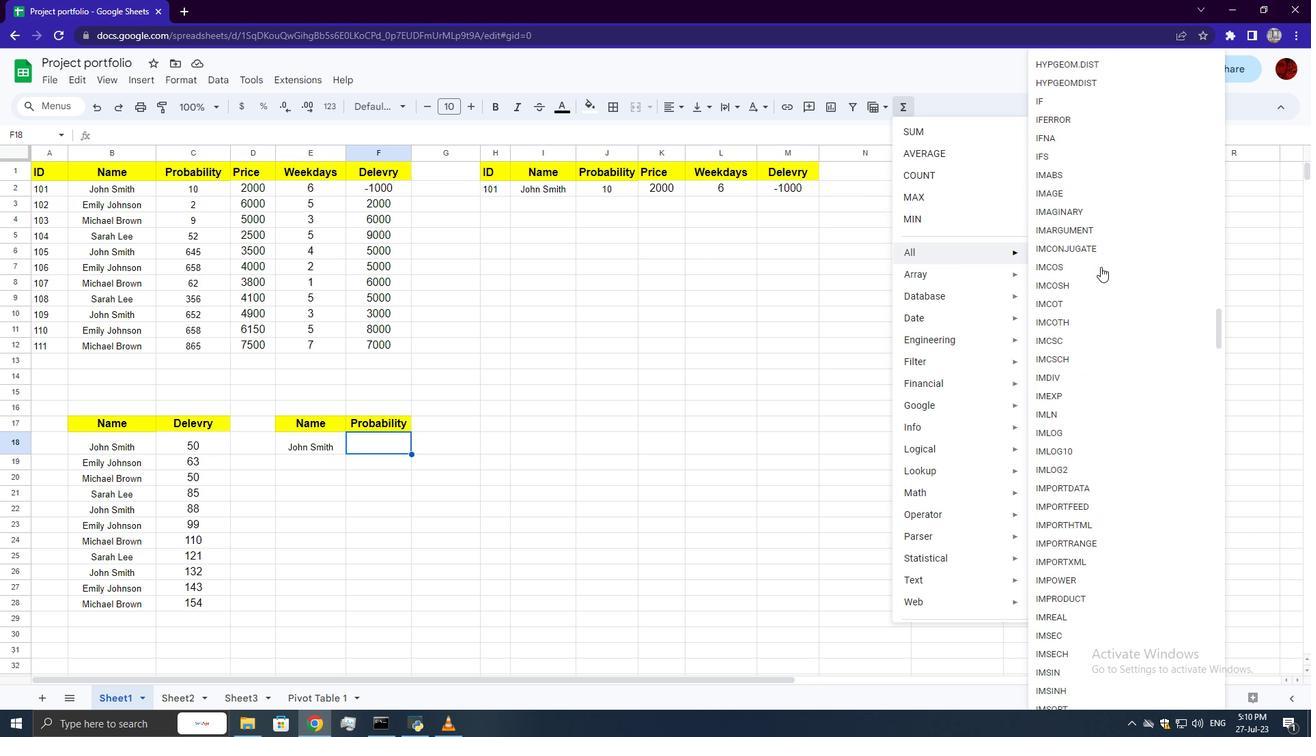 
Action: Mouse scrolled (1101, 266) with delta (0, 0)
Screenshot: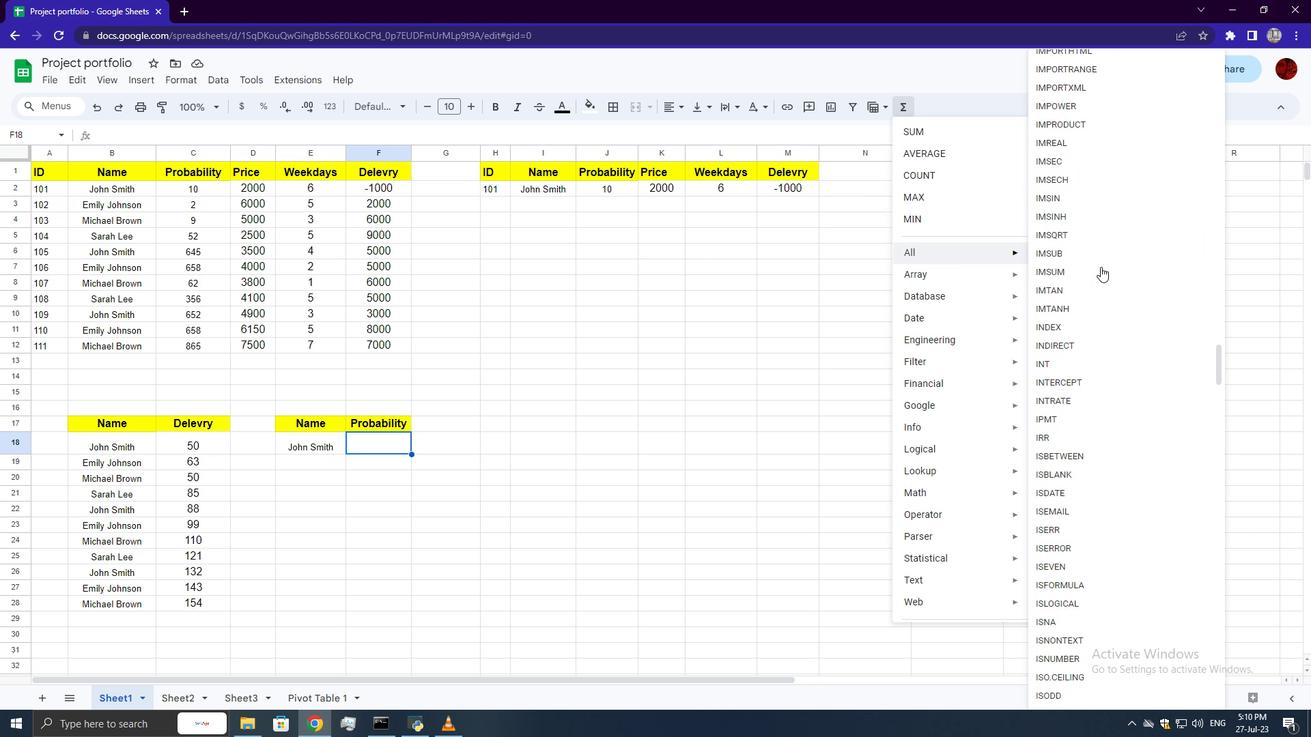 
Action: Mouse scrolled (1101, 266) with delta (0, 0)
Screenshot: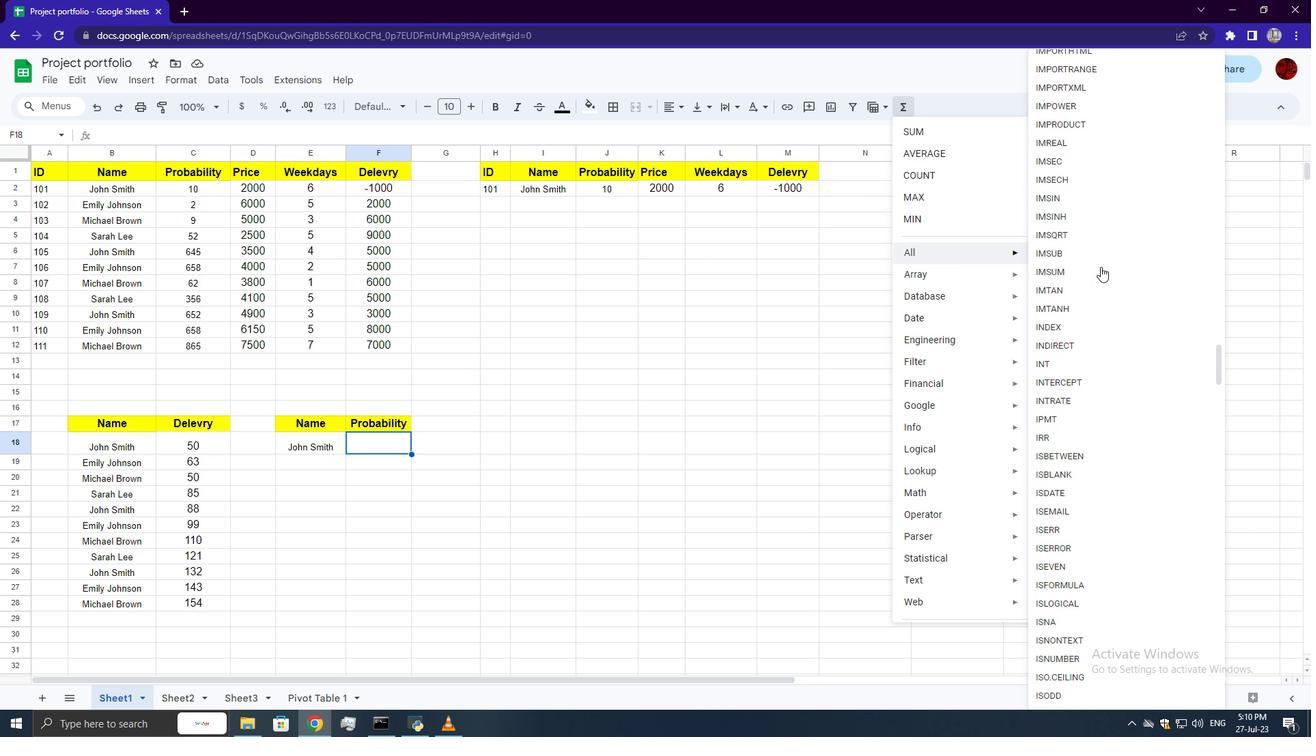 
Action: Mouse scrolled (1101, 266) with delta (0, 0)
Screenshot: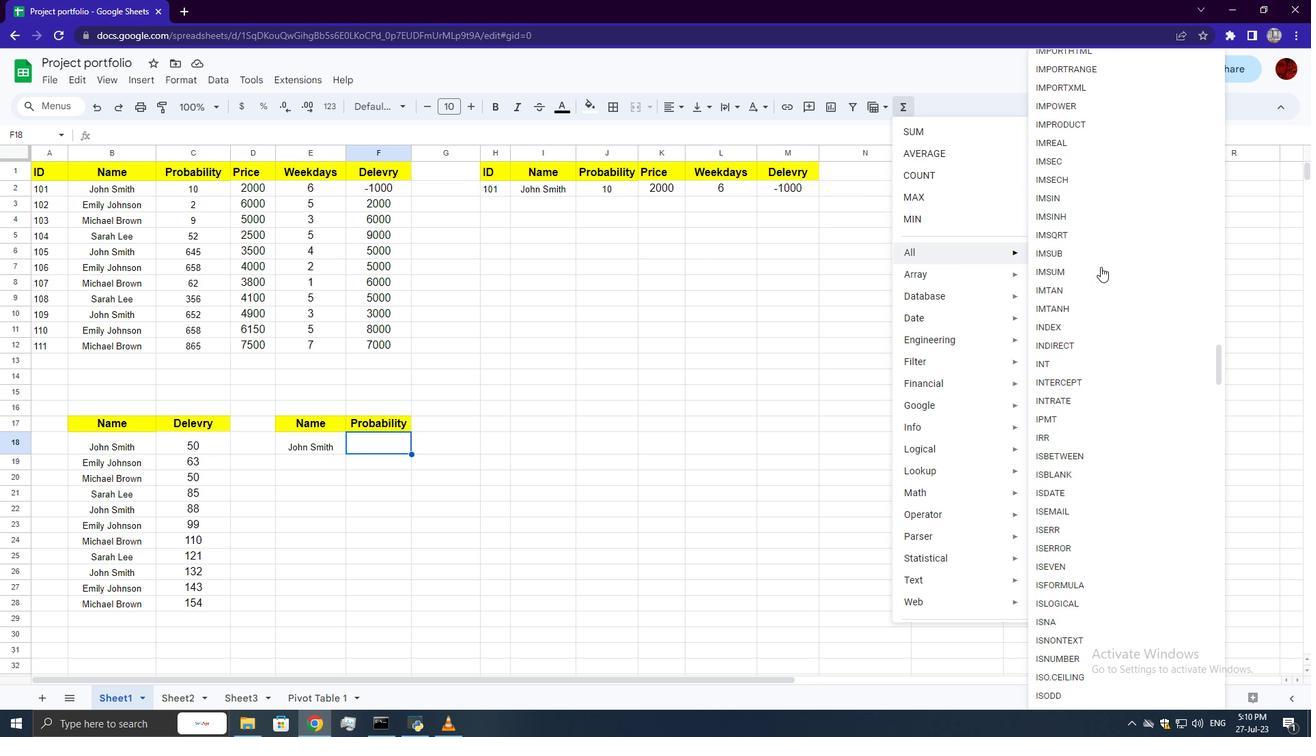 
Action: Mouse scrolled (1101, 266) with delta (0, 0)
Screenshot: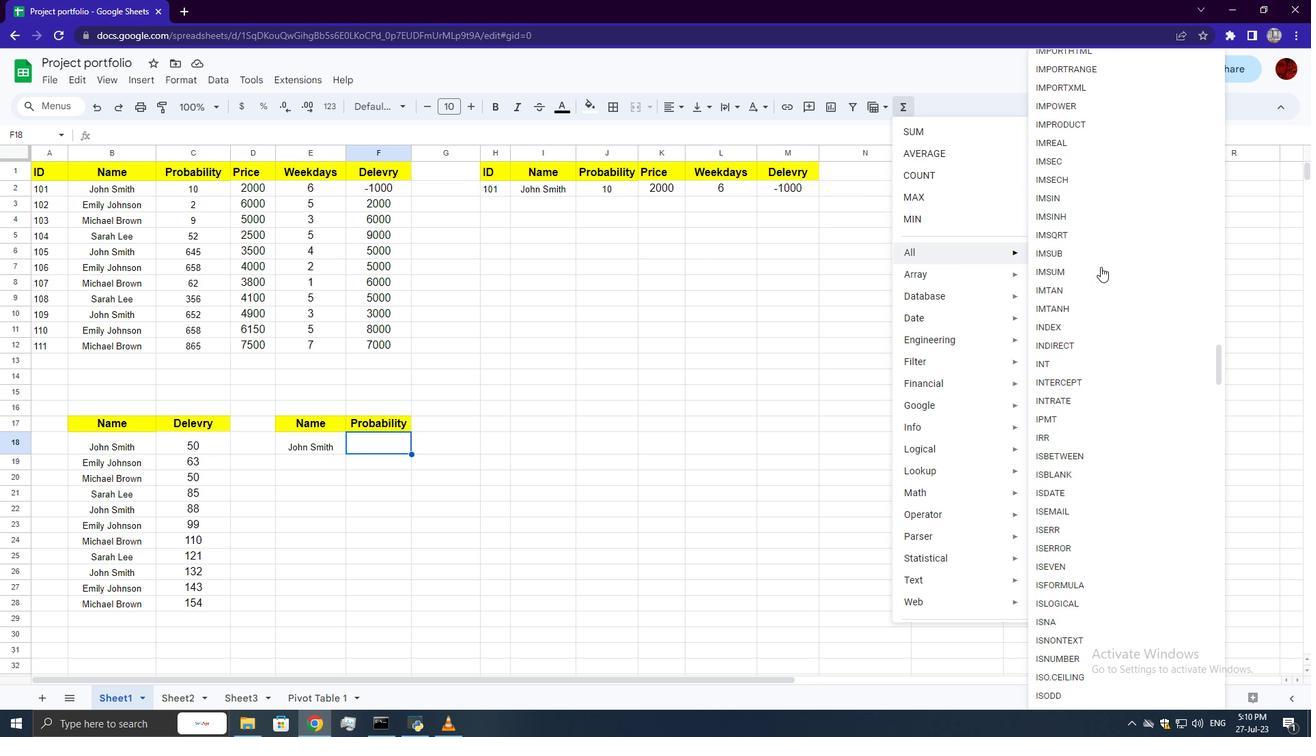 
Action: Mouse scrolled (1101, 266) with delta (0, 0)
Screenshot: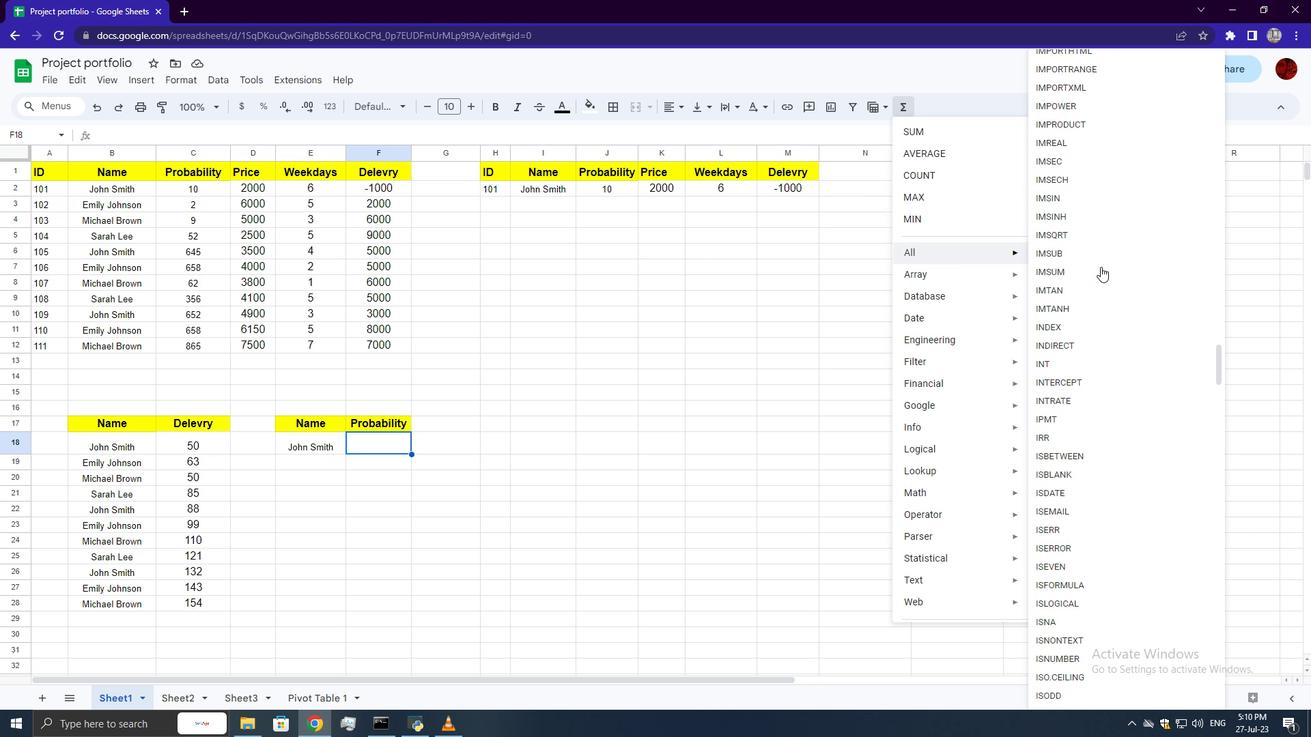 
Action: Mouse moved to (1078, 650)
Screenshot: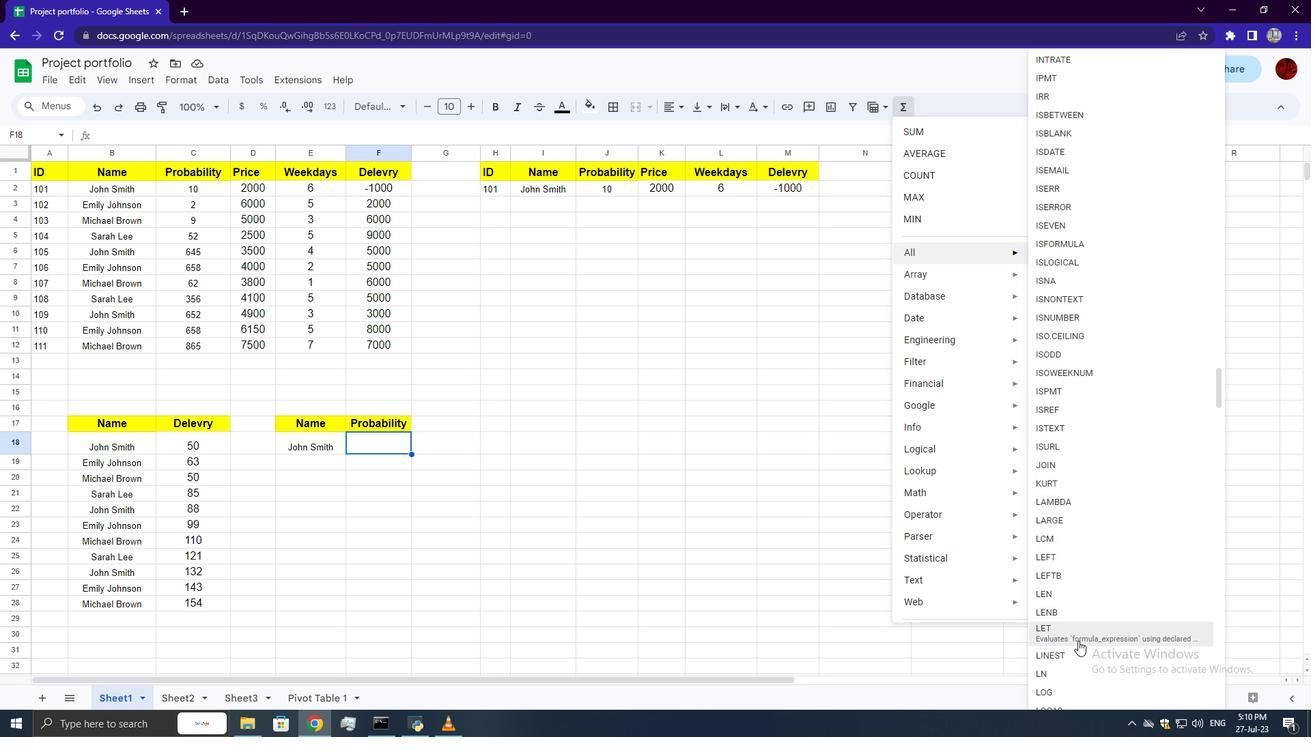 
Action: Mouse pressed left at (1078, 650)
Screenshot: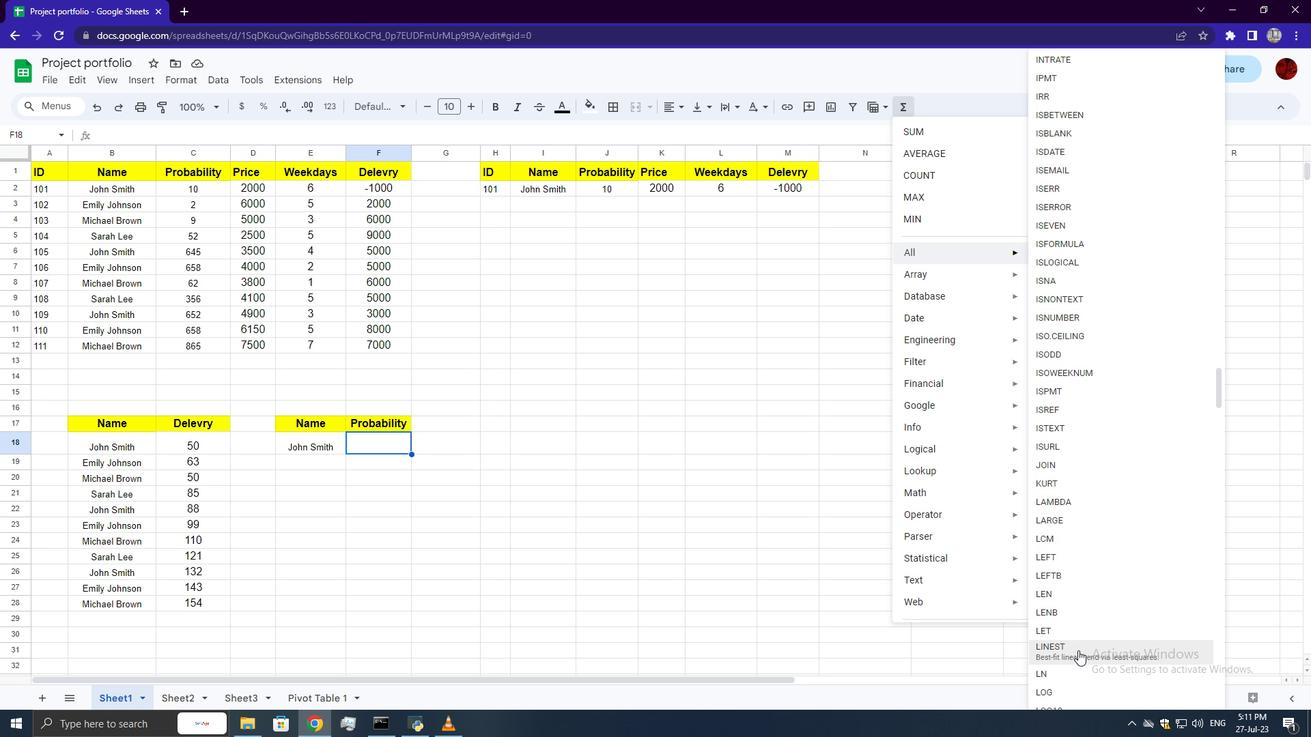 
Action: Mouse moved to (250, 189)
Screenshot: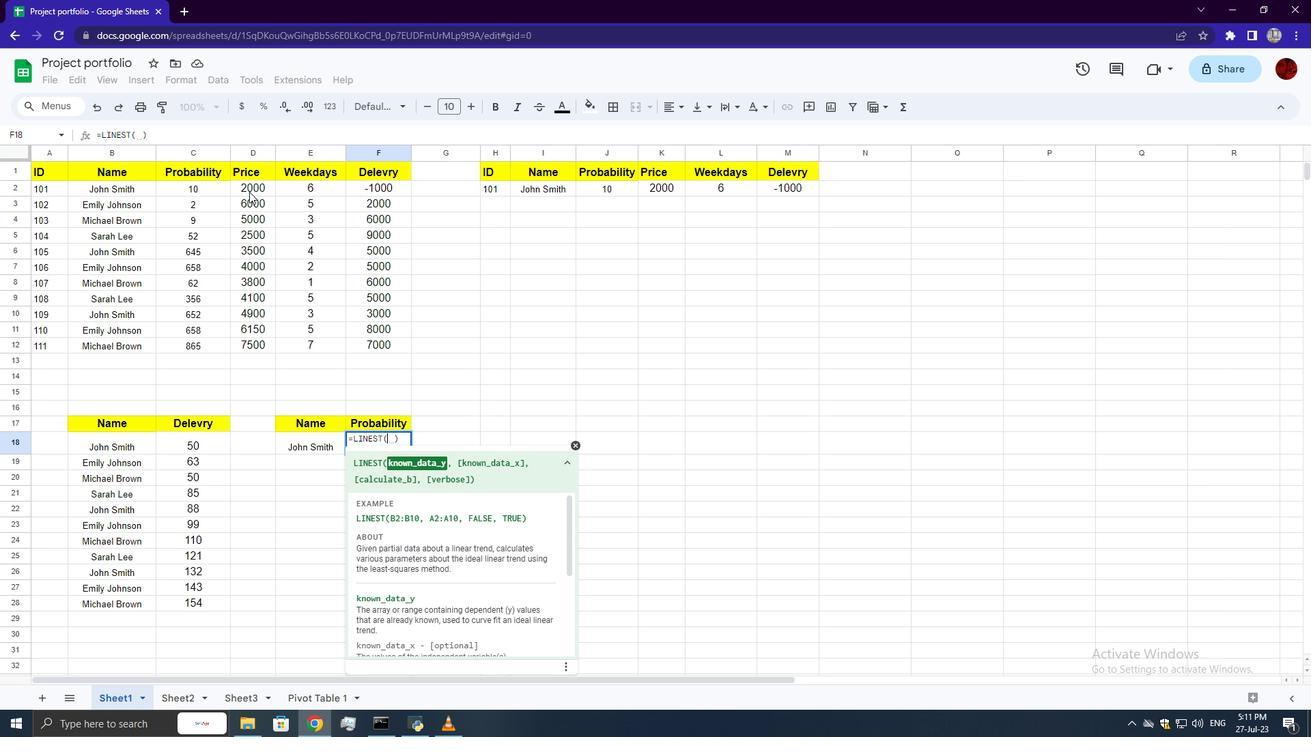 
Action: Mouse pressed left at (250, 189)
Screenshot: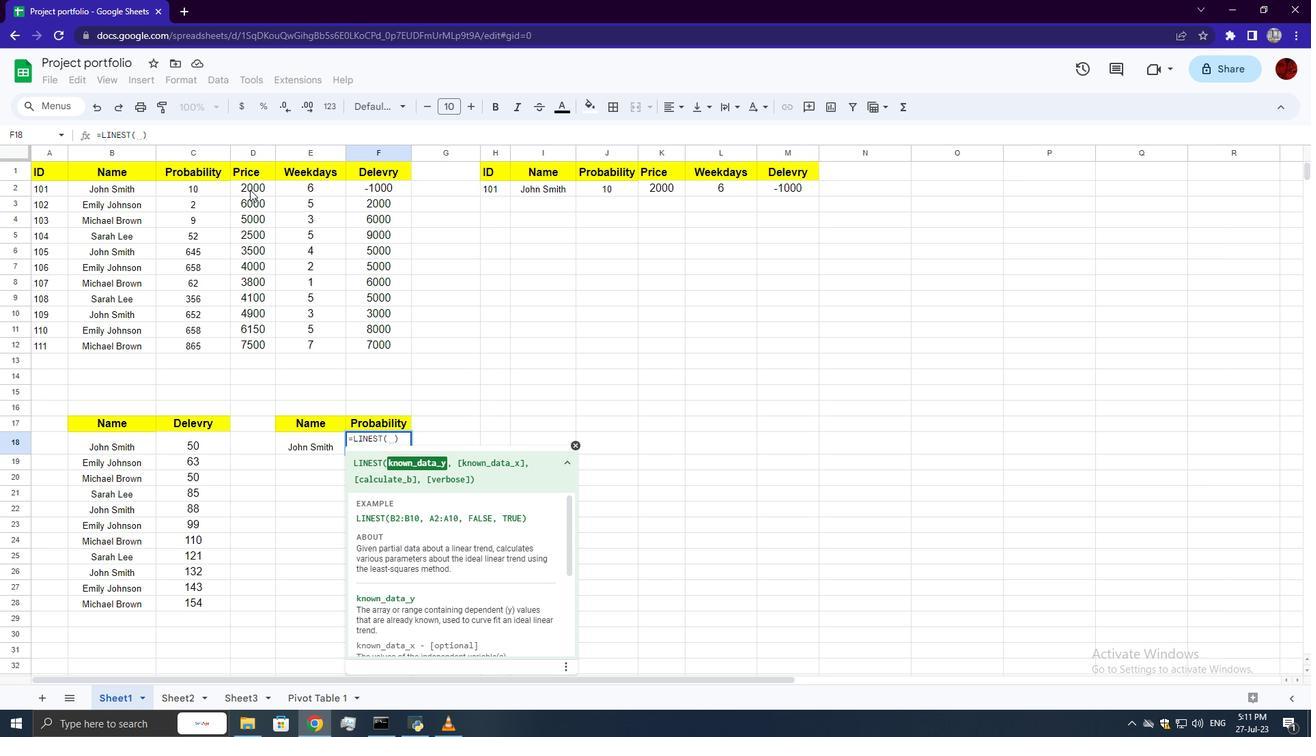 
Action: Mouse moved to (247, 342)
Screenshot: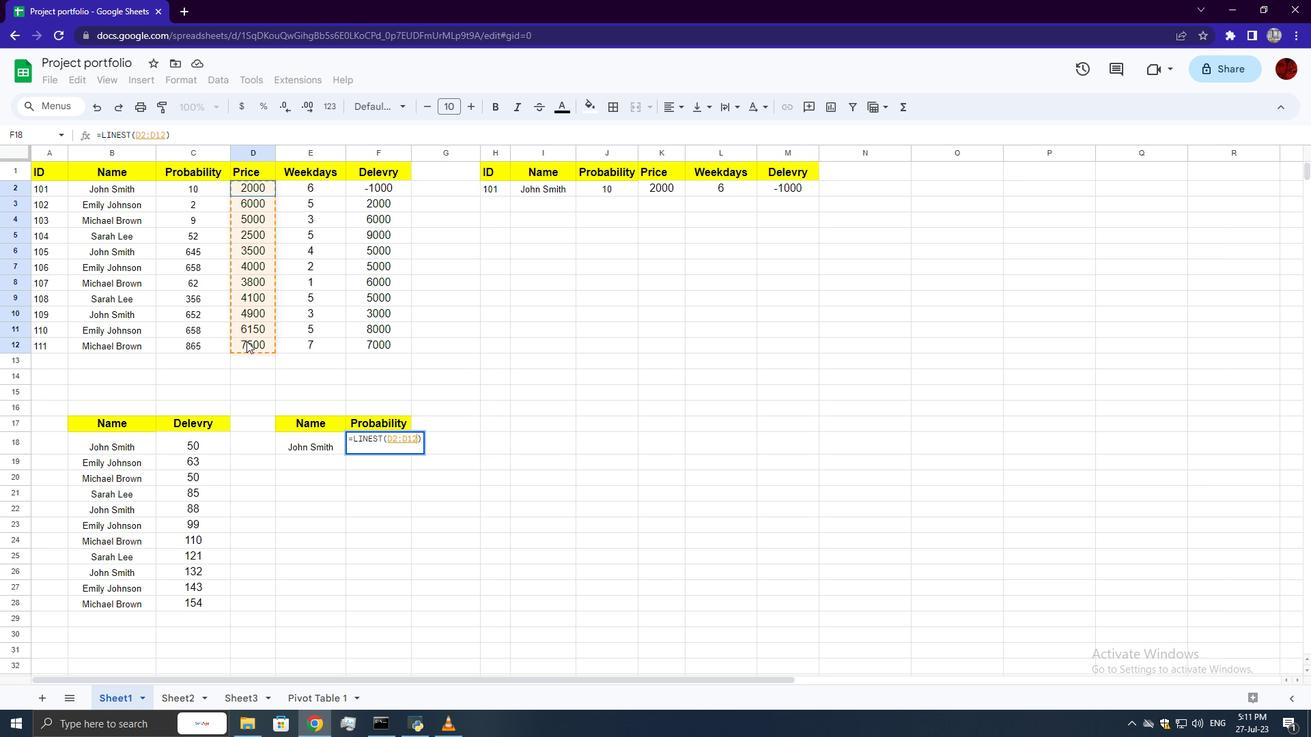 
Action: Key pressed ,
Screenshot: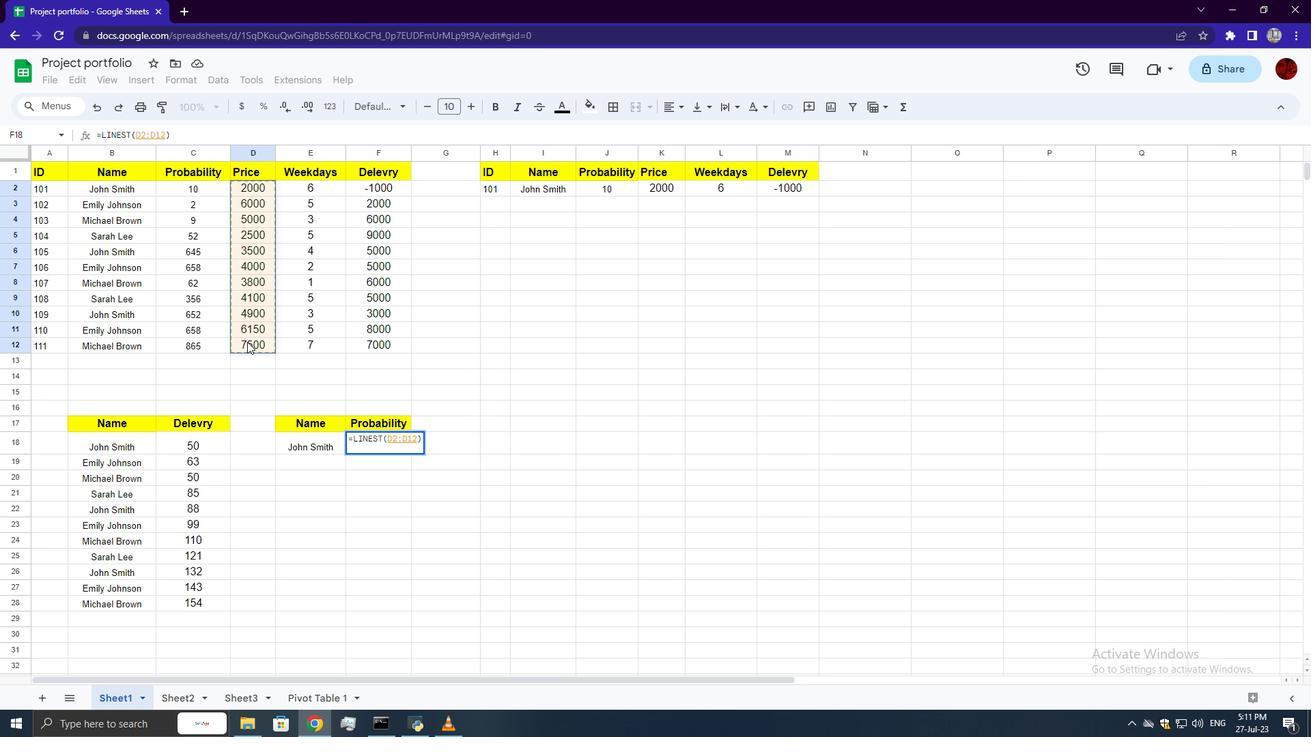 
Action: Mouse moved to (51, 189)
Screenshot: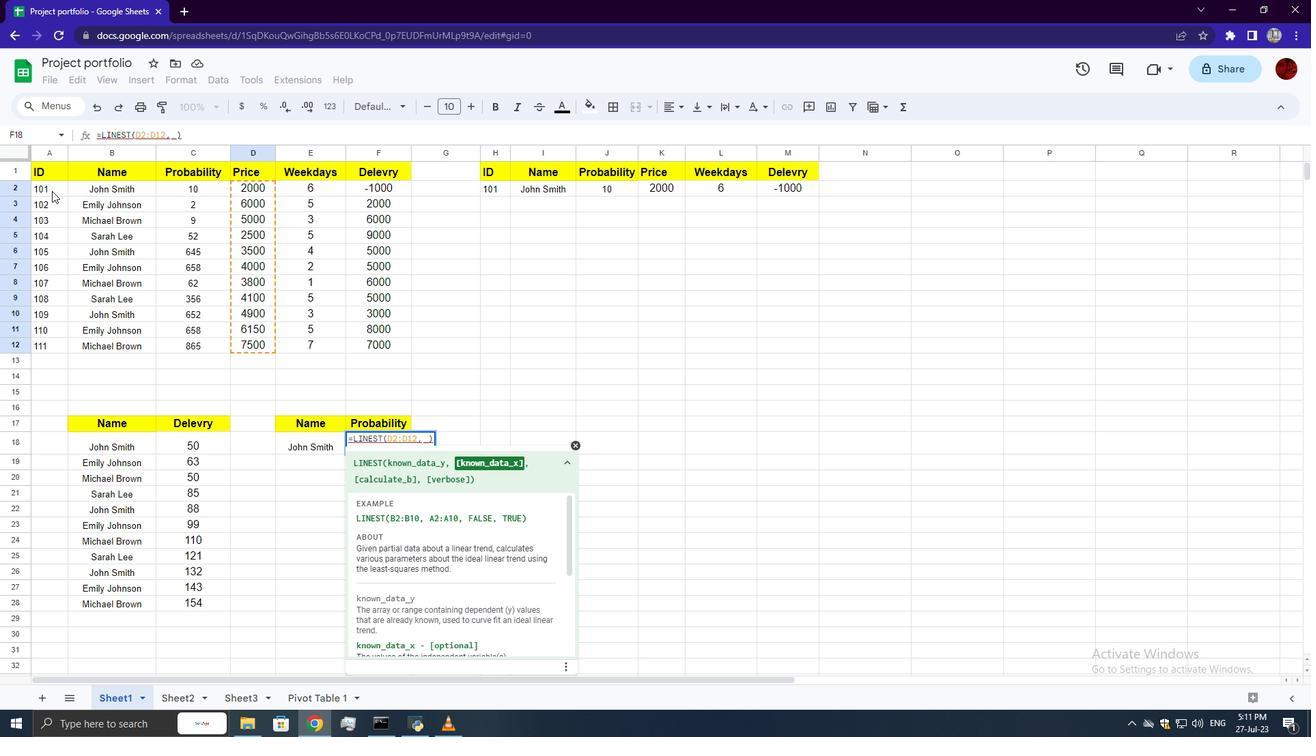 
Action: Mouse pressed left at (51, 189)
Screenshot: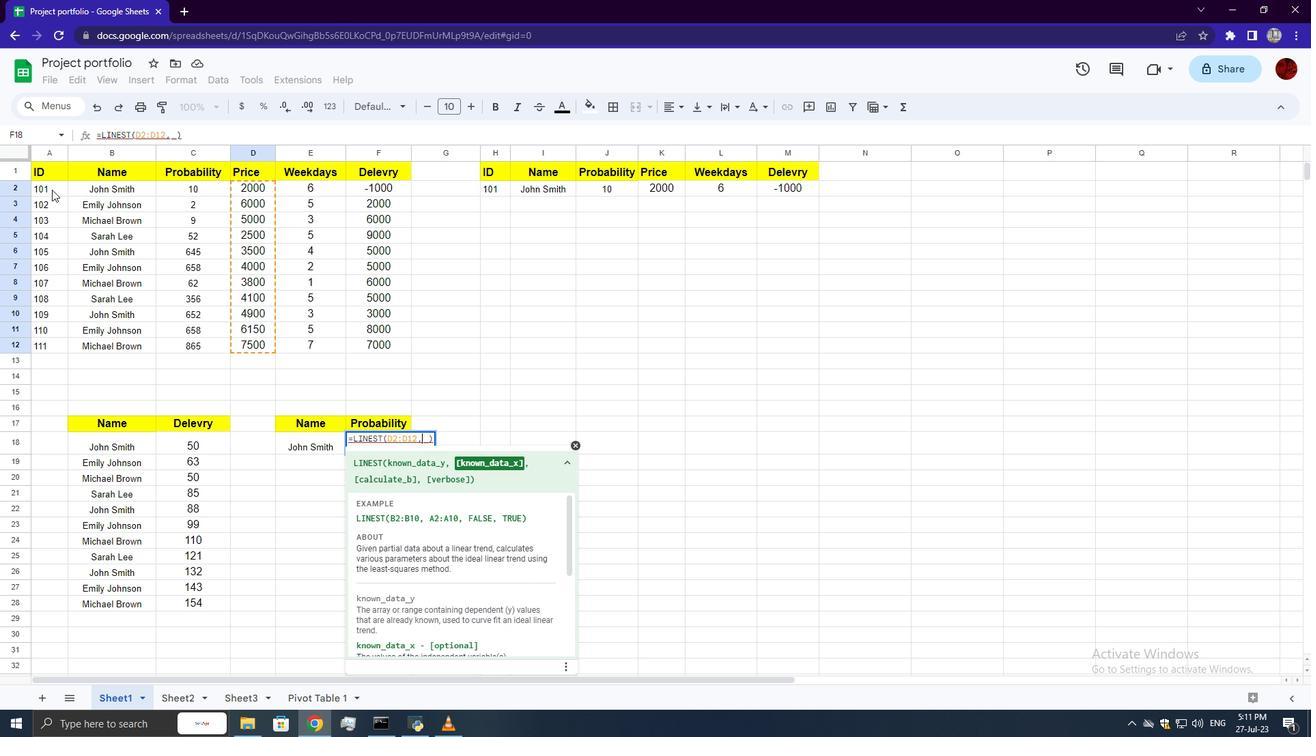 
Action: Mouse moved to (45, 342)
Screenshot: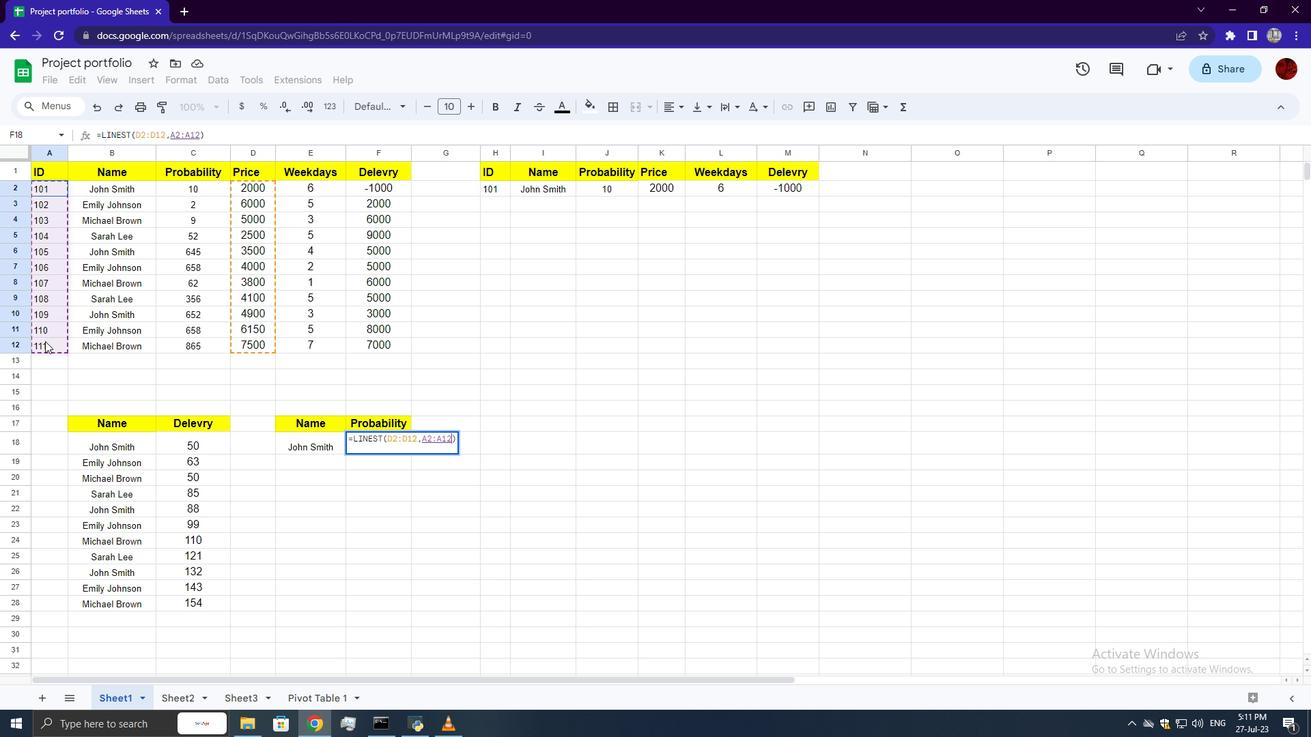 
Action: Key pressed ,<Key.space><Key.shift>False<Key.enter>
Screenshot: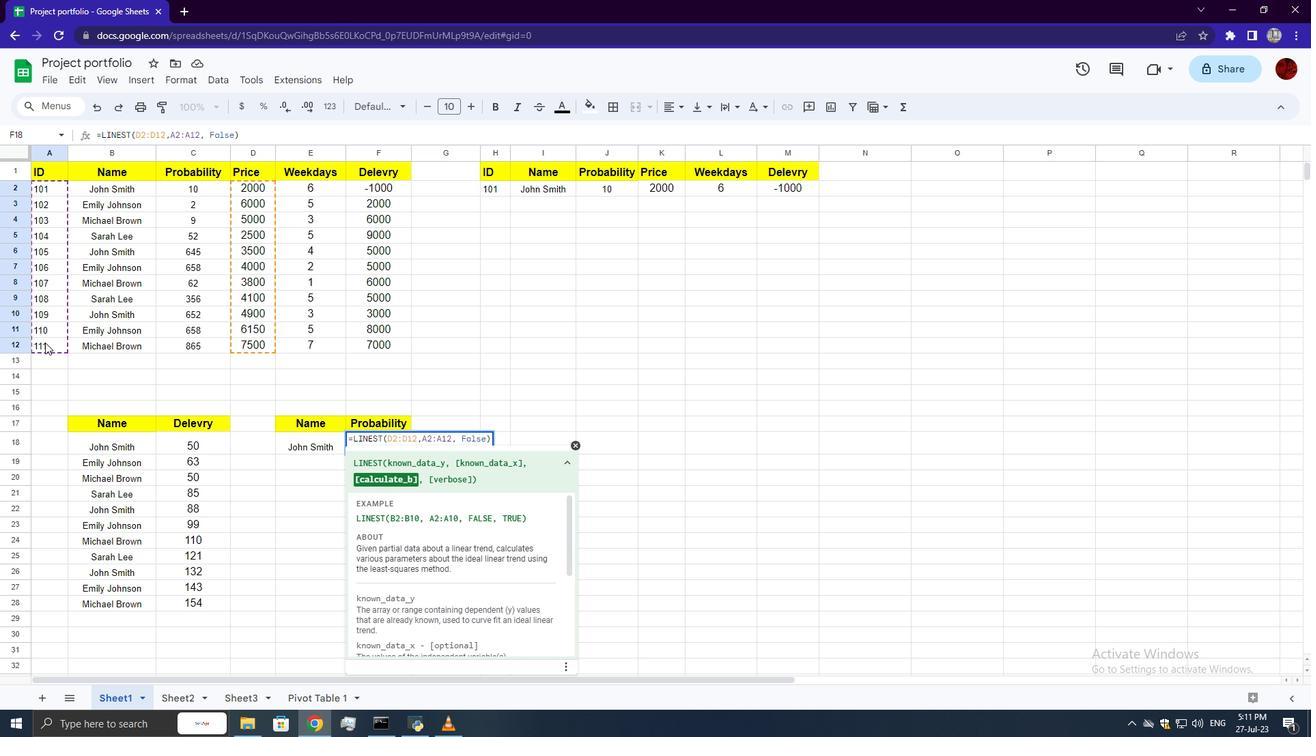 
